 Task: Add an event with the title Second Product Demo, date '2024/03/02', time 8:50 AM to 10:50 AMand add a description: Welcome to the Coffee Meeting with a Potential Investor, an exciting opportunity to connect, share your business vision, and explore potential investment opportunities. This meeting is designed to foster a mutually beneficial relationship between you and the investor, providing a platform to discuss your business goals, growth strategies, and the potential for collaboration.Select event color  Flamingo . Add location for the event as: 456 Dubai Opera, Dubai, UAE, logged in from the account softage.6@softage.netand send the event invitation to softage.9@softage.net and softage.10@softage.net. Set a reminder for the event Daily
Action: Mouse moved to (81, 100)
Screenshot: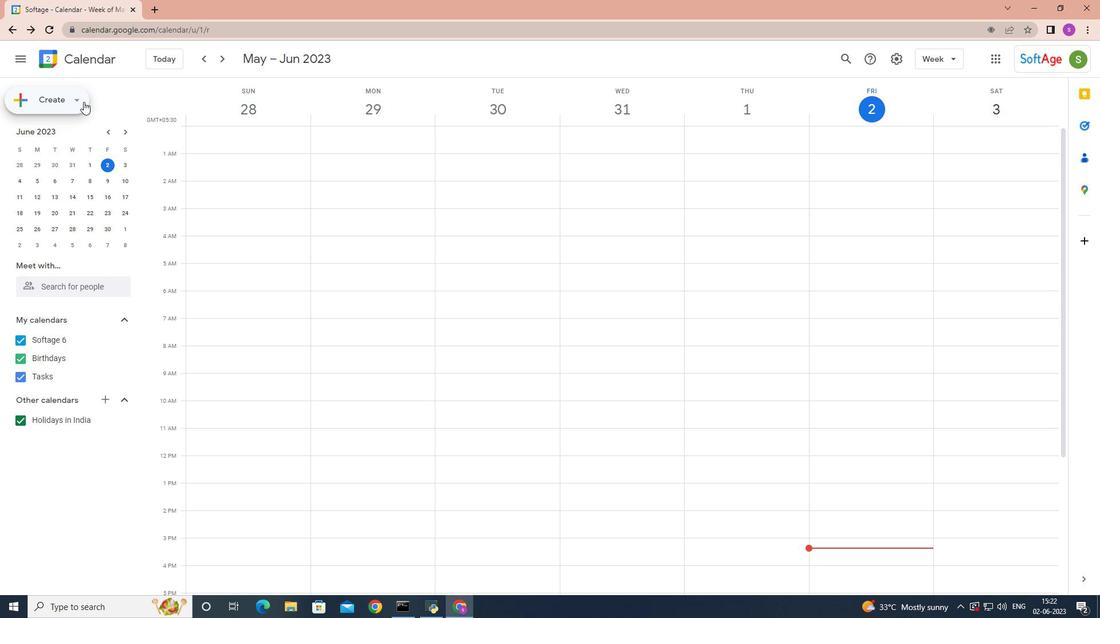 
Action: Mouse pressed left at (81, 100)
Screenshot: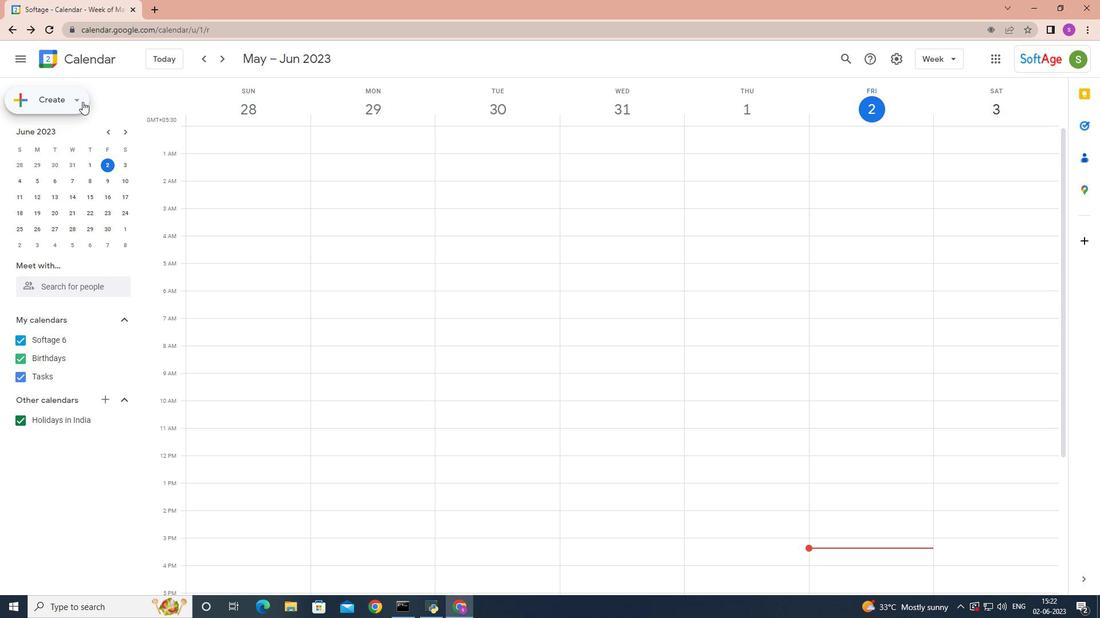 
Action: Mouse moved to (59, 126)
Screenshot: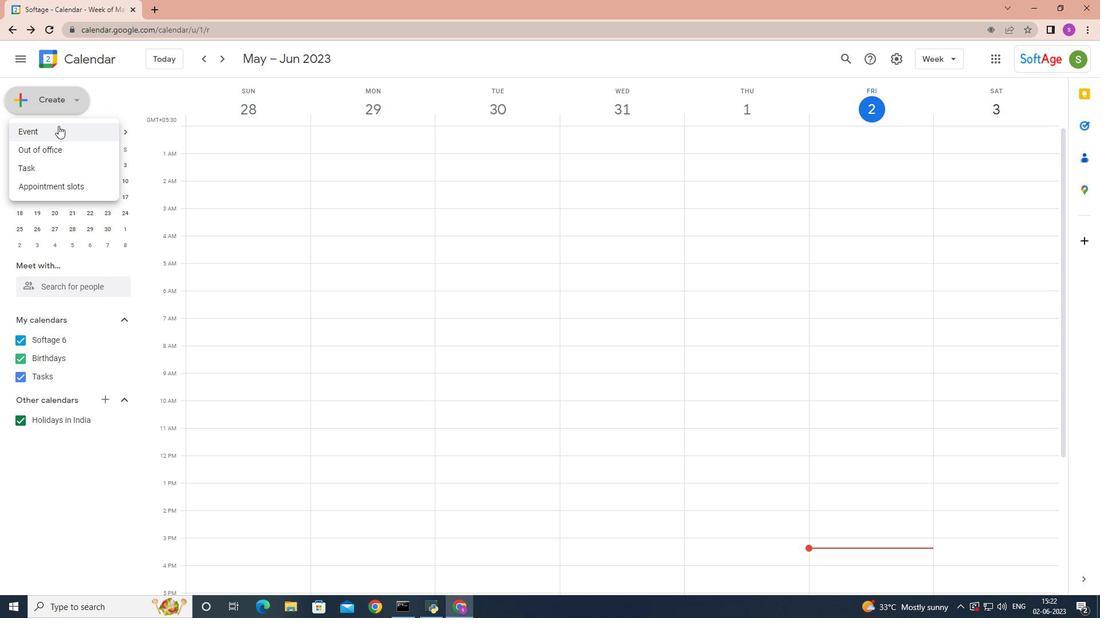 
Action: Mouse pressed left at (59, 126)
Screenshot: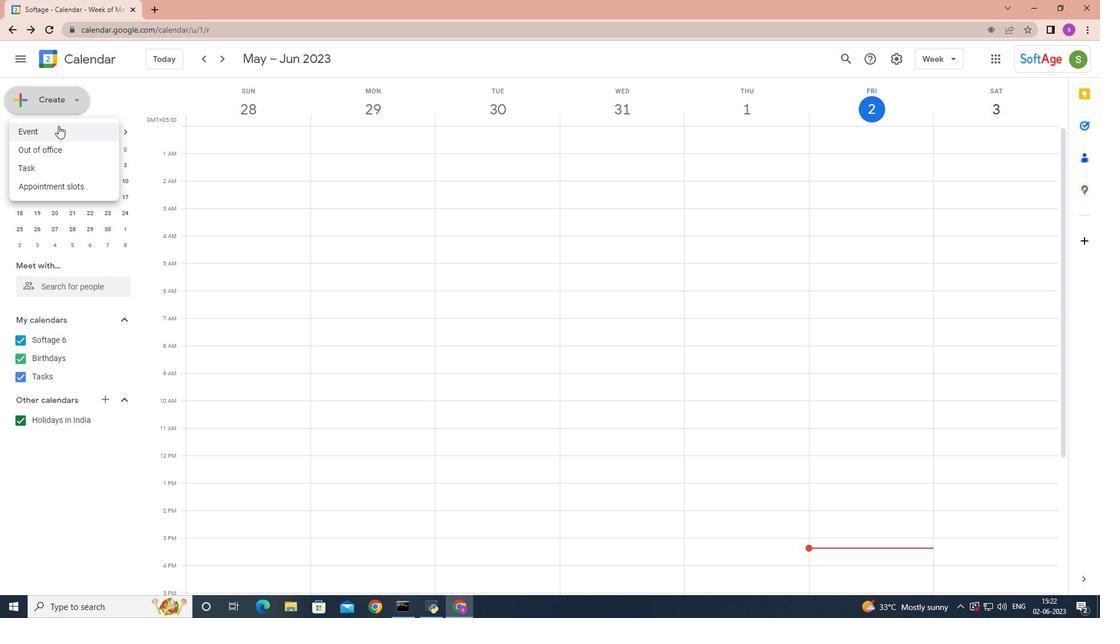
Action: Mouse moved to (707, 538)
Screenshot: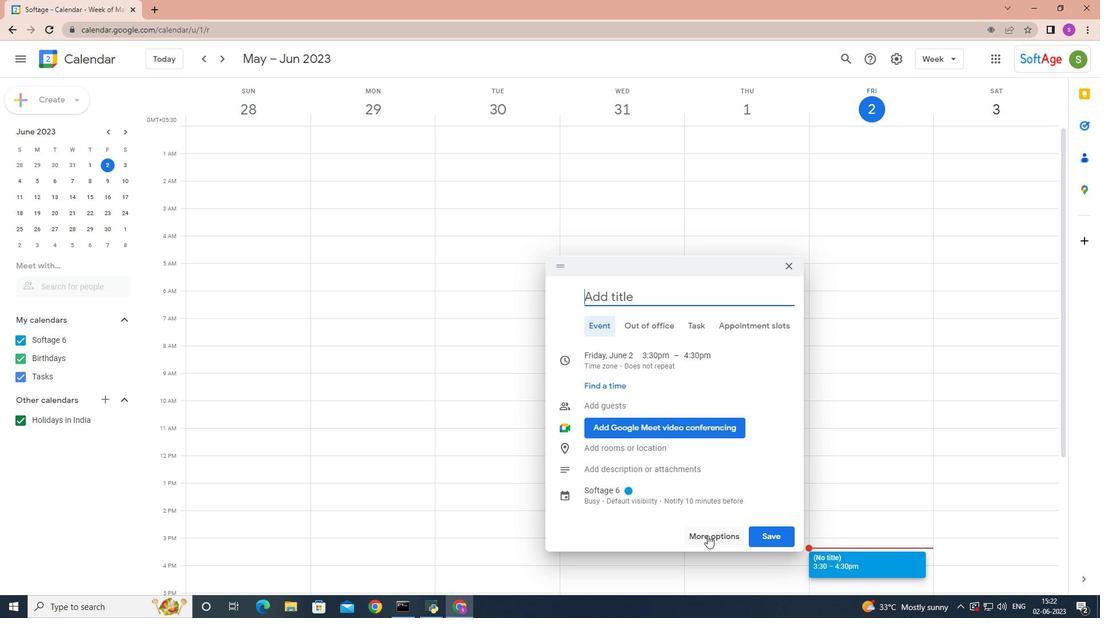 
Action: Mouse pressed left at (707, 538)
Screenshot: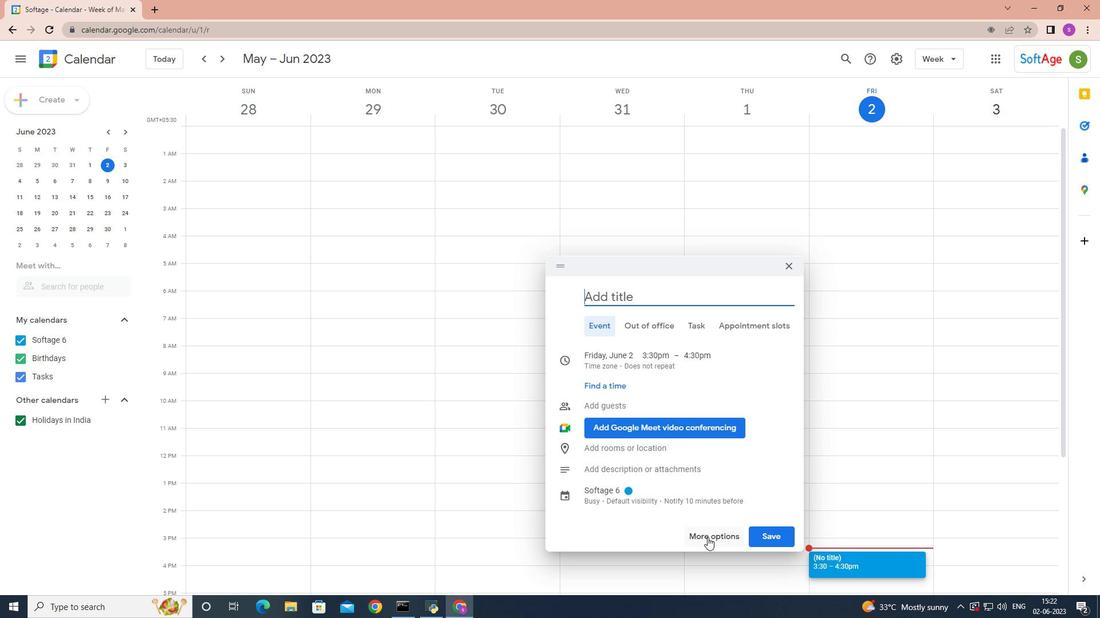 
Action: Mouse moved to (163, 112)
Screenshot: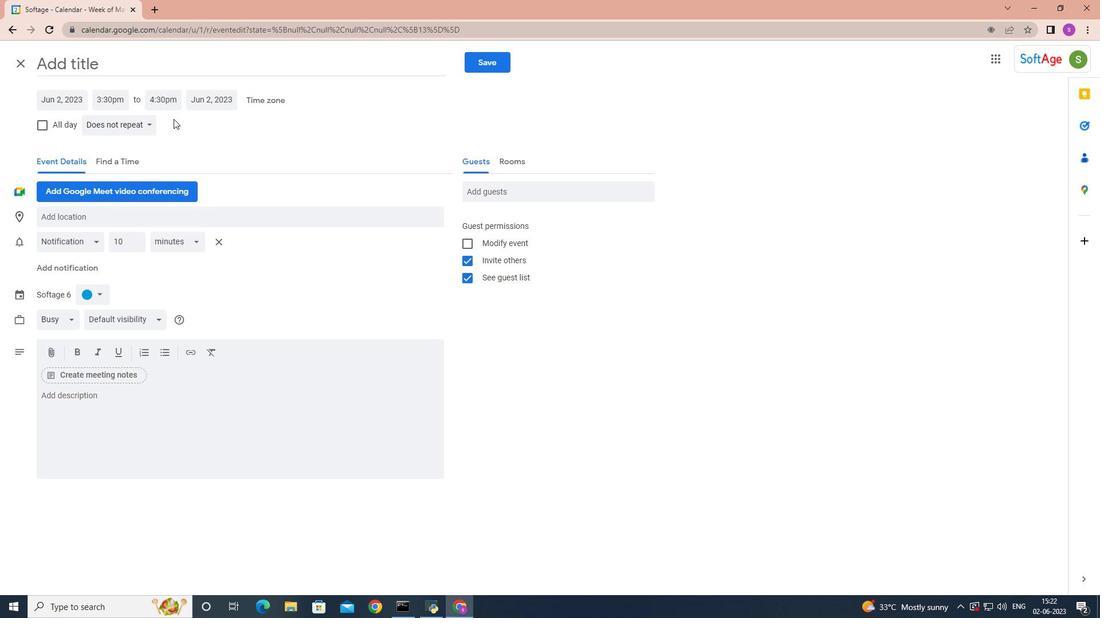 
Action: Key pressed <Key.shift>Second<Key.space>product<Key.space><Key.shift>Demo
Screenshot: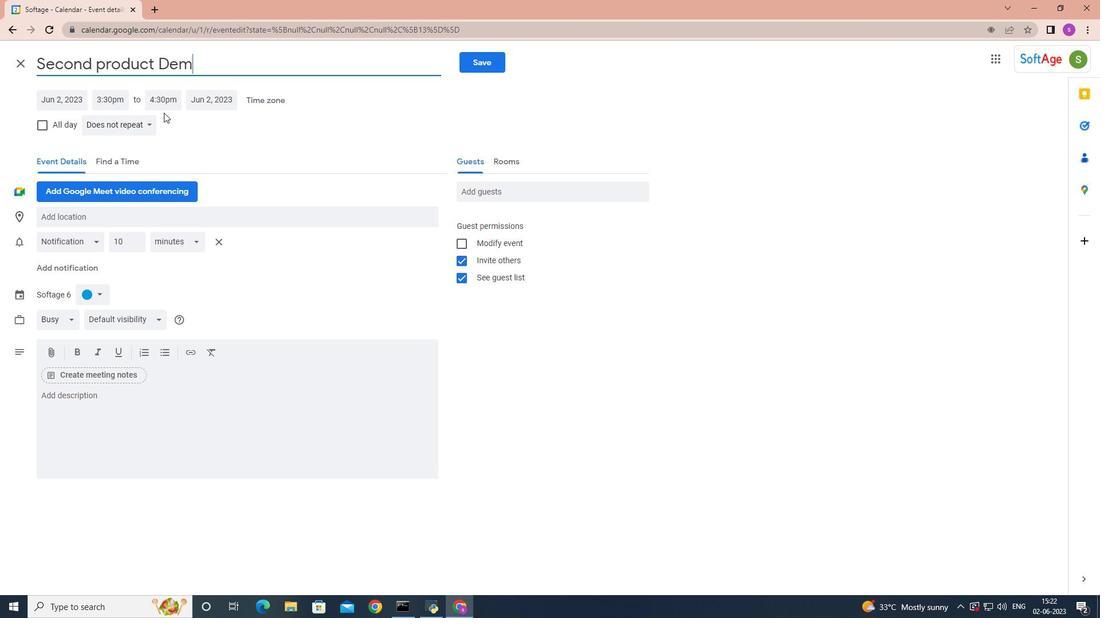 
Action: Mouse moved to (70, 97)
Screenshot: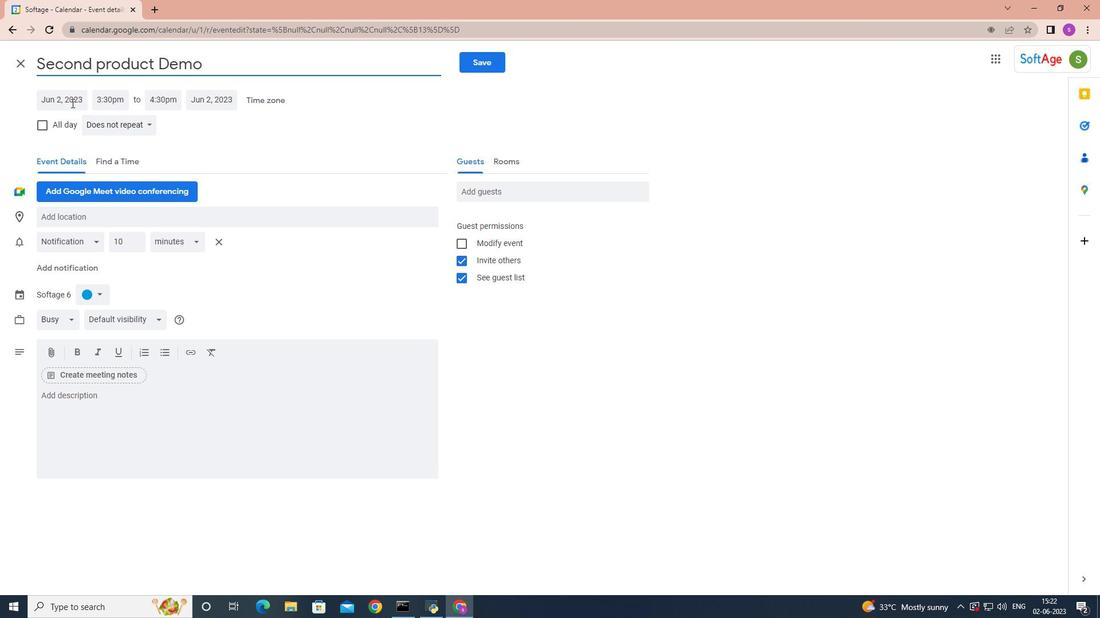 
Action: Mouse pressed left at (70, 97)
Screenshot: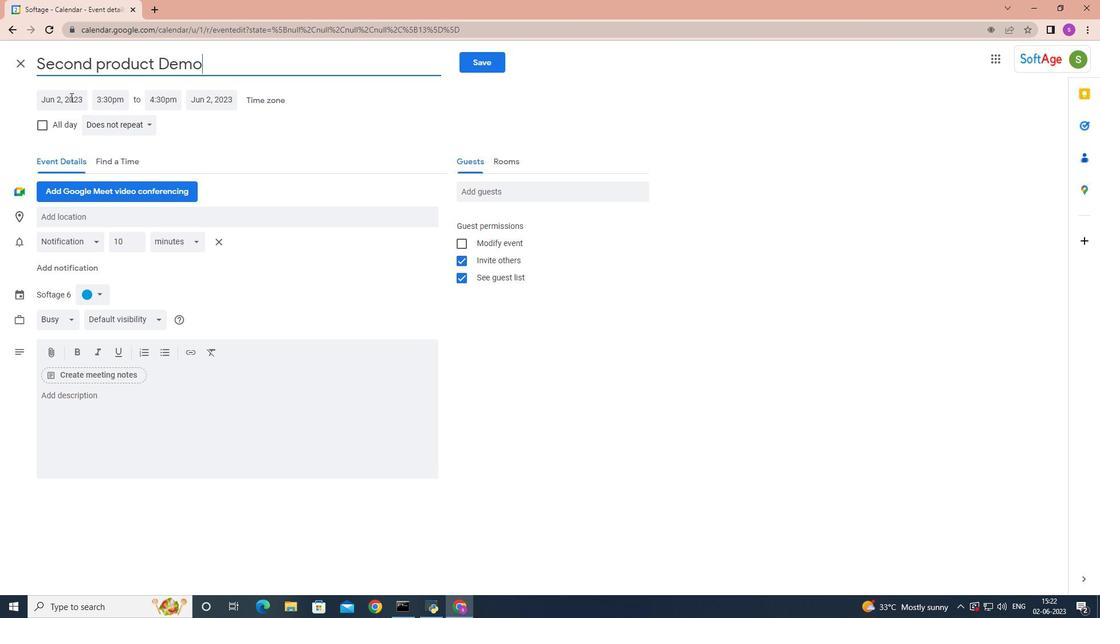 
Action: Mouse moved to (179, 119)
Screenshot: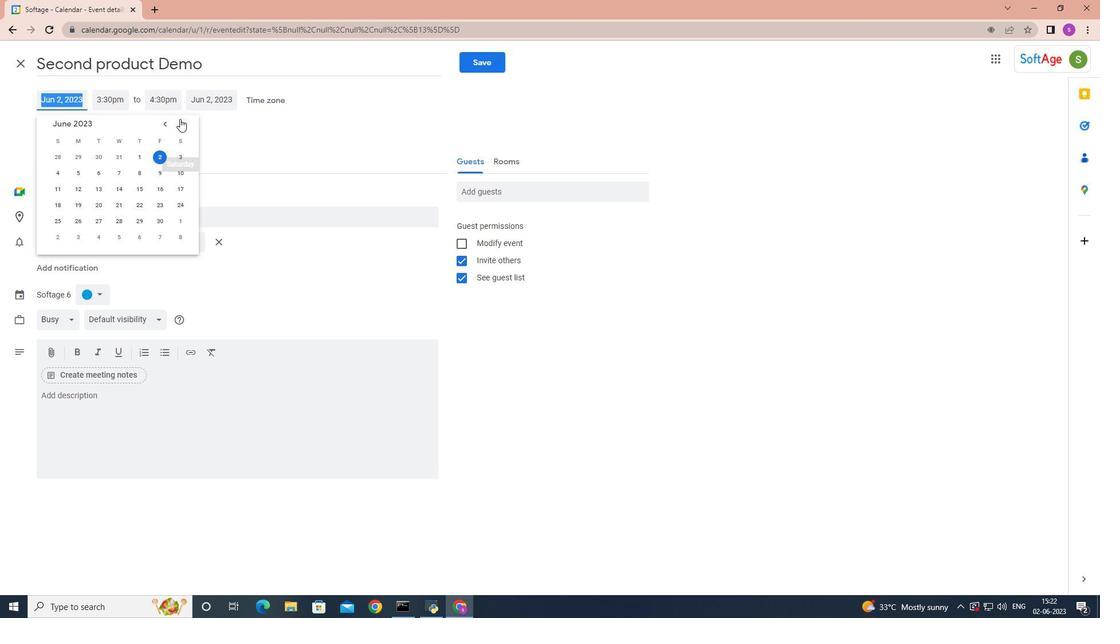 
Action: Mouse pressed left at (179, 119)
Screenshot: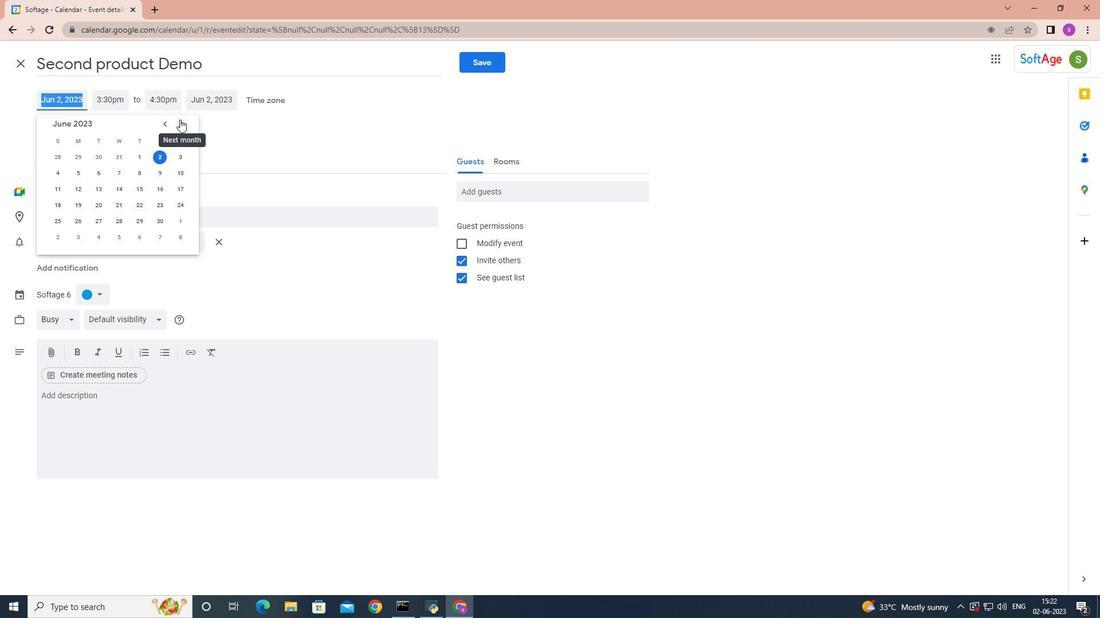 
Action: Mouse moved to (180, 120)
Screenshot: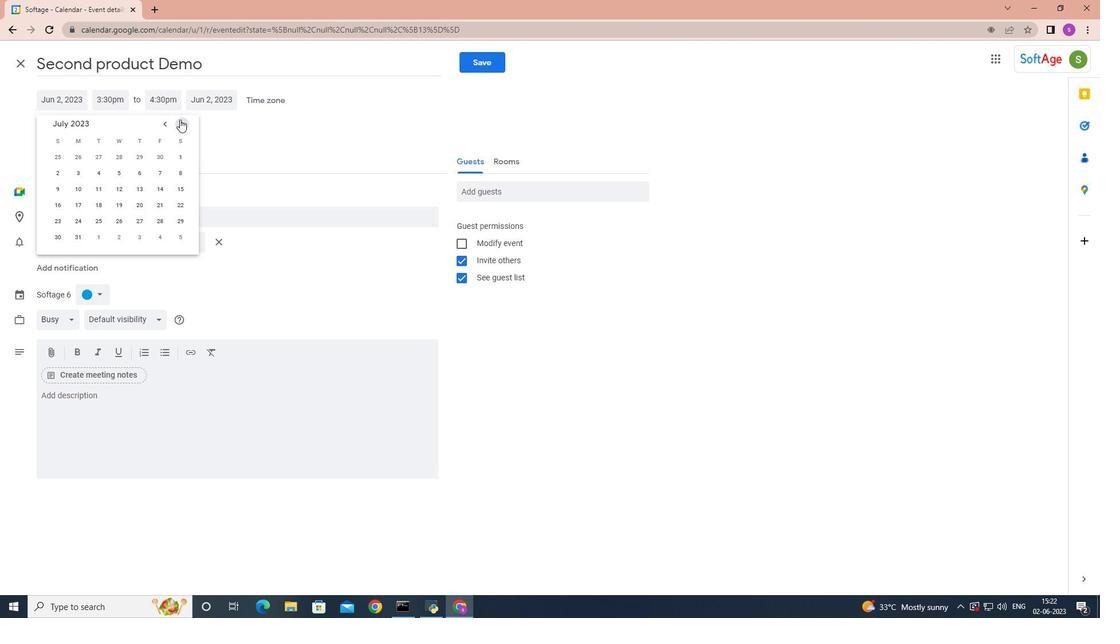 
Action: Mouse pressed left at (180, 120)
Screenshot: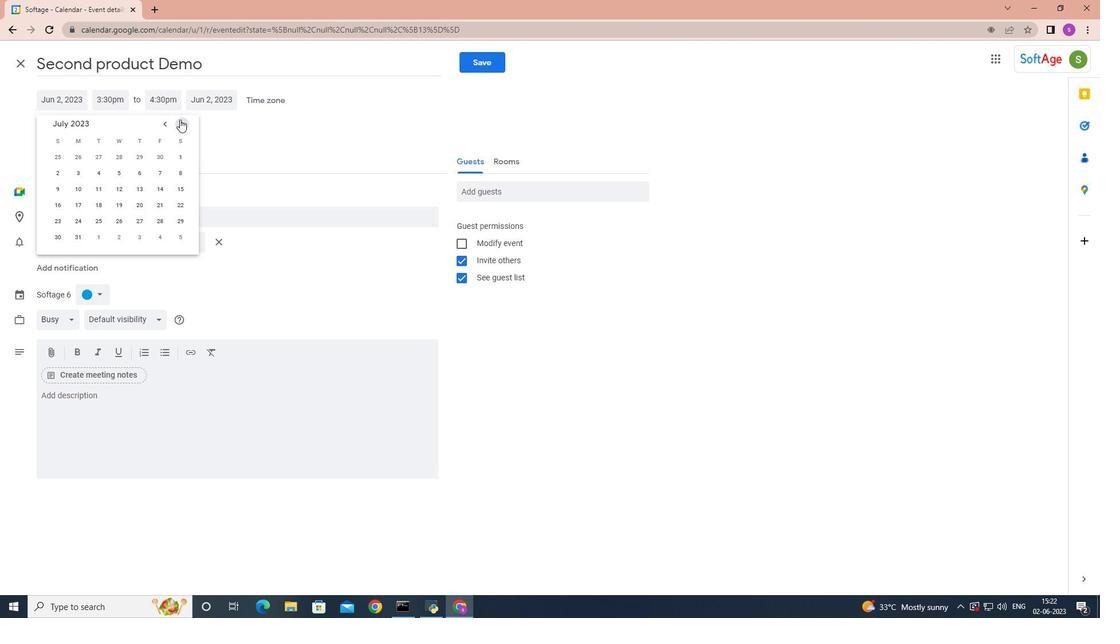 
Action: Mouse pressed left at (180, 120)
Screenshot: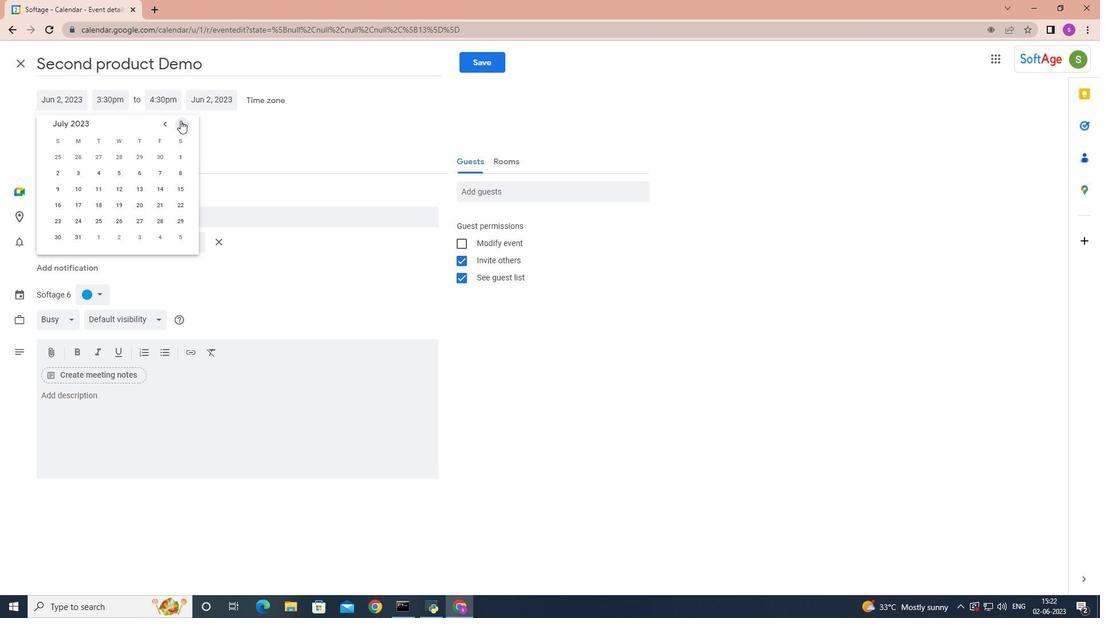 
Action: Mouse pressed left at (180, 120)
Screenshot: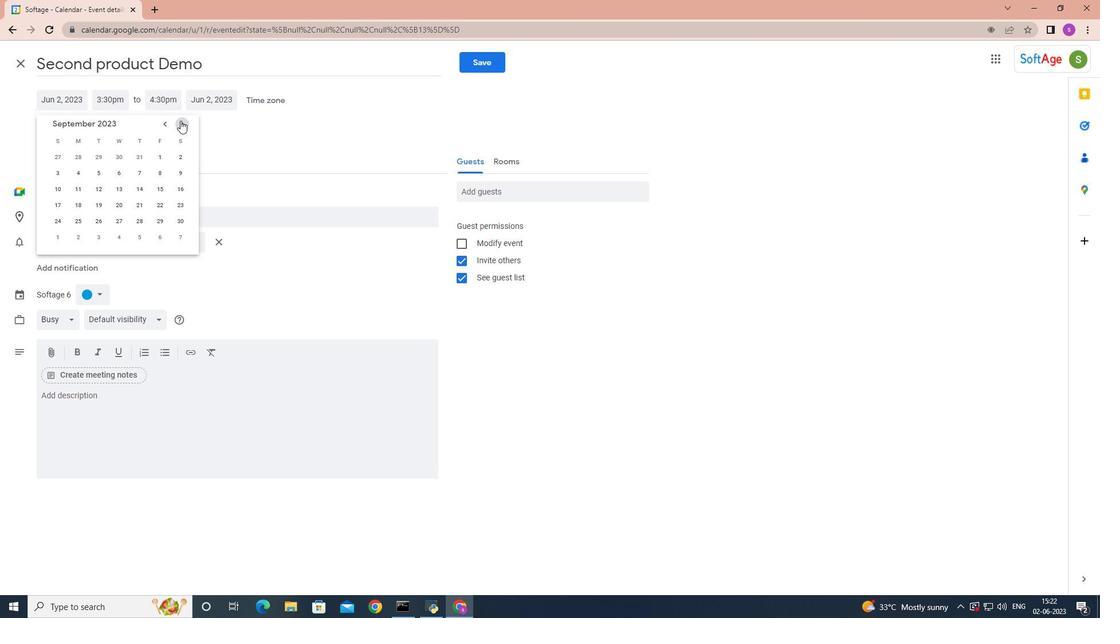 
Action: Mouse pressed left at (180, 120)
Screenshot: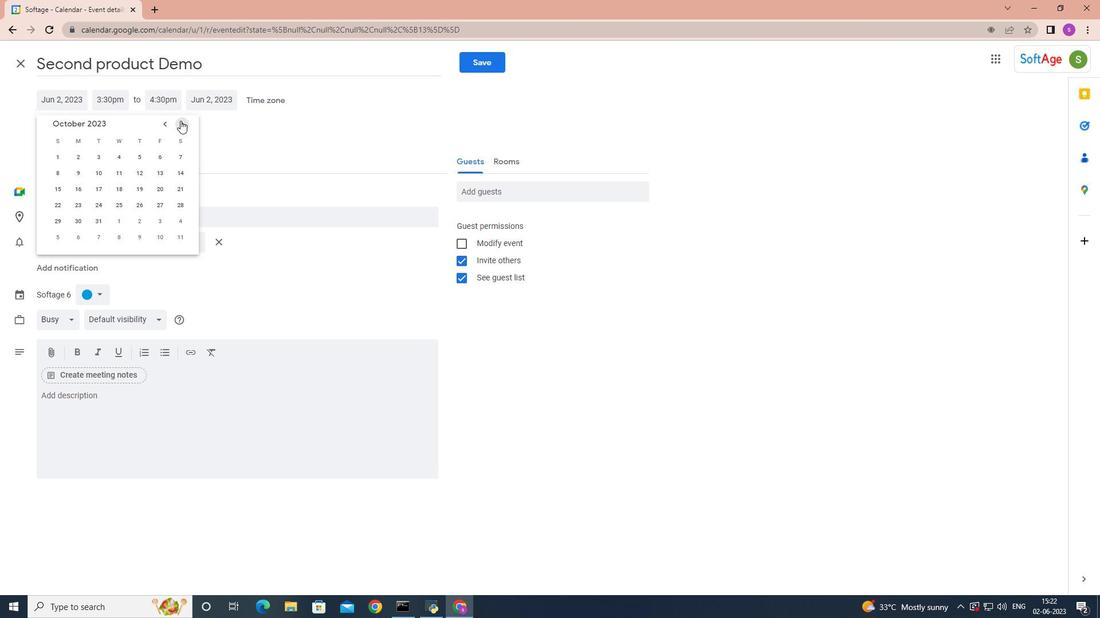 
Action: Mouse pressed left at (180, 120)
Screenshot: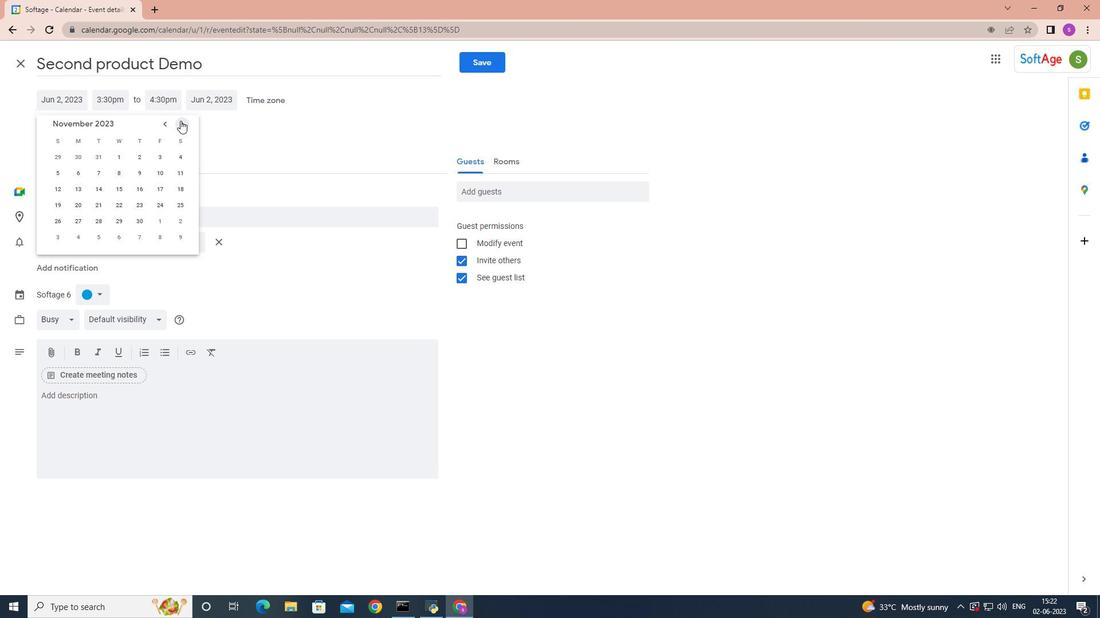 
Action: Mouse pressed left at (180, 120)
Screenshot: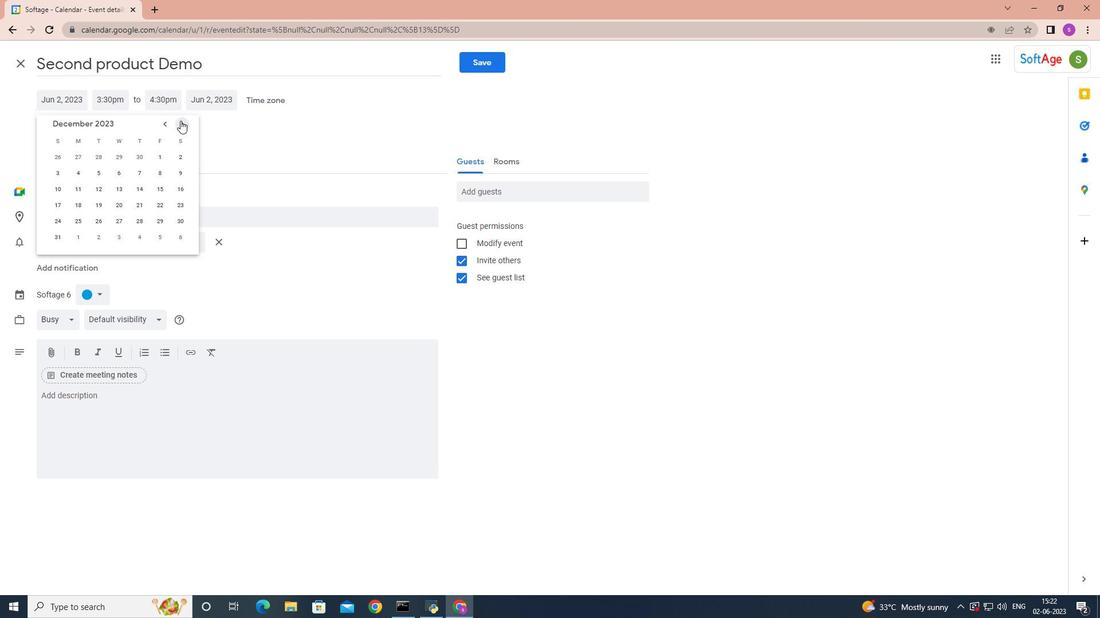 
Action: Mouse pressed left at (180, 120)
Screenshot: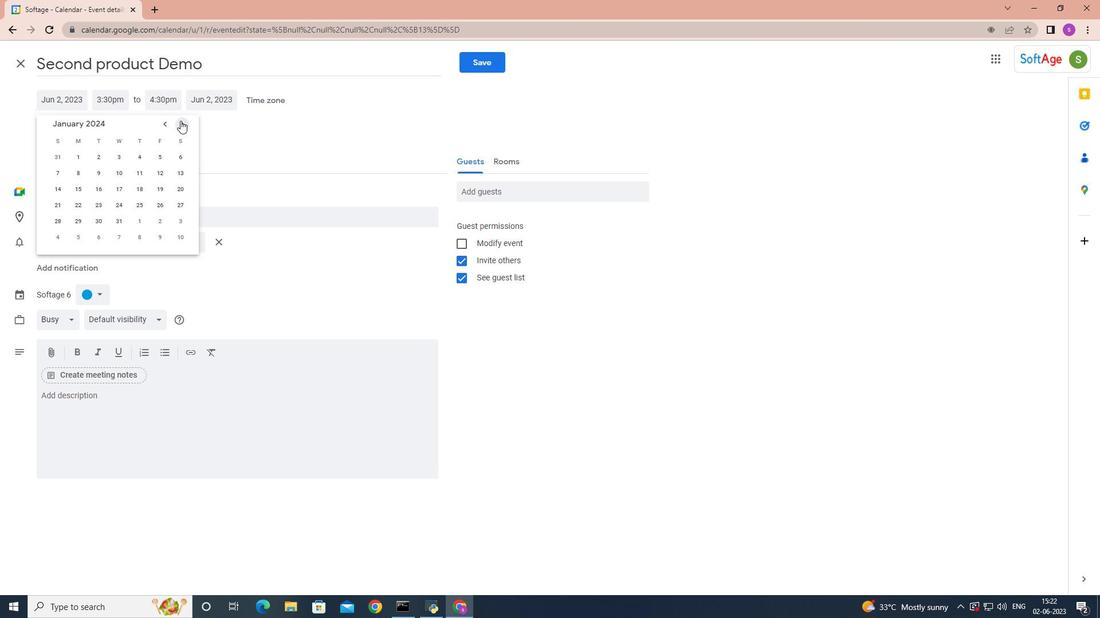 
Action: Mouse moved to (180, 120)
Screenshot: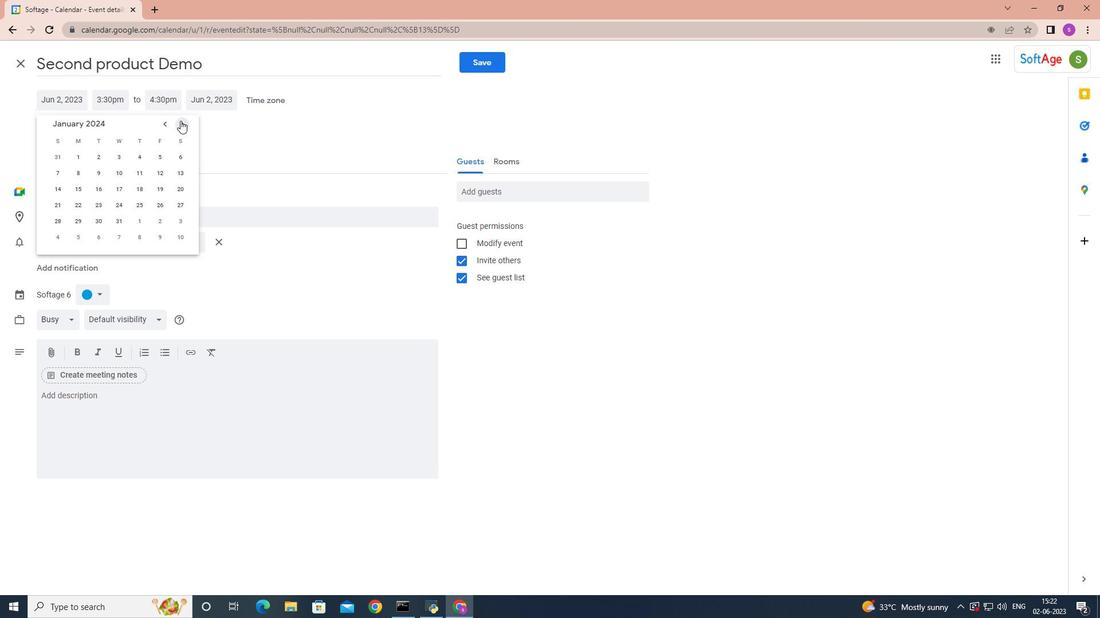 
Action: Mouse pressed left at (180, 120)
Screenshot: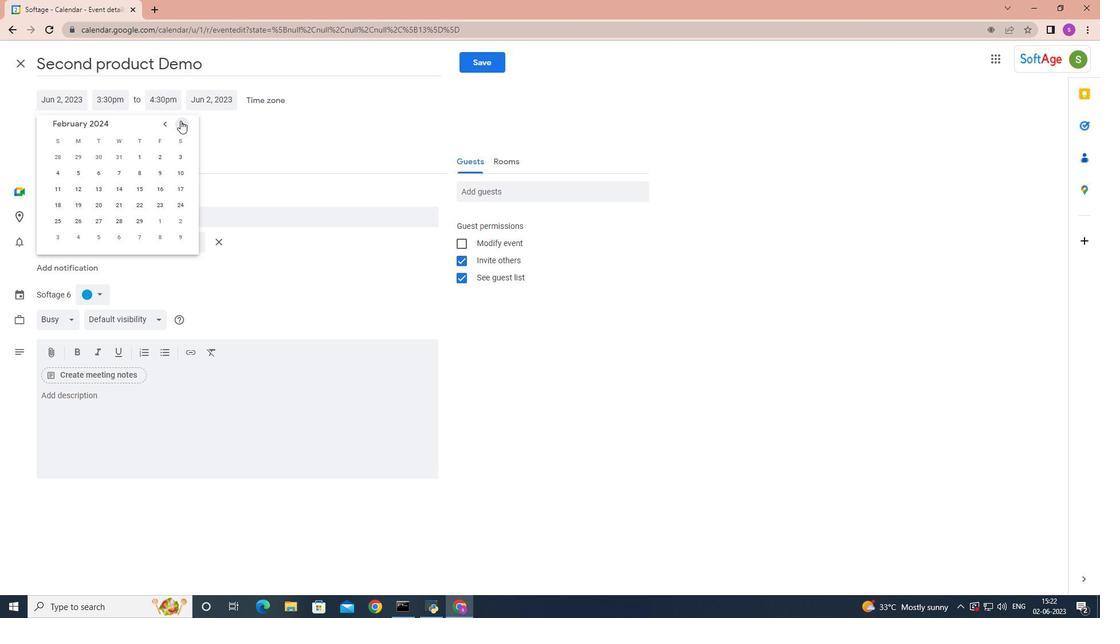 
Action: Mouse moved to (179, 154)
Screenshot: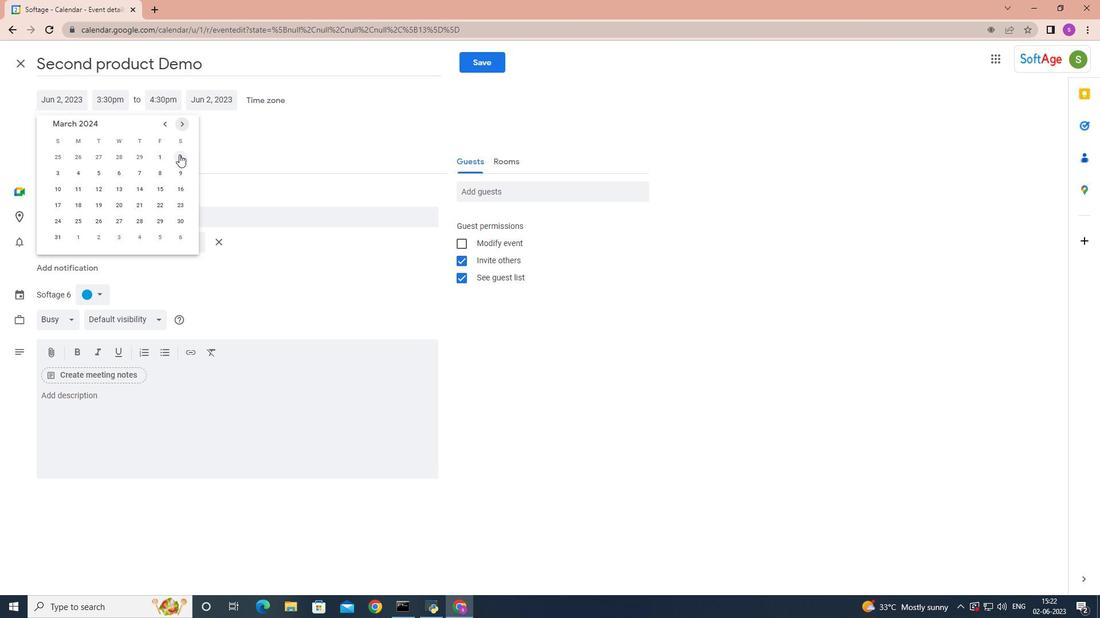 
Action: Mouse pressed left at (179, 154)
Screenshot: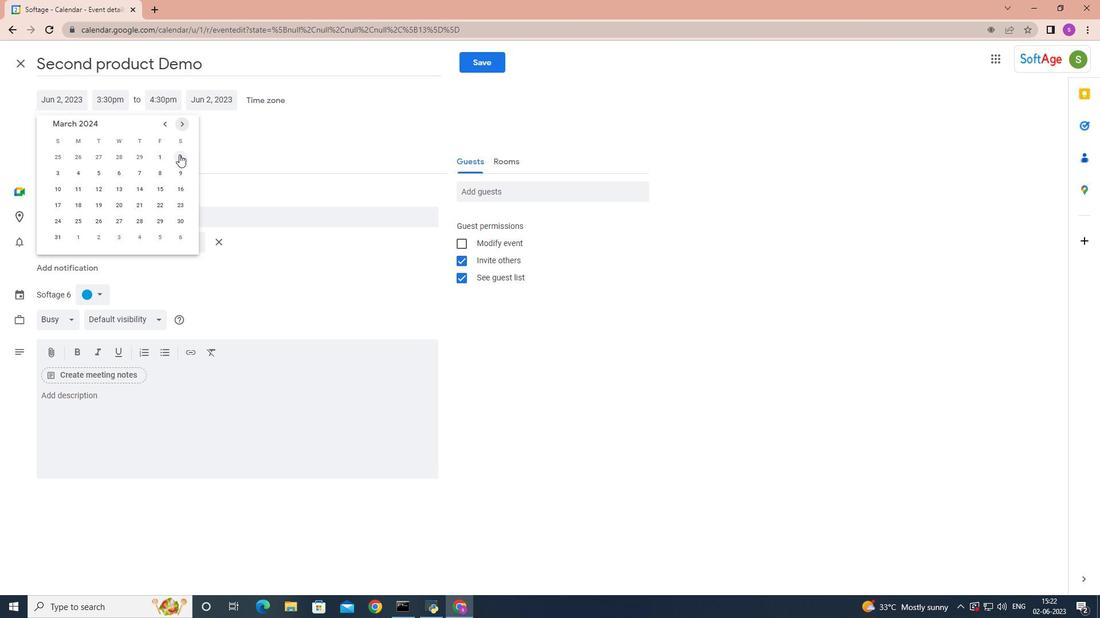 
Action: Mouse moved to (161, 103)
Screenshot: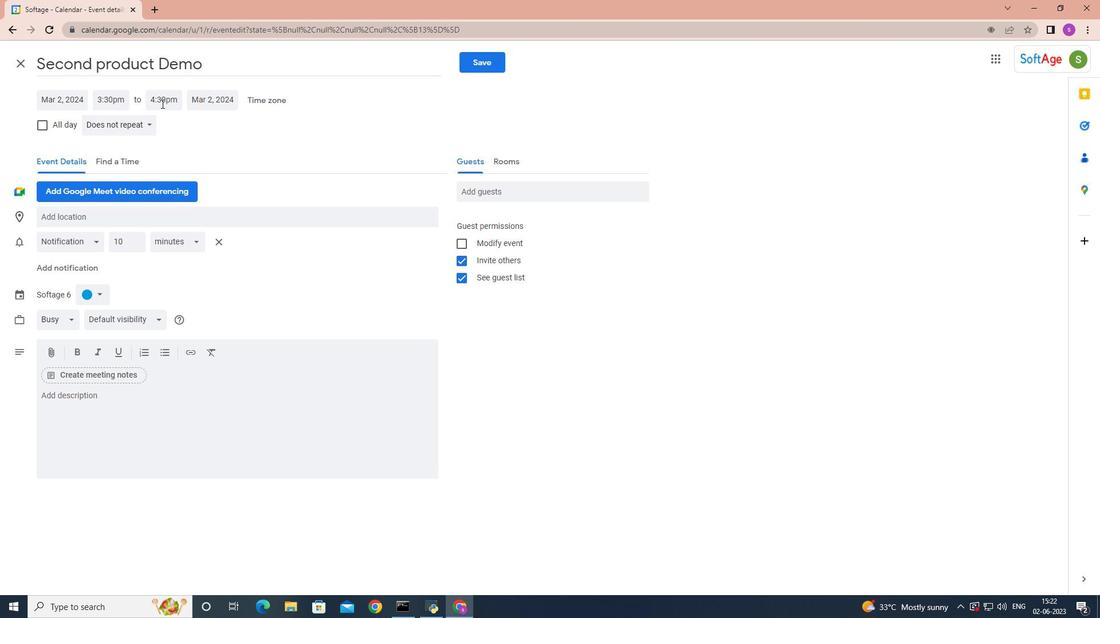 
Action: Mouse pressed left at (161, 103)
Screenshot: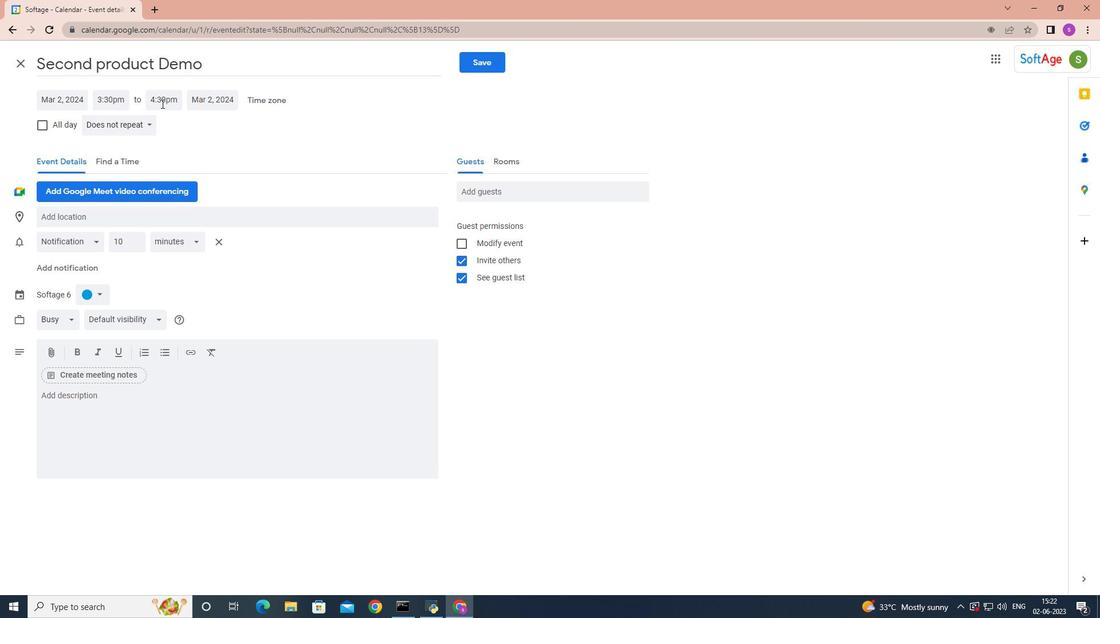 
Action: Mouse moved to (185, 154)
Screenshot: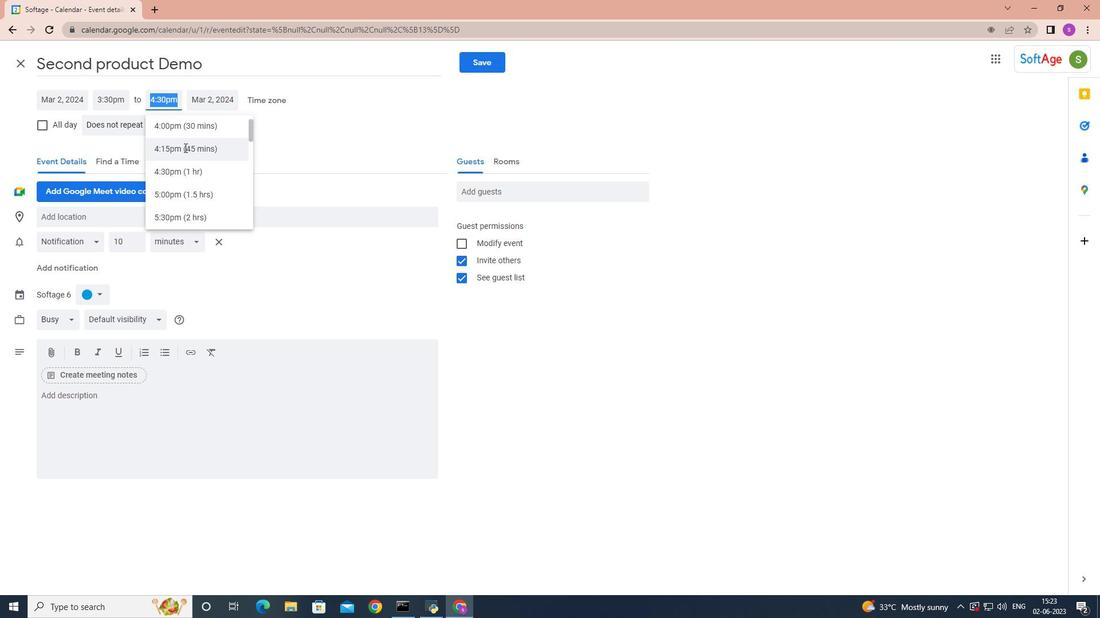 
Action: Mouse scrolled (185, 155) with delta (0, 0)
Screenshot: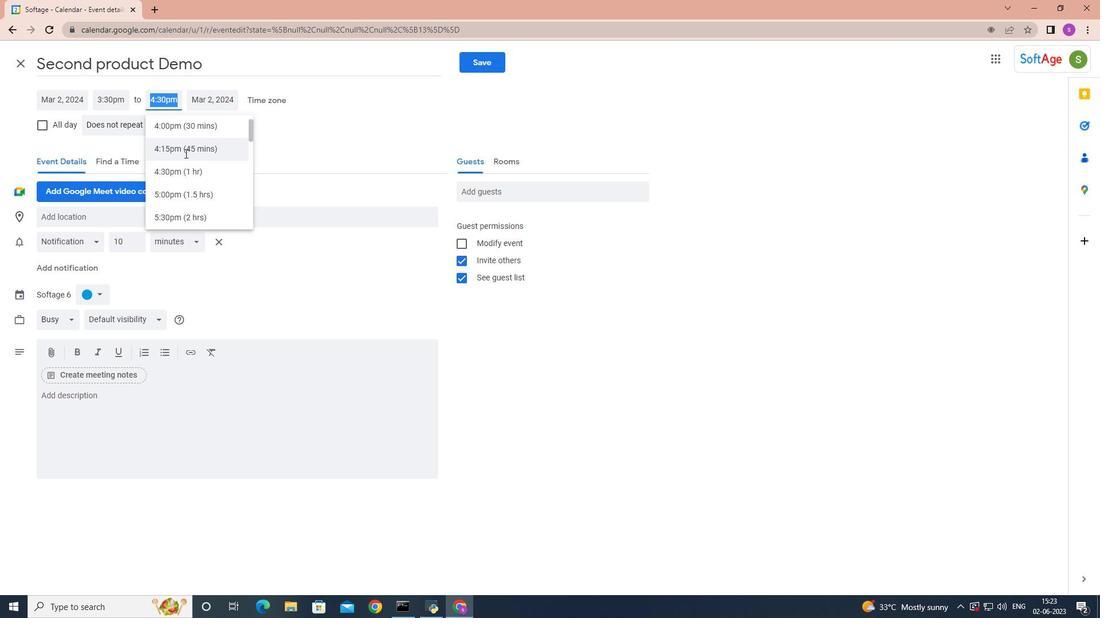 
Action: Mouse scrolled (185, 155) with delta (0, 0)
Screenshot: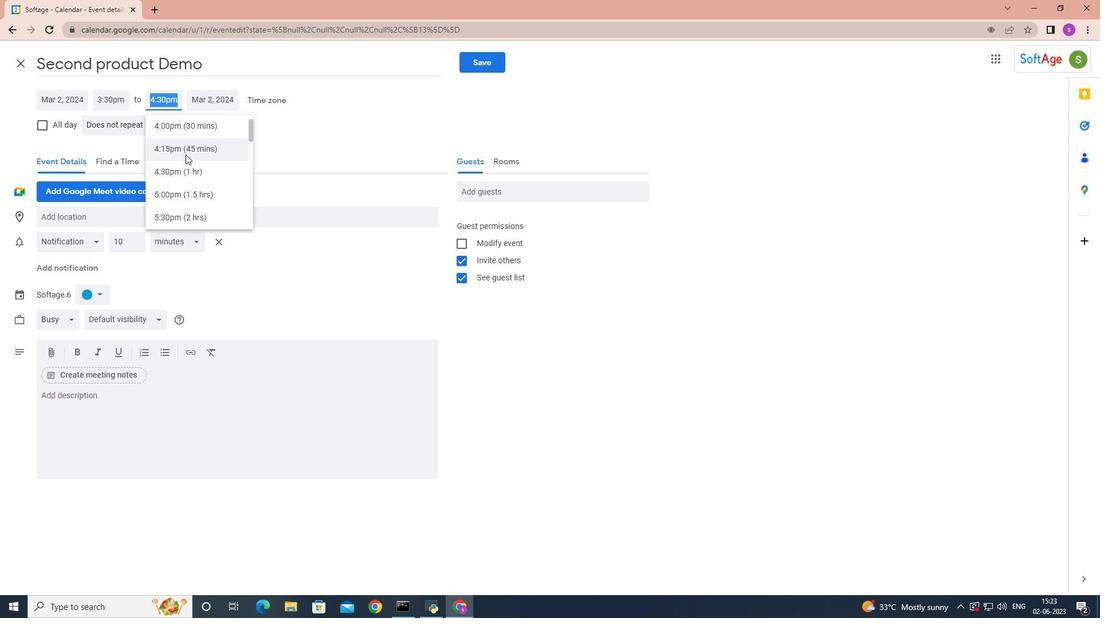 
Action: Mouse moved to (185, 156)
Screenshot: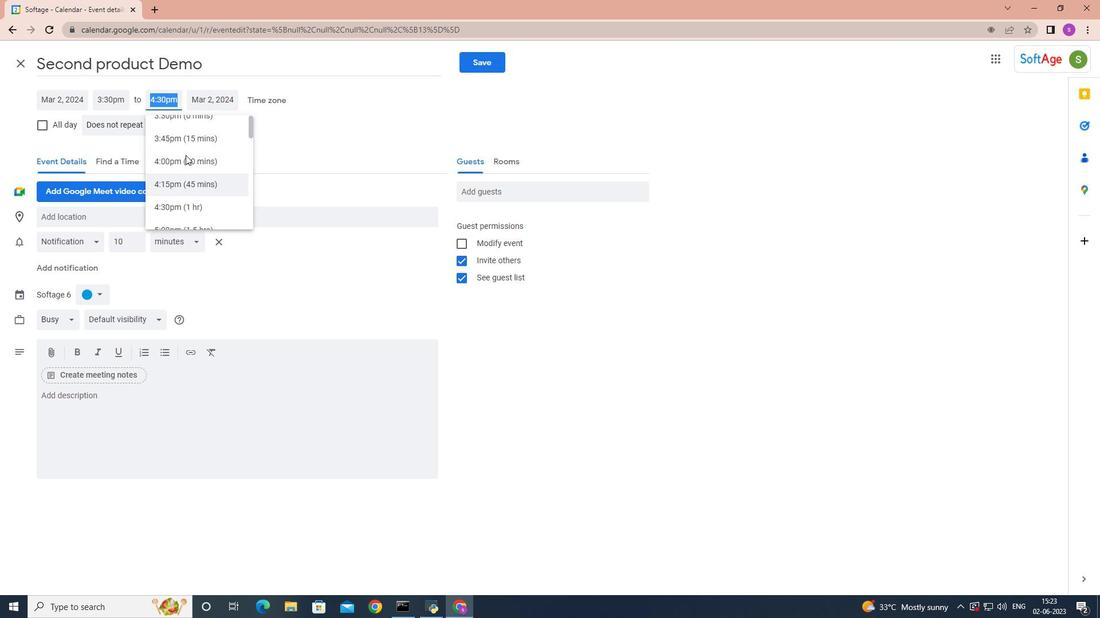 
Action: Mouse scrolled (185, 157) with delta (0, 0)
Screenshot: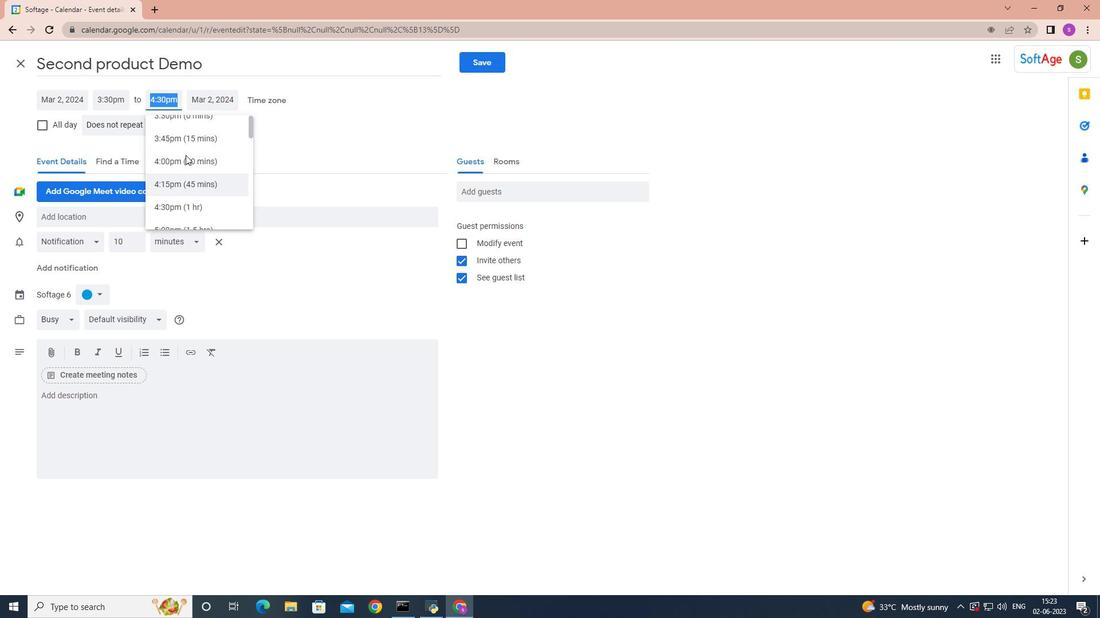 
Action: Mouse scrolled (185, 157) with delta (0, 0)
Screenshot: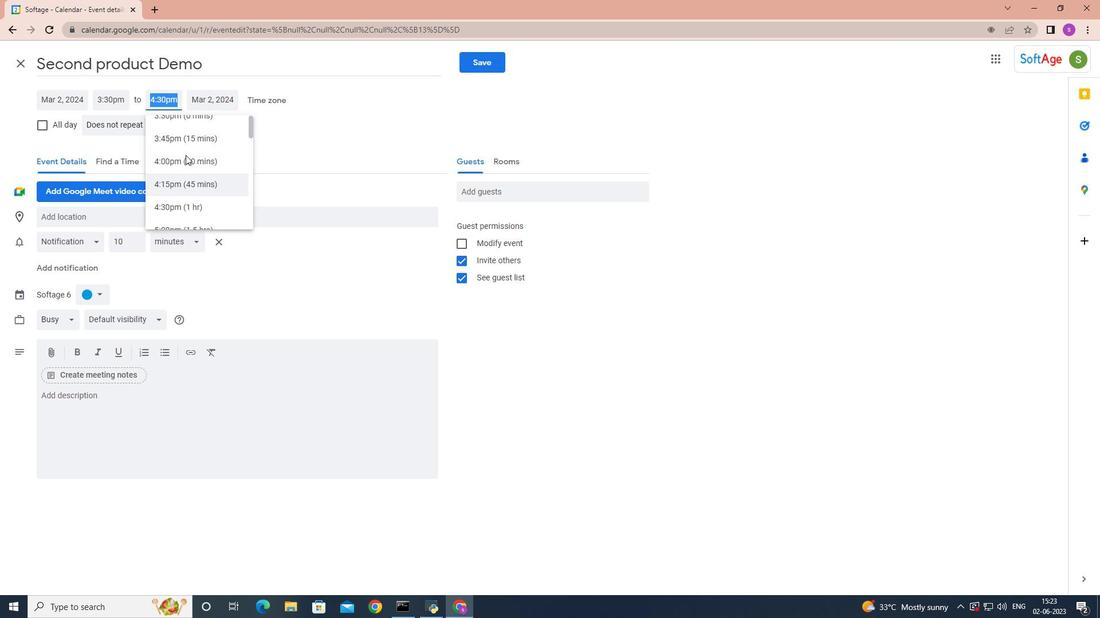 
Action: Mouse scrolled (185, 157) with delta (0, 0)
Screenshot: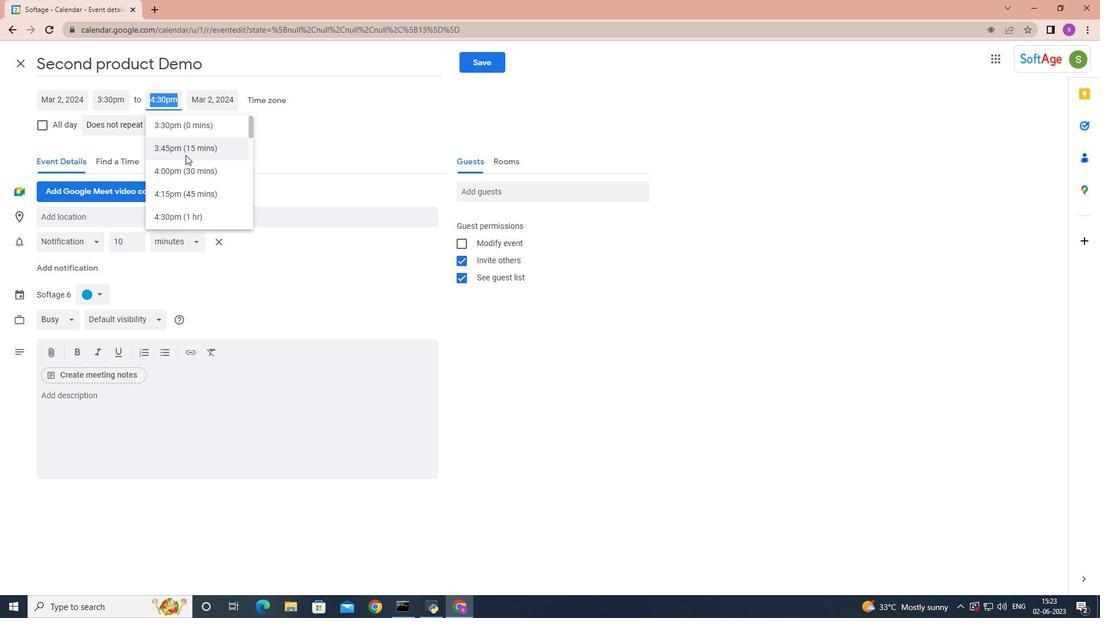 
Action: Mouse moved to (185, 156)
Screenshot: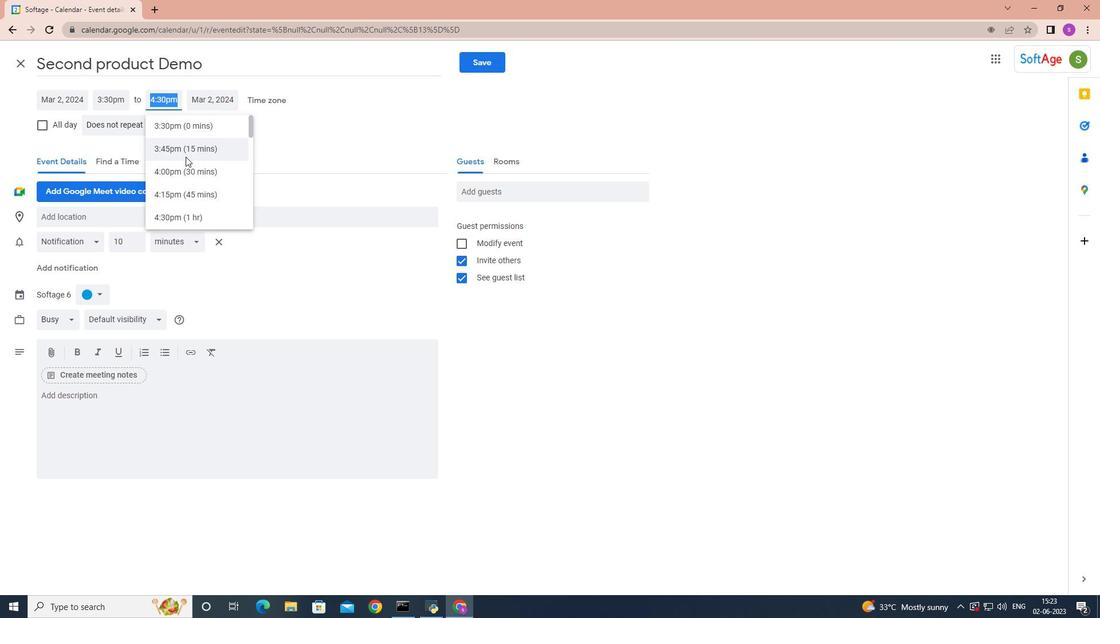 
Action: Mouse scrolled (185, 157) with delta (0, 0)
Screenshot: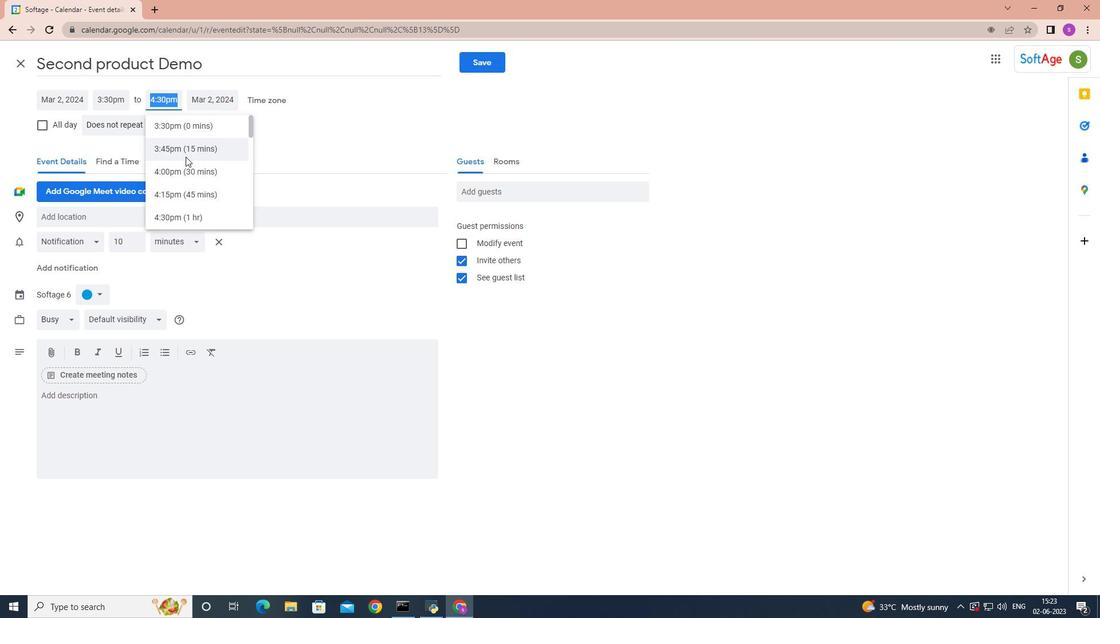 
Action: Mouse scrolled (185, 157) with delta (0, 0)
Screenshot: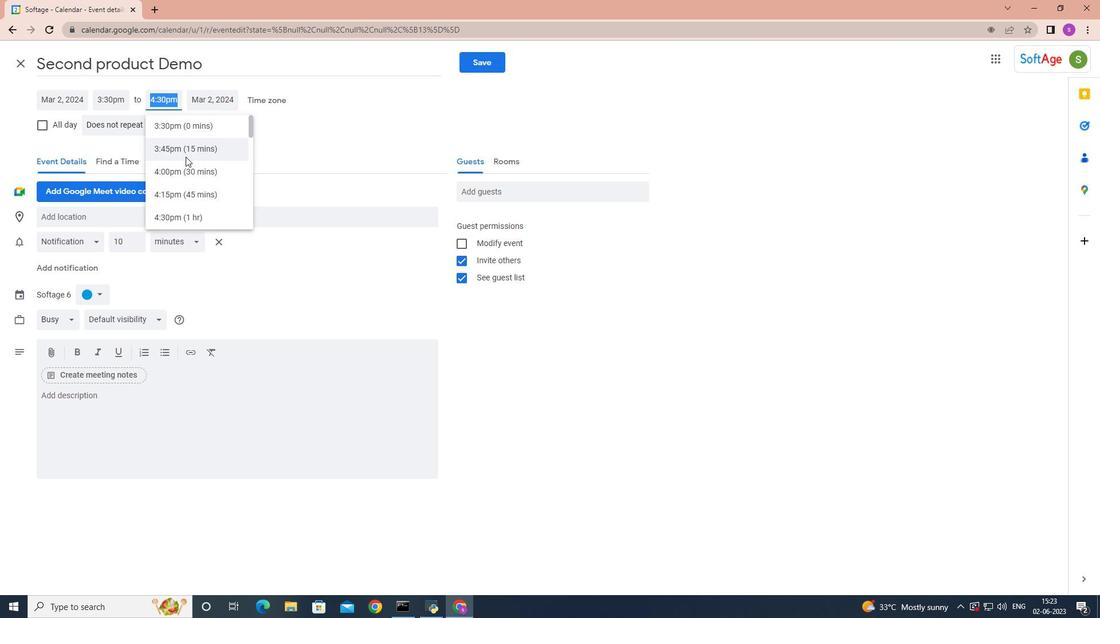 
Action: Mouse scrolled (185, 157) with delta (0, 0)
Screenshot: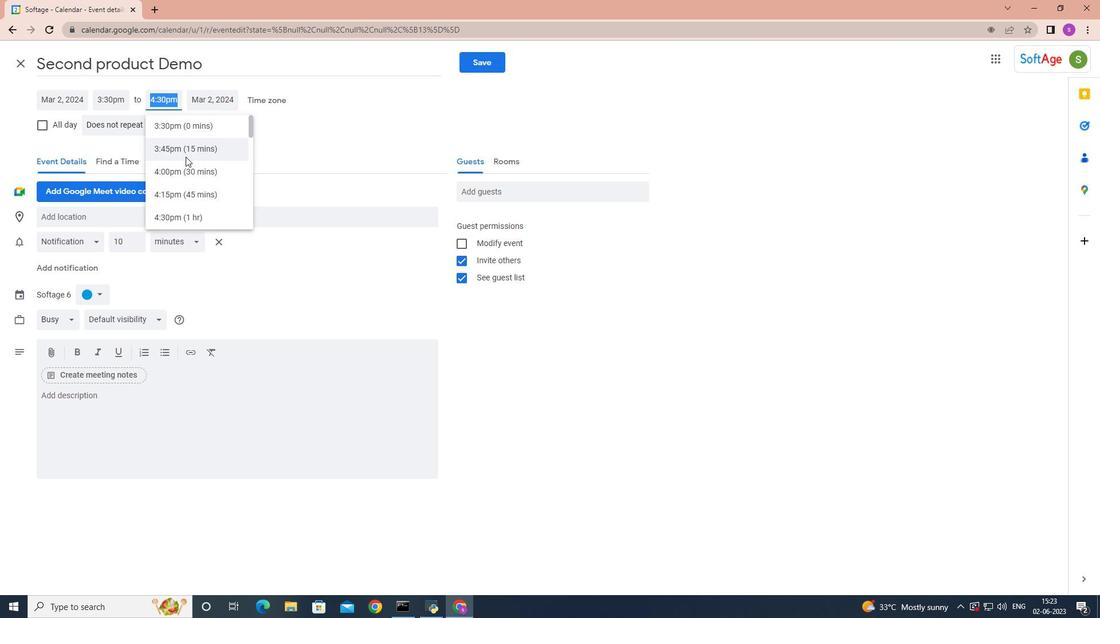 
Action: Mouse scrolled (185, 157) with delta (0, 0)
Screenshot: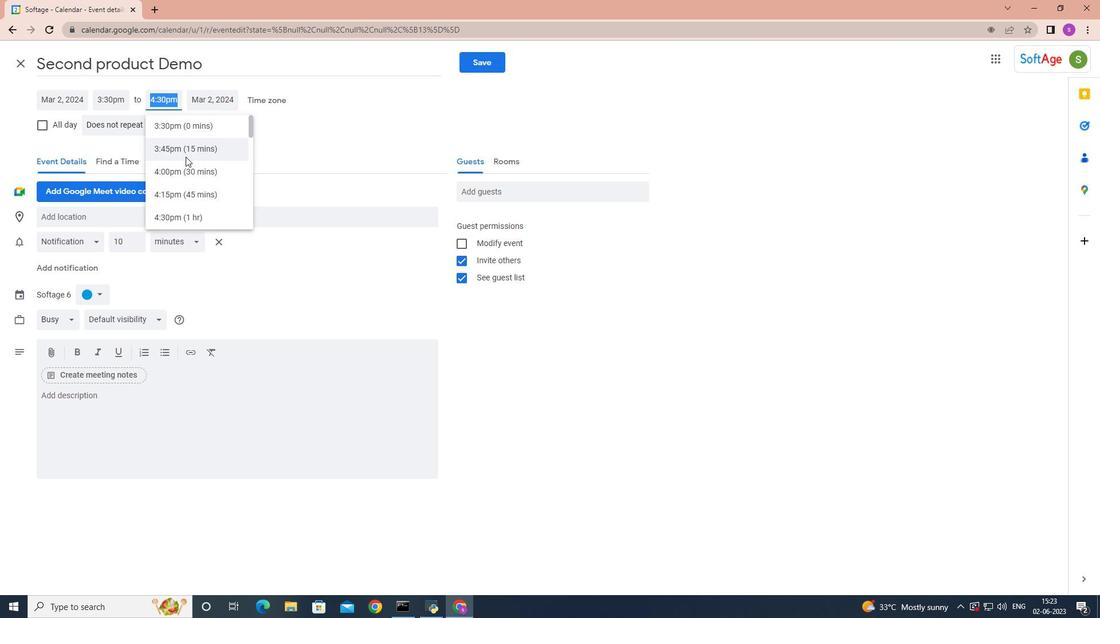 
Action: Mouse scrolled (185, 157) with delta (0, 0)
Screenshot: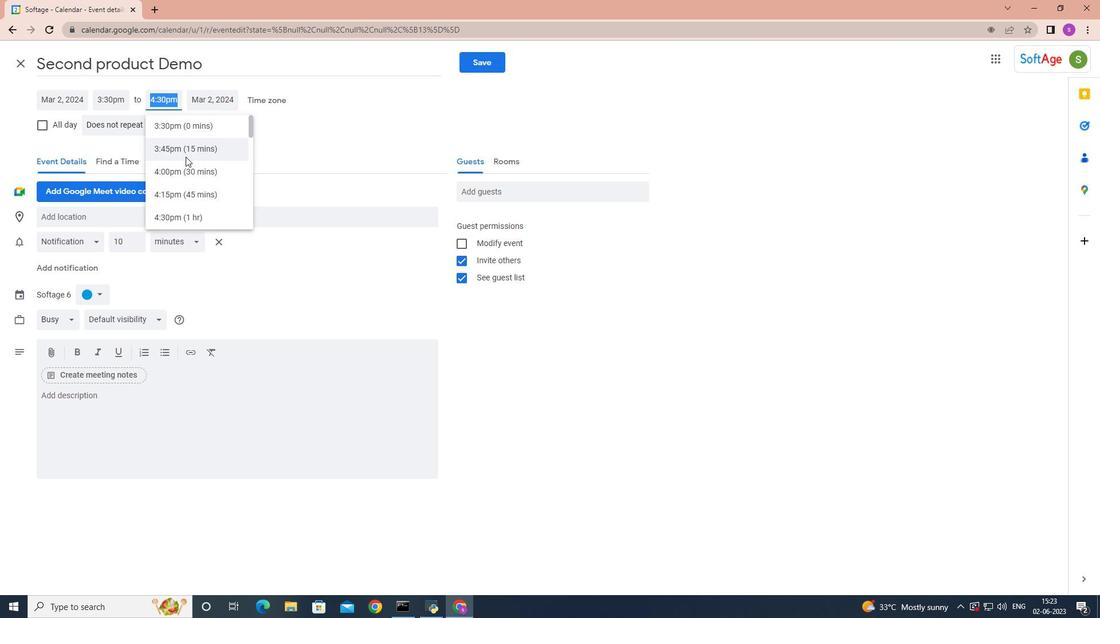 
Action: Mouse scrolled (185, 157) with delta (0, 0)
Screenshot: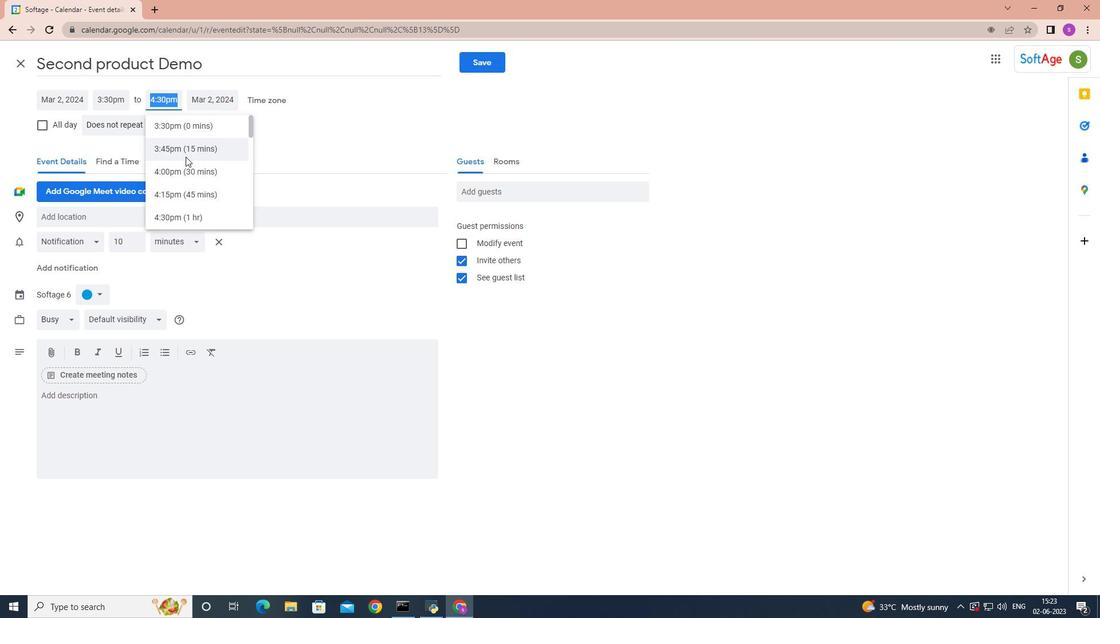 
Action: Mouse moved to (200, 163)
Screenshot: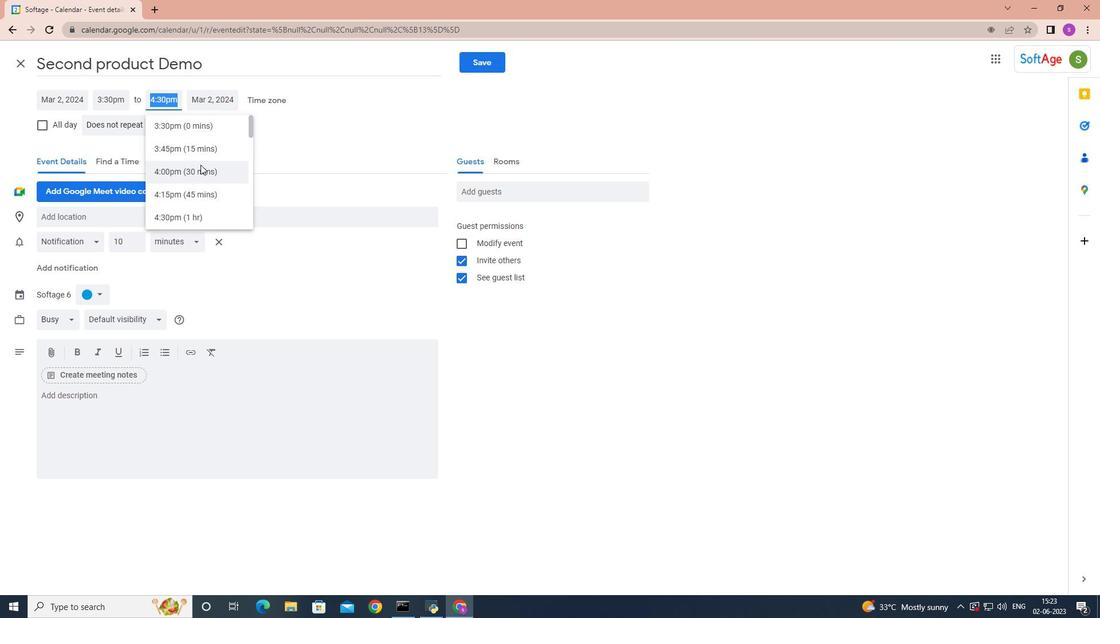 
Action: Mouse scrolled (200, 162) with delta (0, 0)
Screenshot: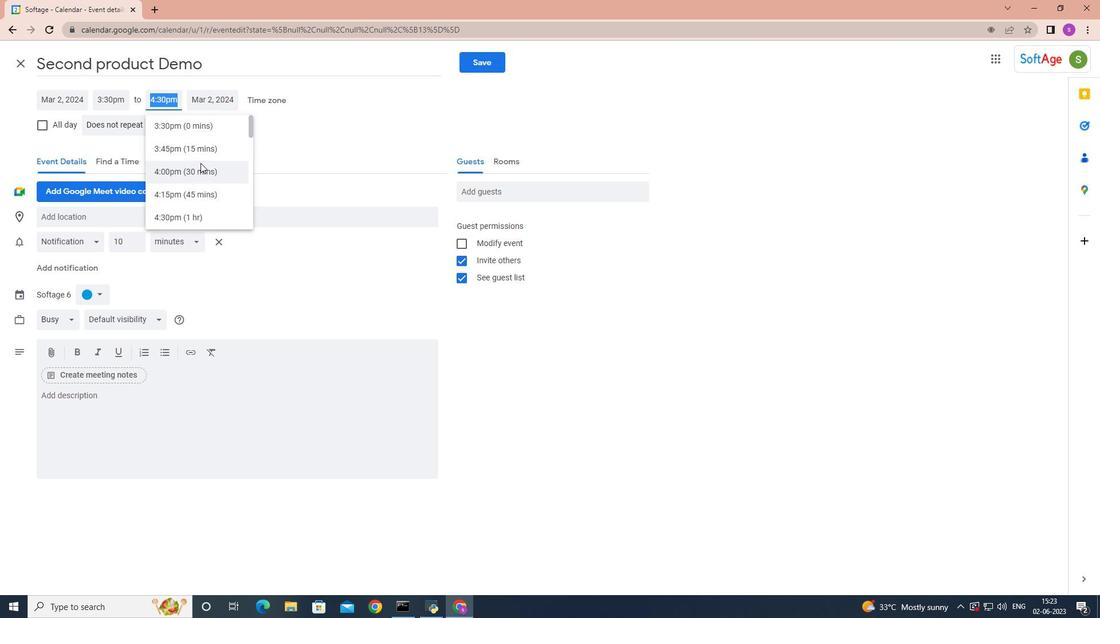 
Action: Mouse scrolled (200, 162) with delta (0, 0)
Screenshot: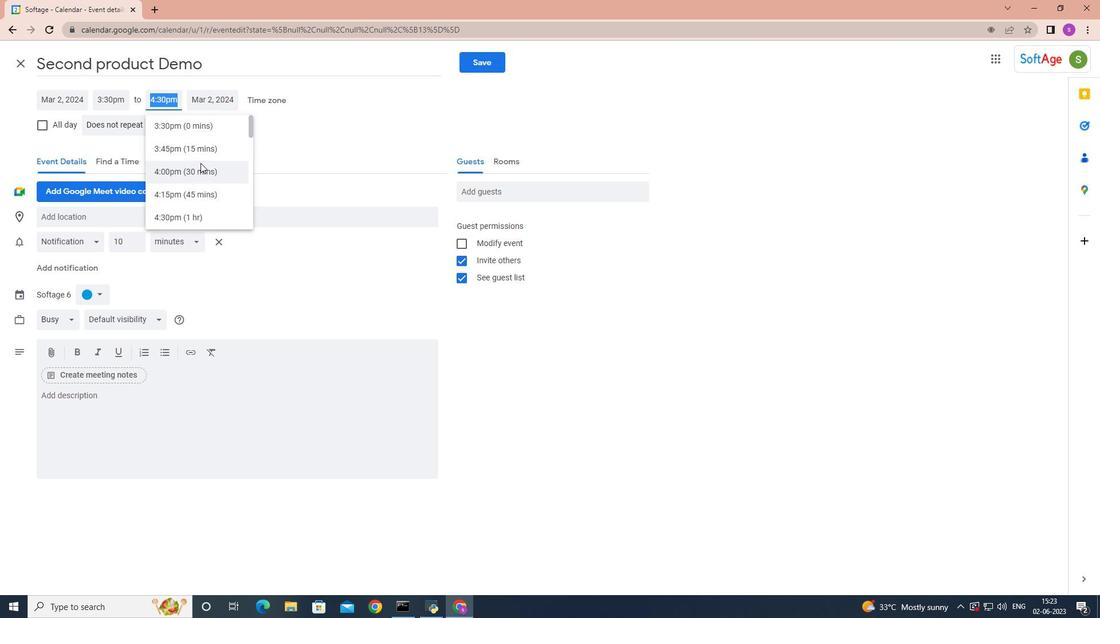 
Action: Mouse moved to (197, 160)
Screenshot: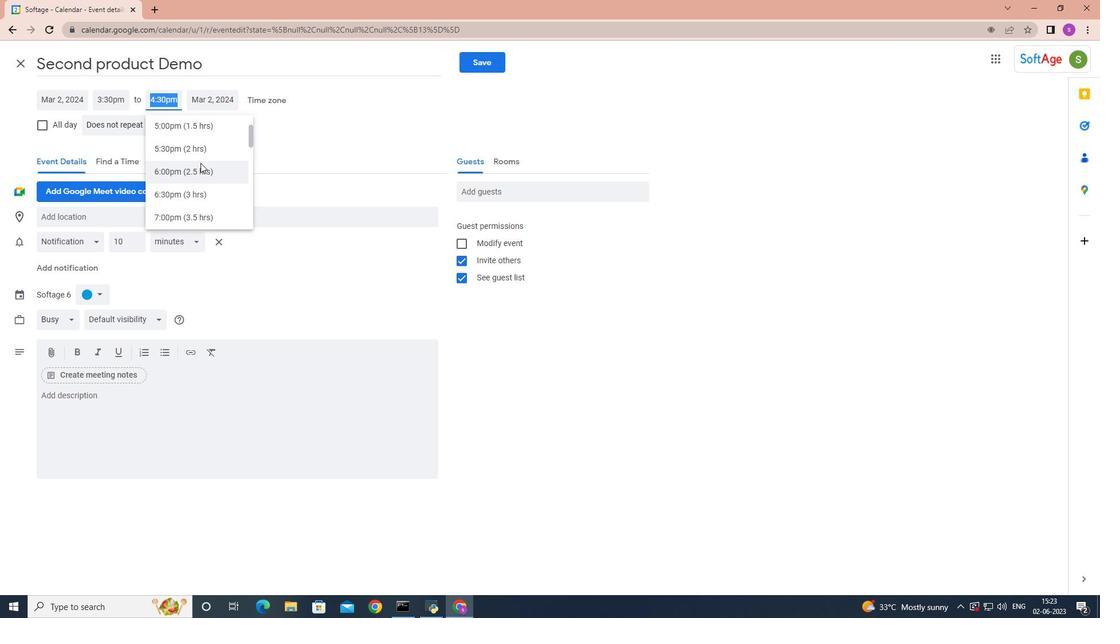 
Action: Mouse scrolled (197, 159) with delta (0, 0)
Screenshot: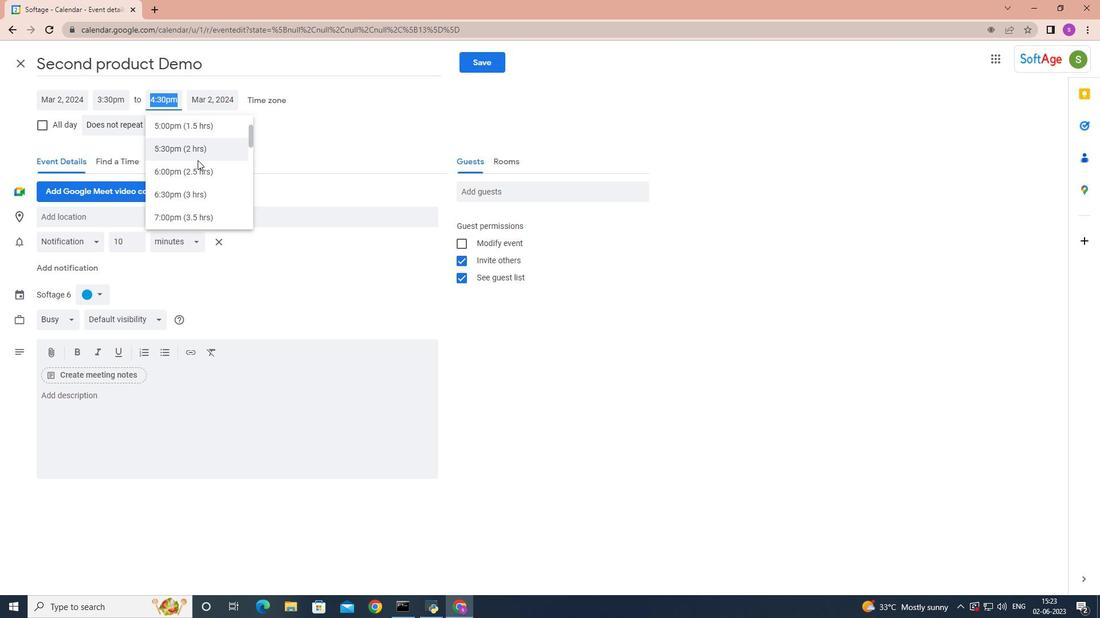 
Action: Mouse moved to (197, 162)
Screenshot: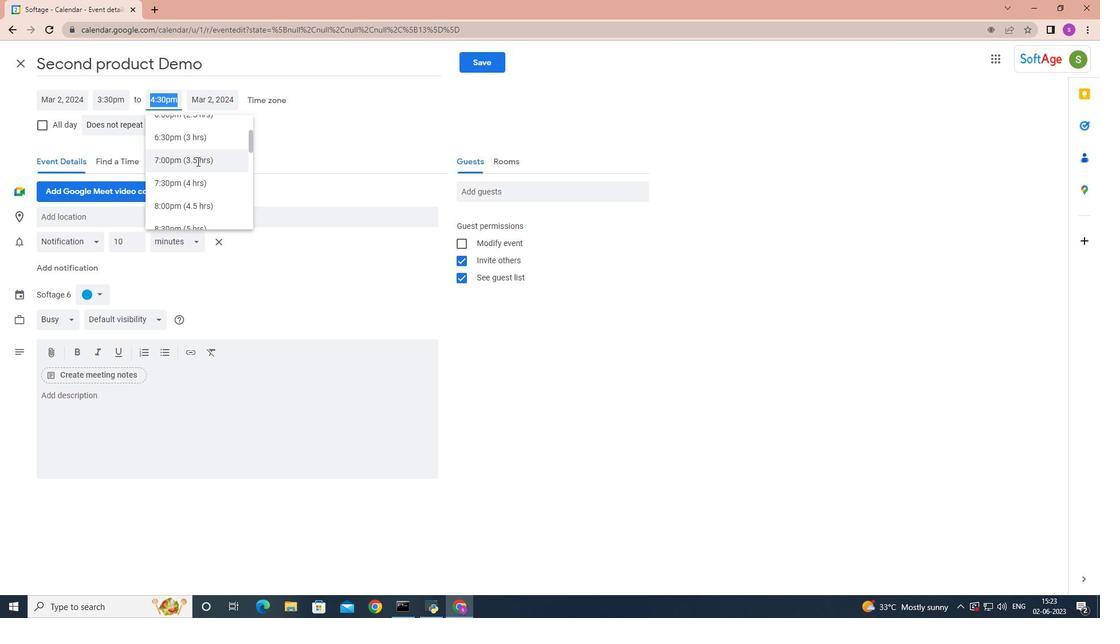 
Action: Mouse scrolled (197, 161) with delta (0, 0)
Screenshot: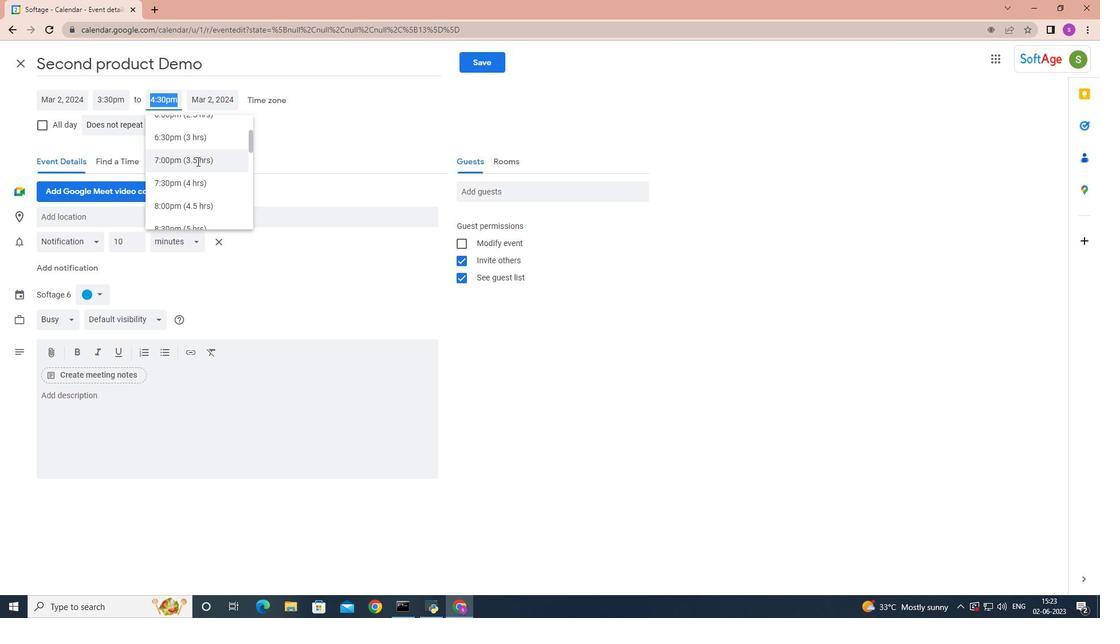 
Action: Mouse scrolled (197, 161) with delta (0, 0)
Screenshot: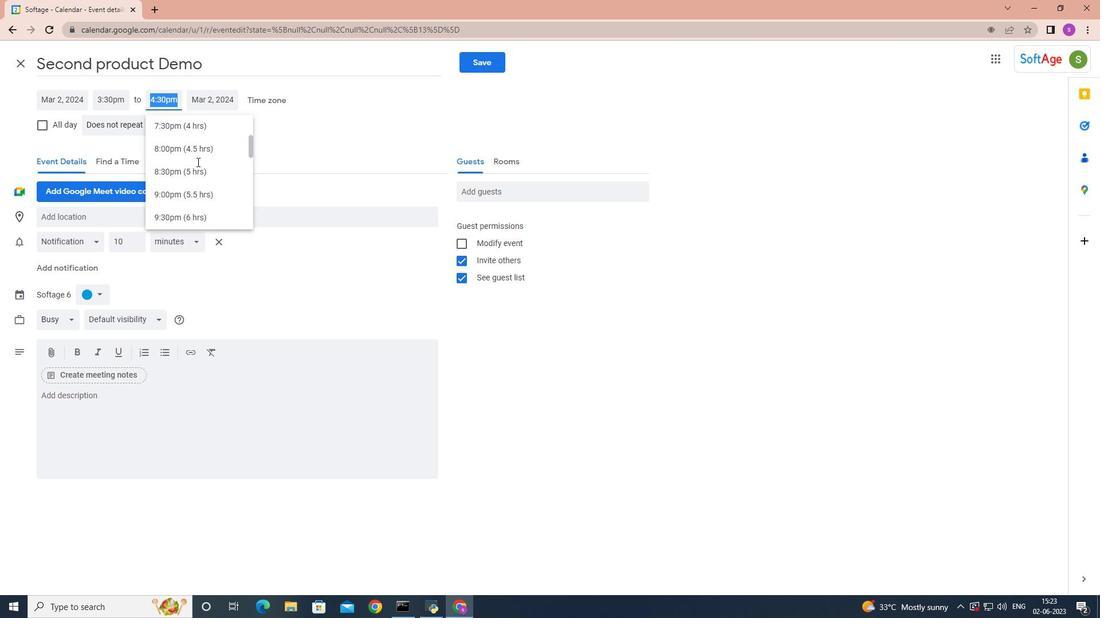 
Action: Mouse scrolled (197, 161) with delta (0, 0)
Screenshot: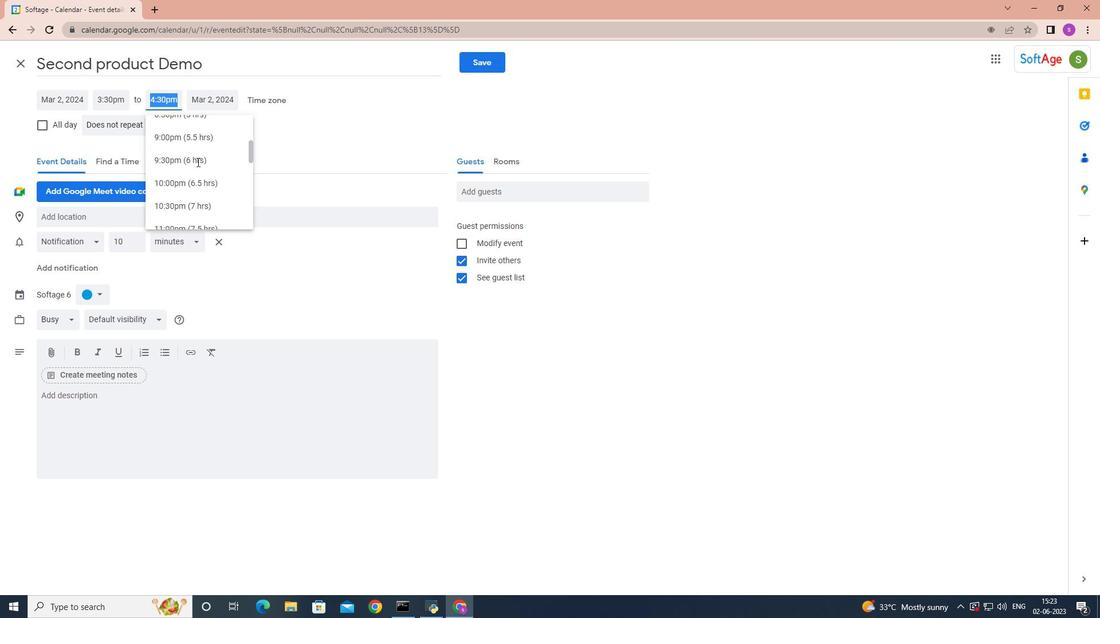 
Action: Mouse scrolled (197, 161) with delta (0, 0)
Screenshot: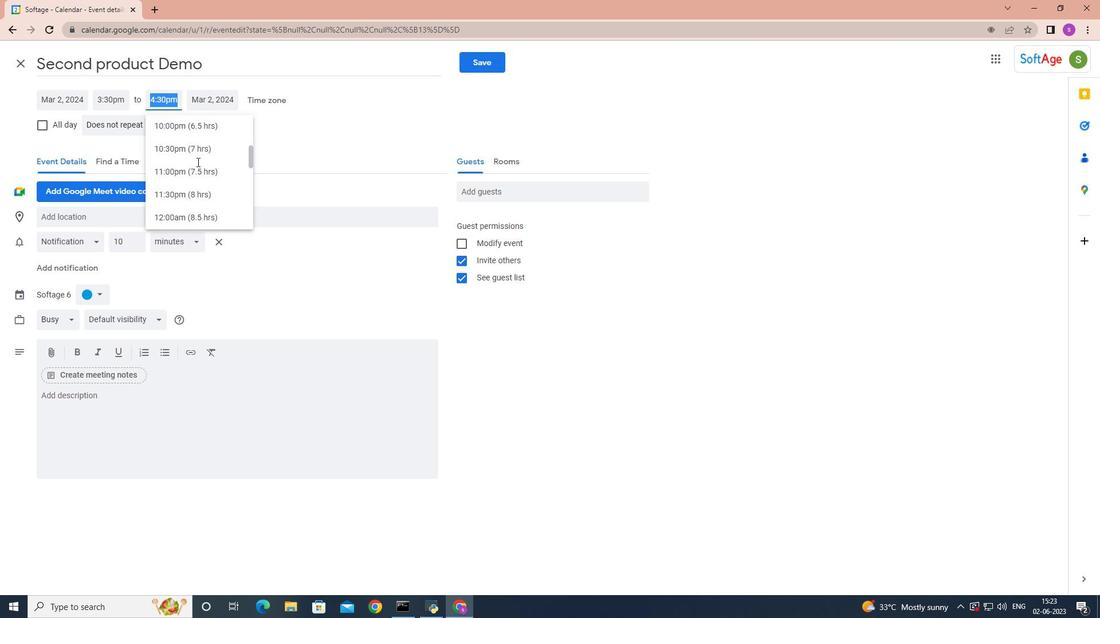 
Action: Mouse scrolled (197, 161) with delta (0, 0)
Screenshot: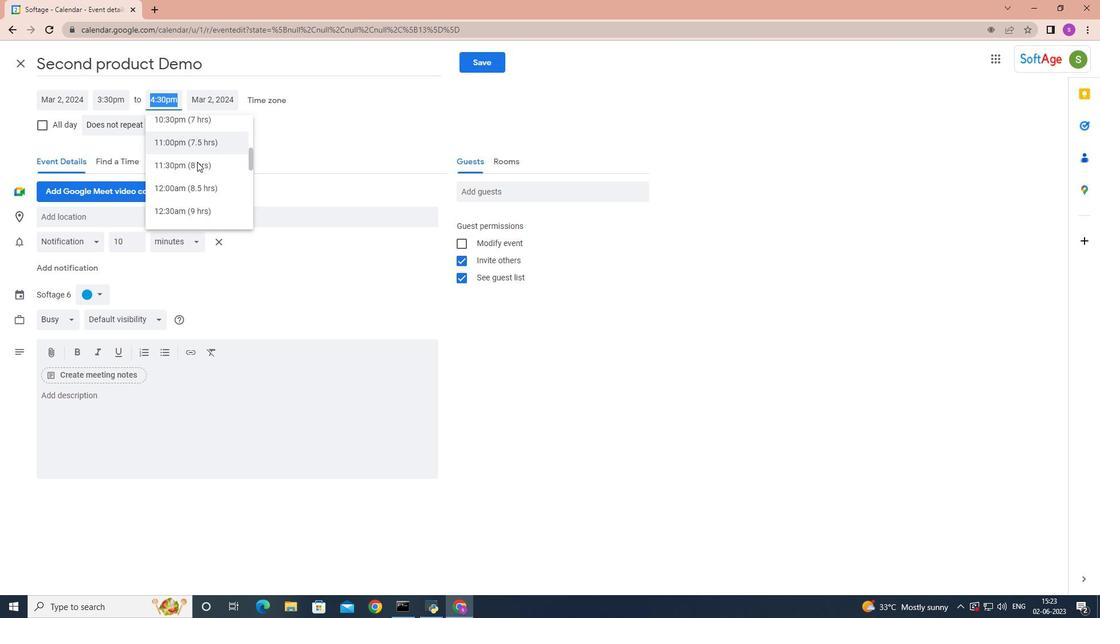 
Action: Mouse moved to (195, 173)
Screenshot: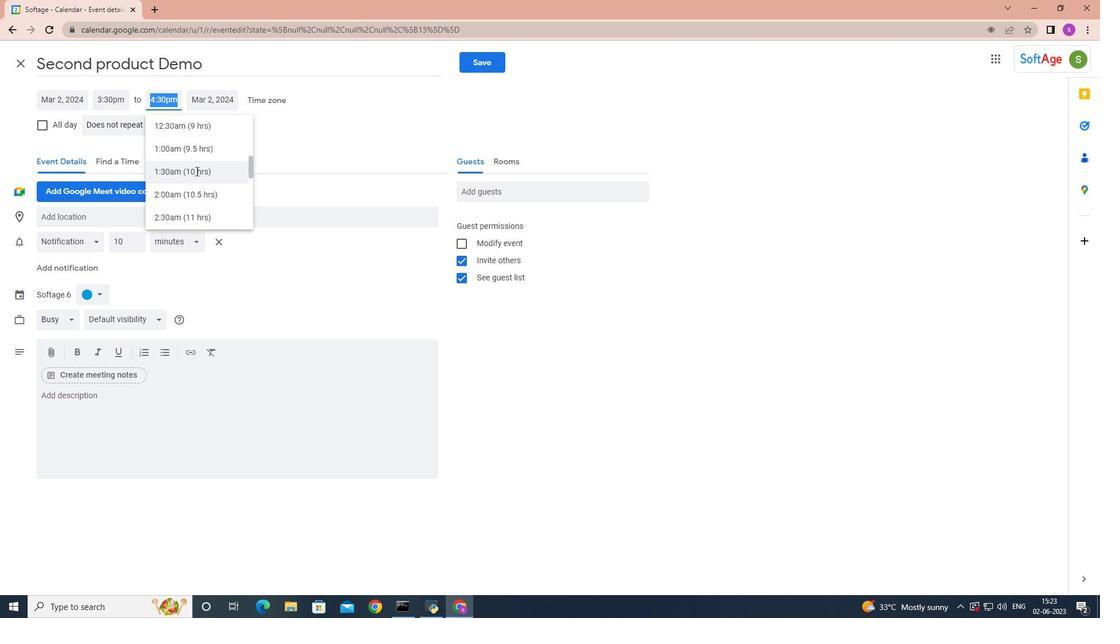 
Action: Mouse scrolled (195, 172) with delta (0, 0)
Screenshot: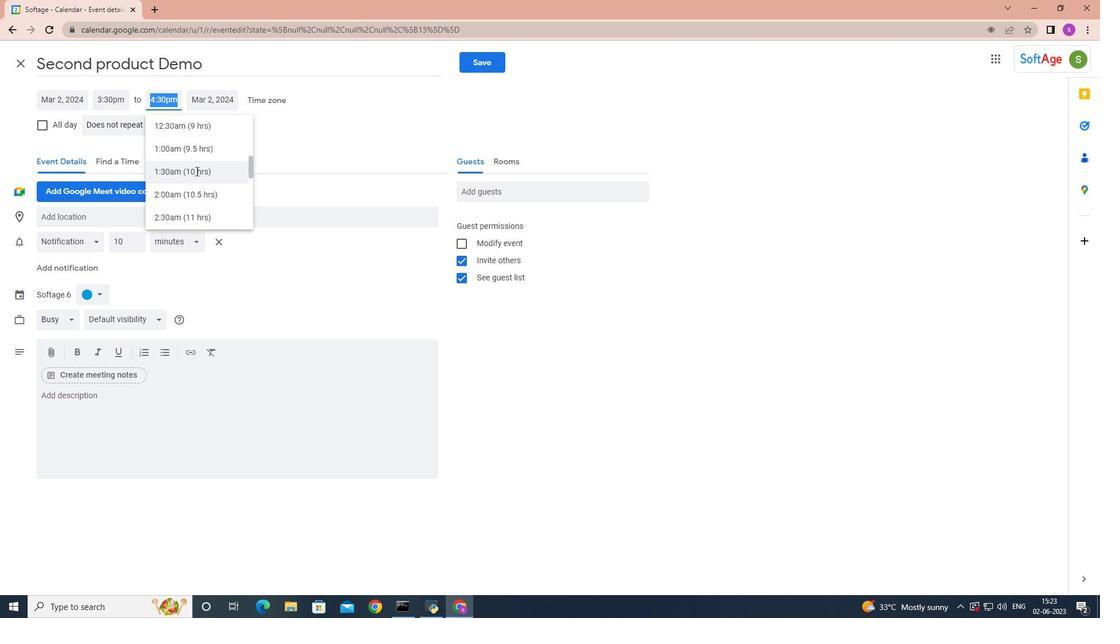 
Action: Mouse scrolled (195, 172) with delta (0, 0)
Screenshot: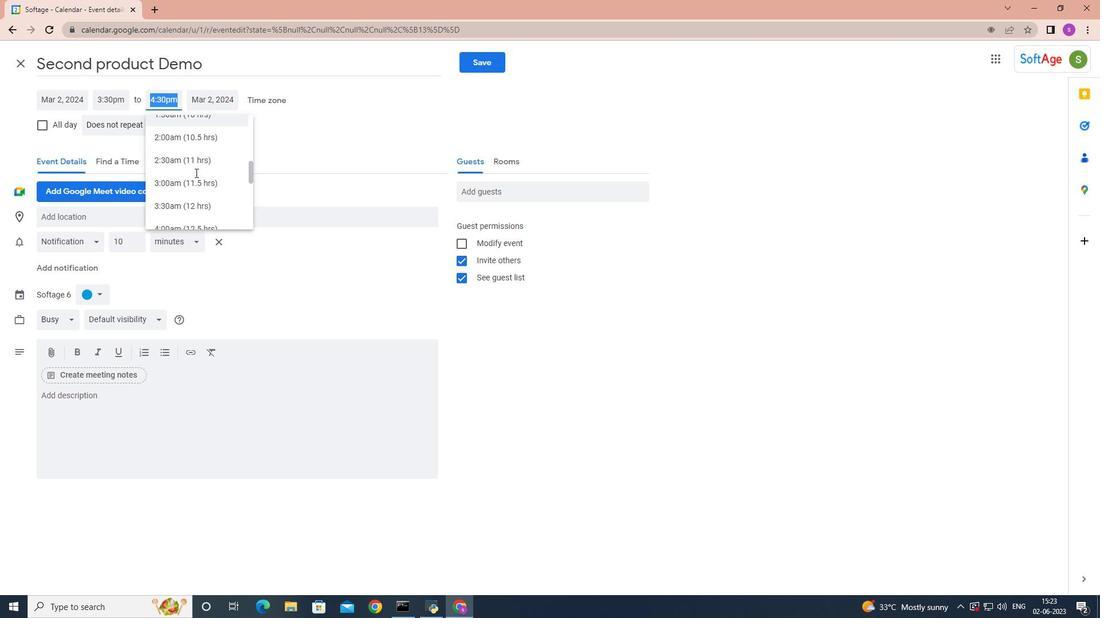 
Action: Mouse scrolled (195, 172) with delta (0, 0)
Screenshot: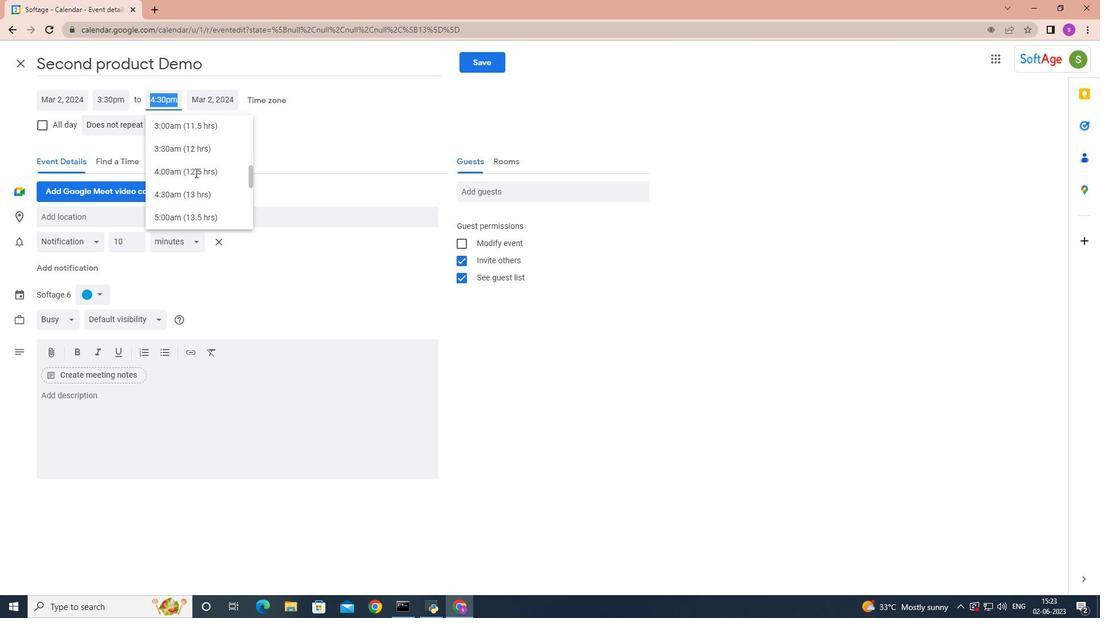 
Action: Mouse scrolled (195, 172) with delta (0, 0)
Screenshot: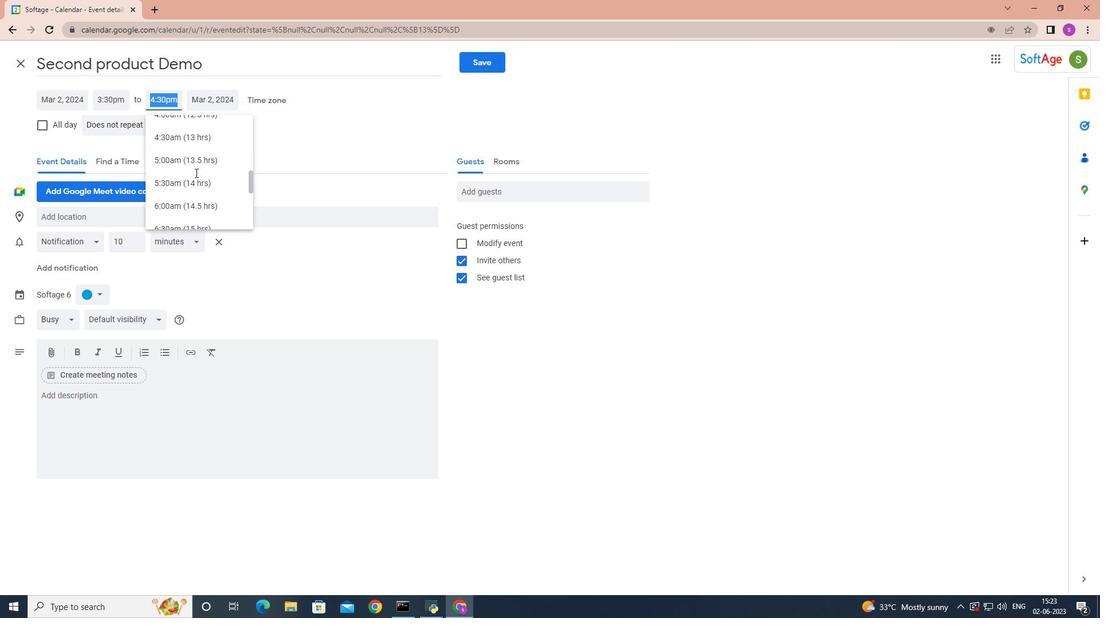 
Action: Mouse scrolled (195, 172) with delta (0, 0)
Screenshot: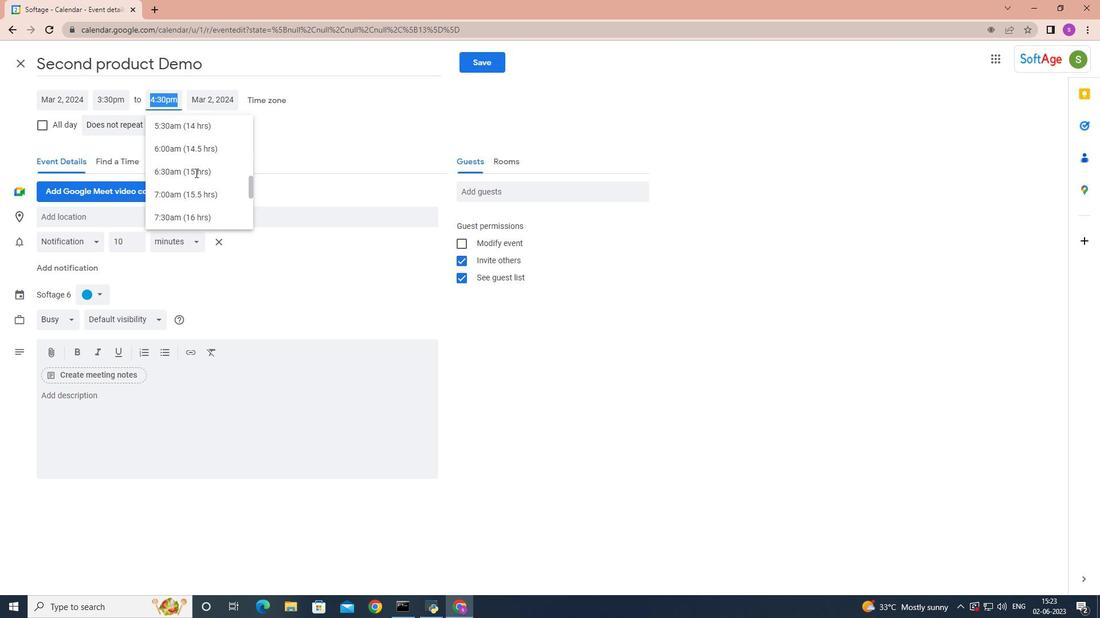 
Action: Mouse scrolled (195, 172) with delta (0, 0)
Screenshot: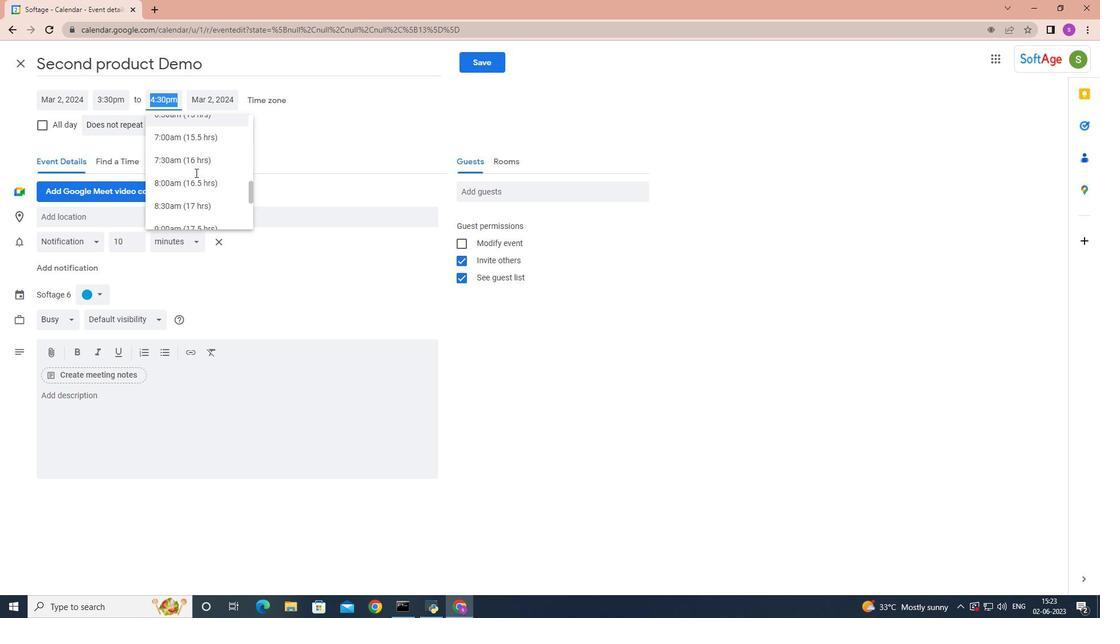 
Action: Mouse scrolled (195, 172) with delta (0, 0)
Screenshot: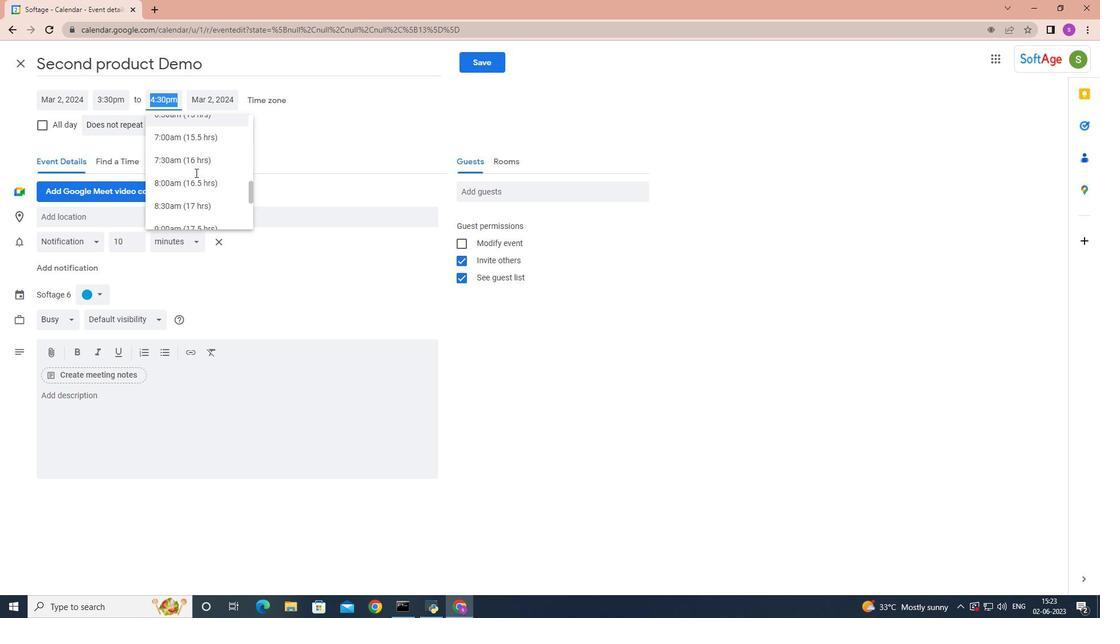 
Action: Mouse scrolled (195, 173) with delta (0, 0)
Screenshot: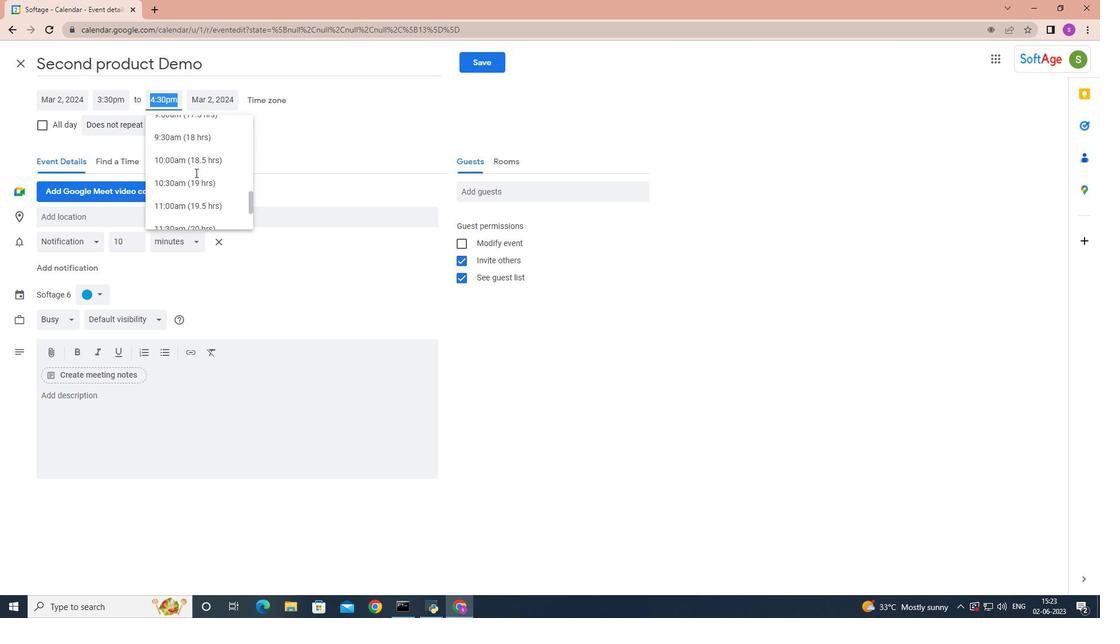 
Action: Mouse moved to (161, 109)
Screenshot: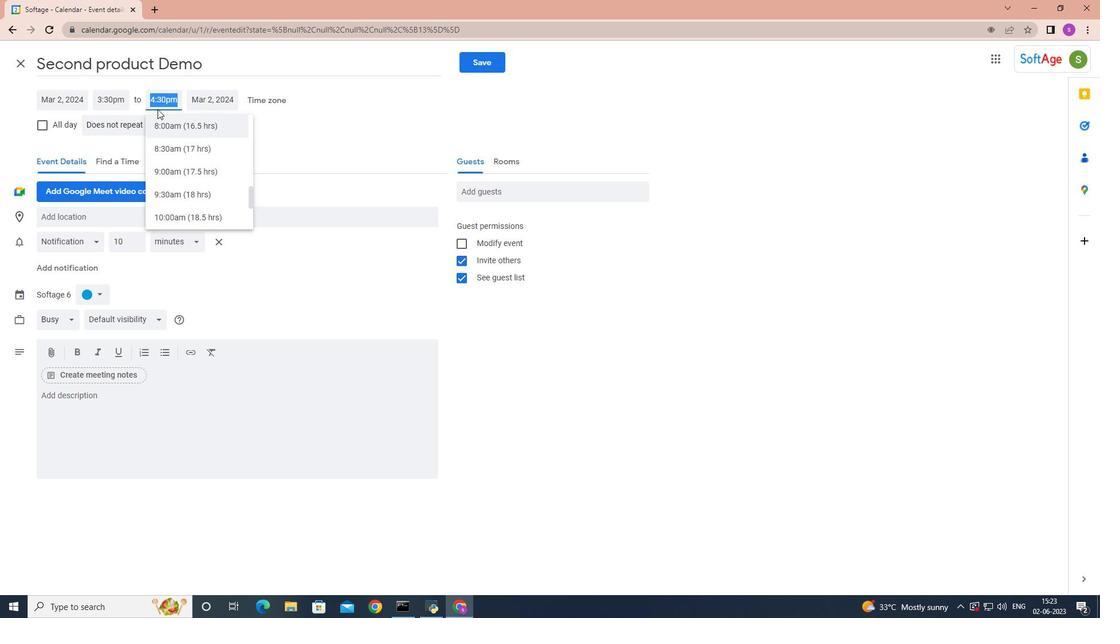 
Action: Key pressed <Key.backspace>8<Key.shift><Key.shift>:50<Key.space><Key.shift>Am<Key.backspace><Key.shift>M<Key.enter>
Screenshot: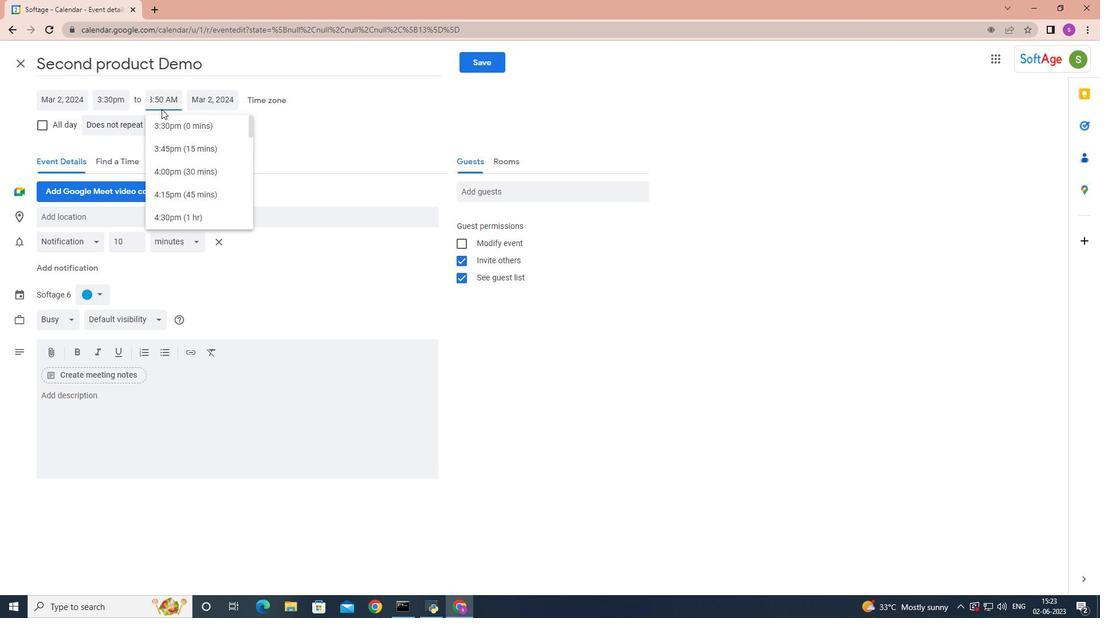 
Action: Mouse moved to (119, 97)
Screenshot: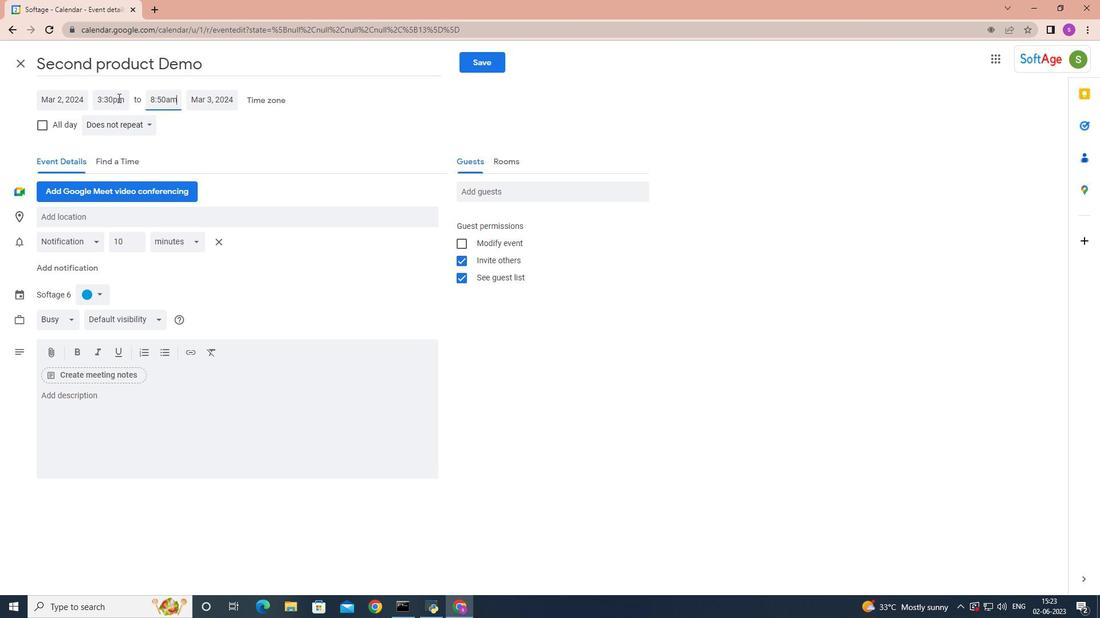 
Action: Mouse pressed left at (119, 97)
Screenshot: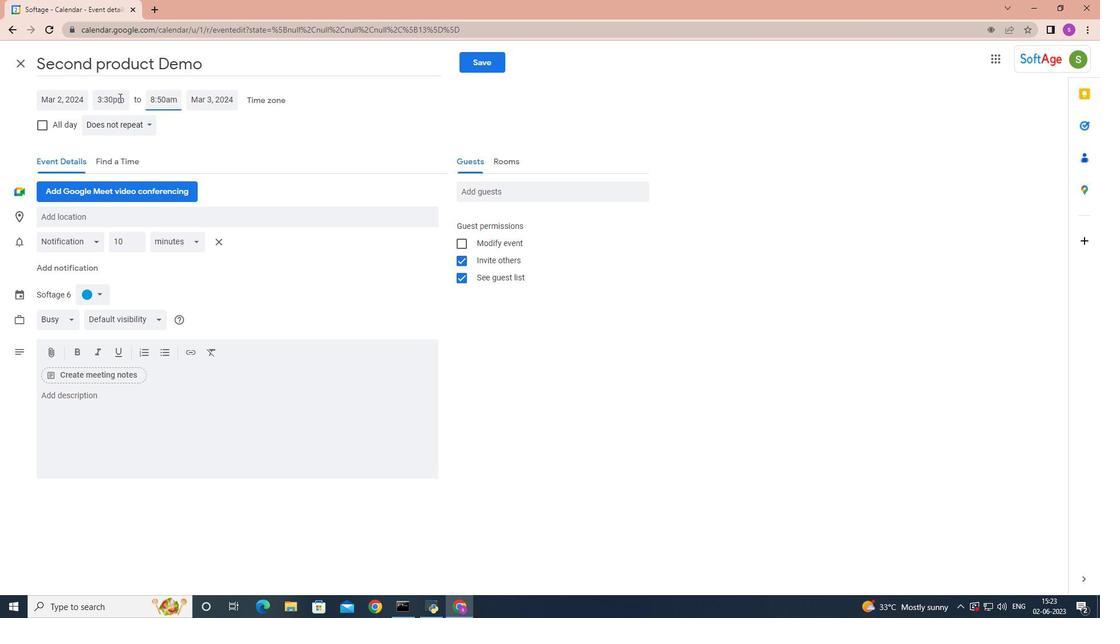 
Action: Mouse moved to (152, 197)
Screenshot: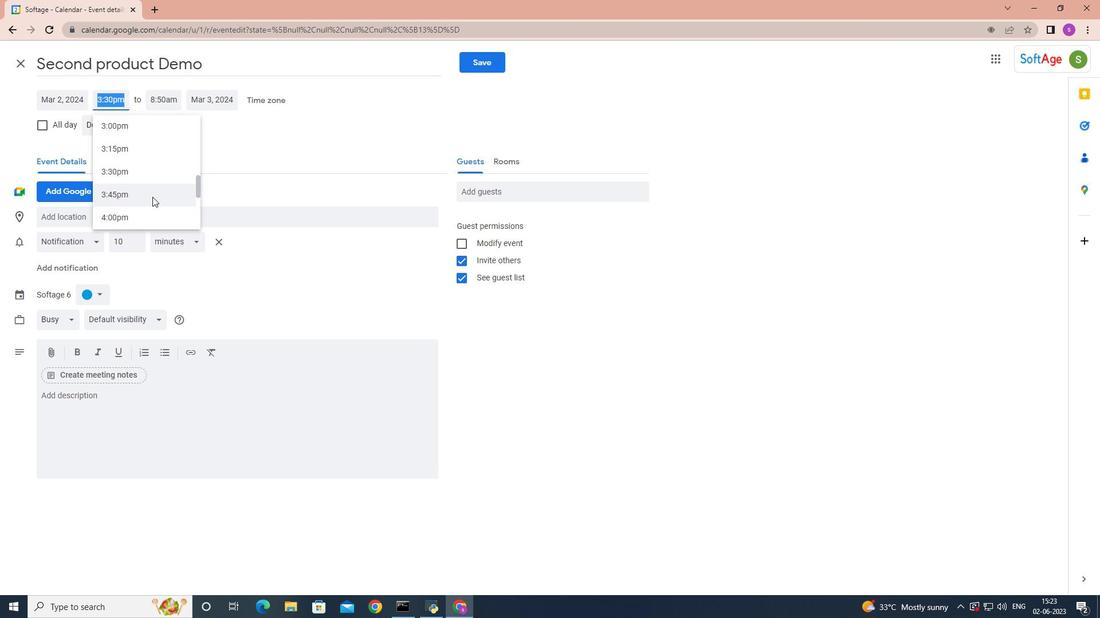 
Action: Mouse scrolled (152, 196) with delta (0, 0)
Screenshot: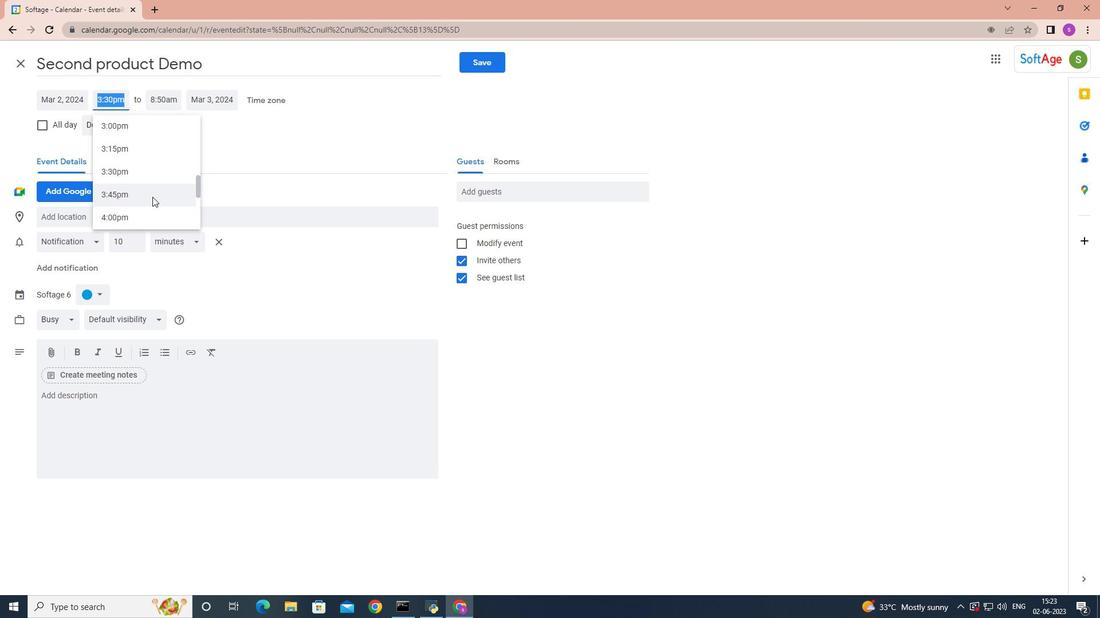
Action: Mouse moved to (152, 197)
Screenshot: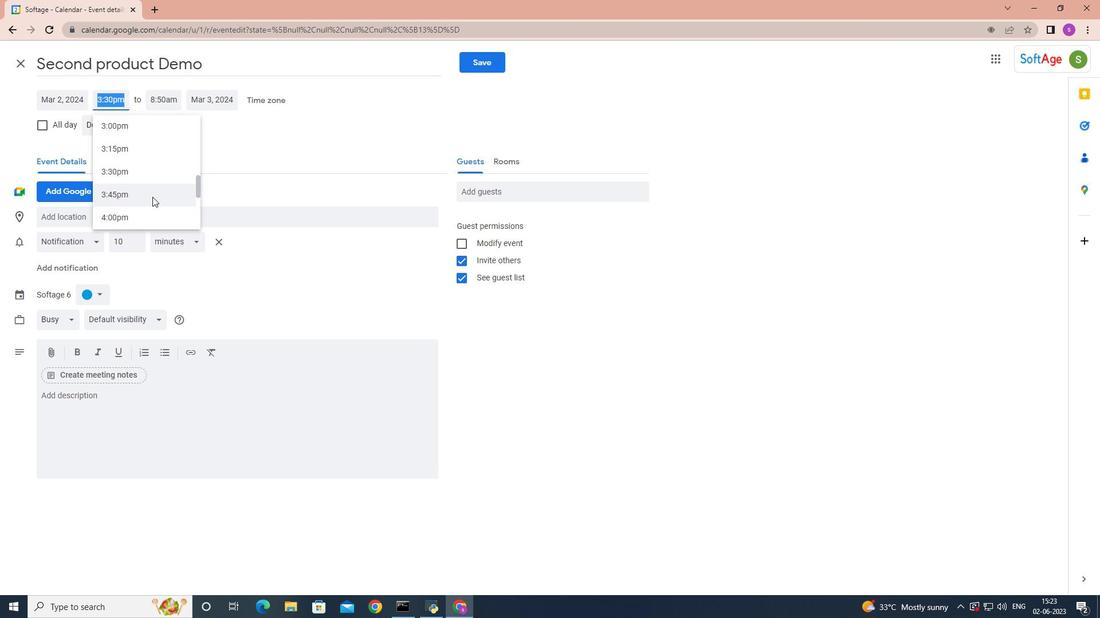 
Action: Mouse scrolled (152, 196) with delta (0, 0)
Screenshot: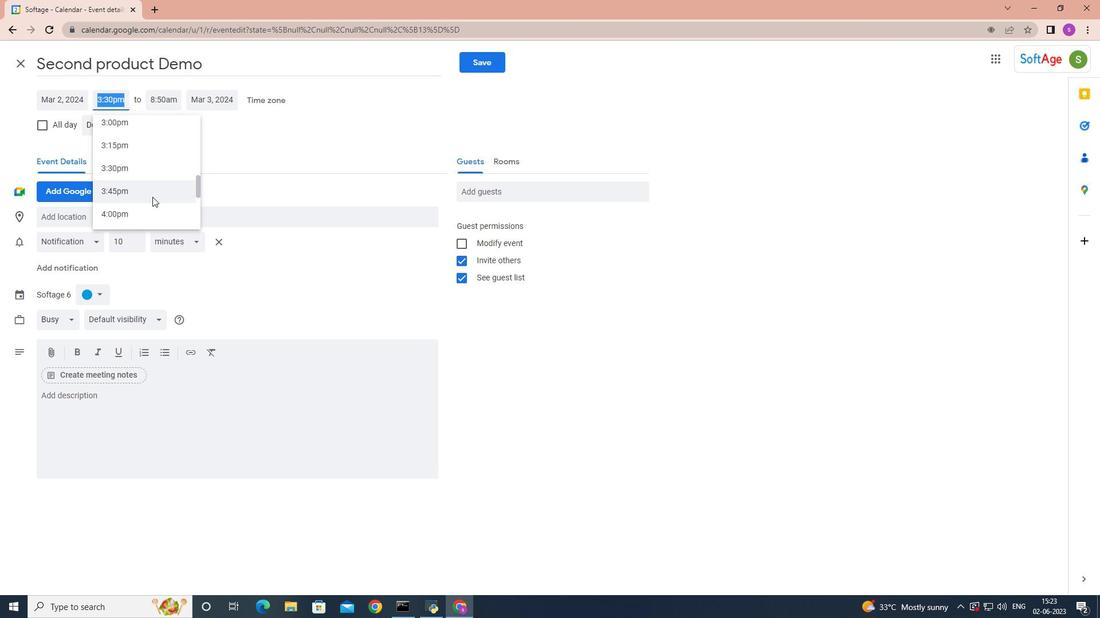 
Action: Mouse moved to (150, 196)
Screenshot: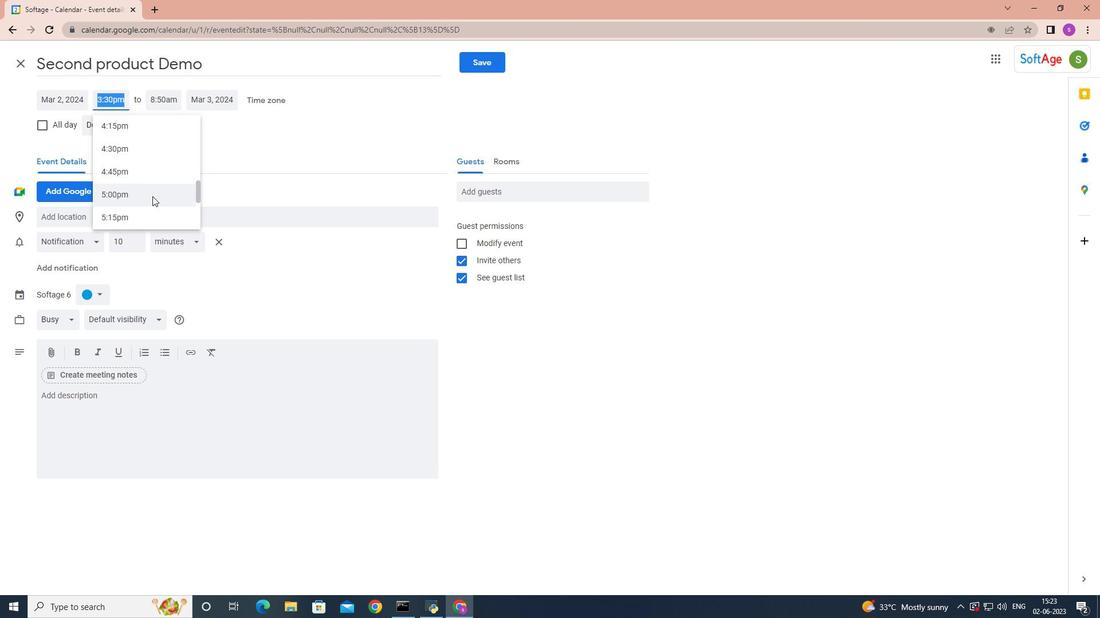 
Action: Mouse scrolled (150, 195) with delta (0, 0)
Screenshot: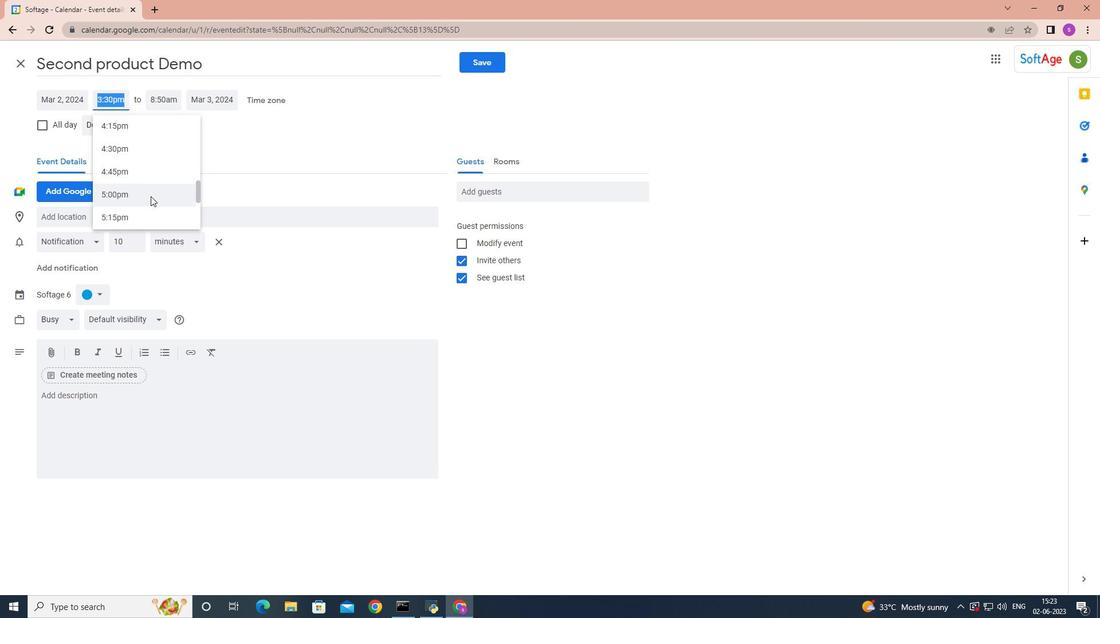 
Action: Mouse scrolled (150, 195) with delta (0, 0)
Screenshot: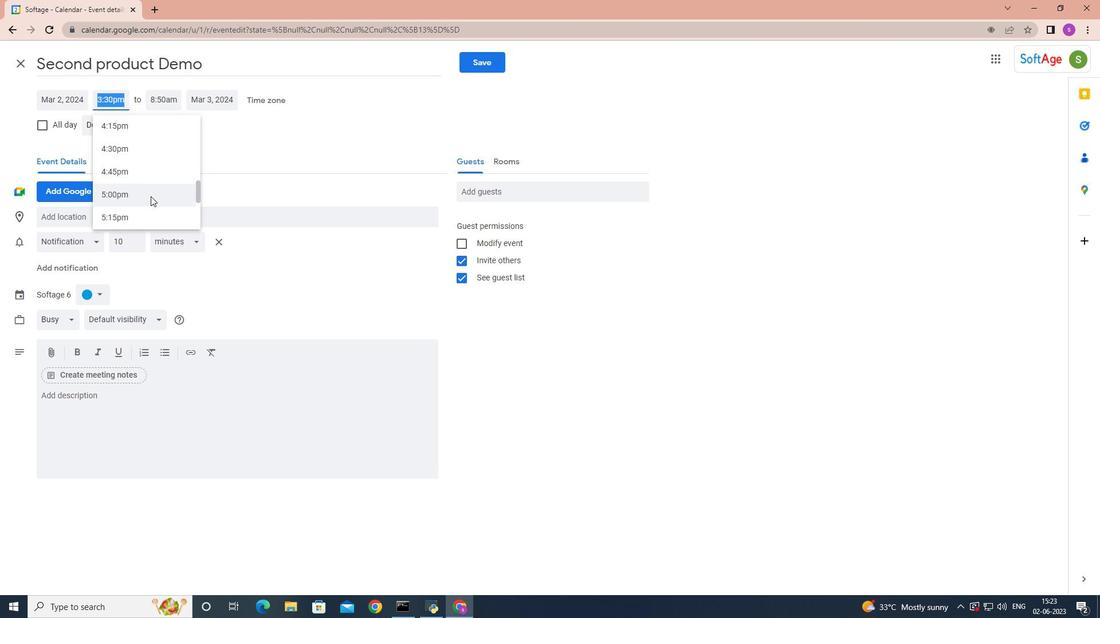 
Action: Mouse moved to (150, 196)
Screenshot: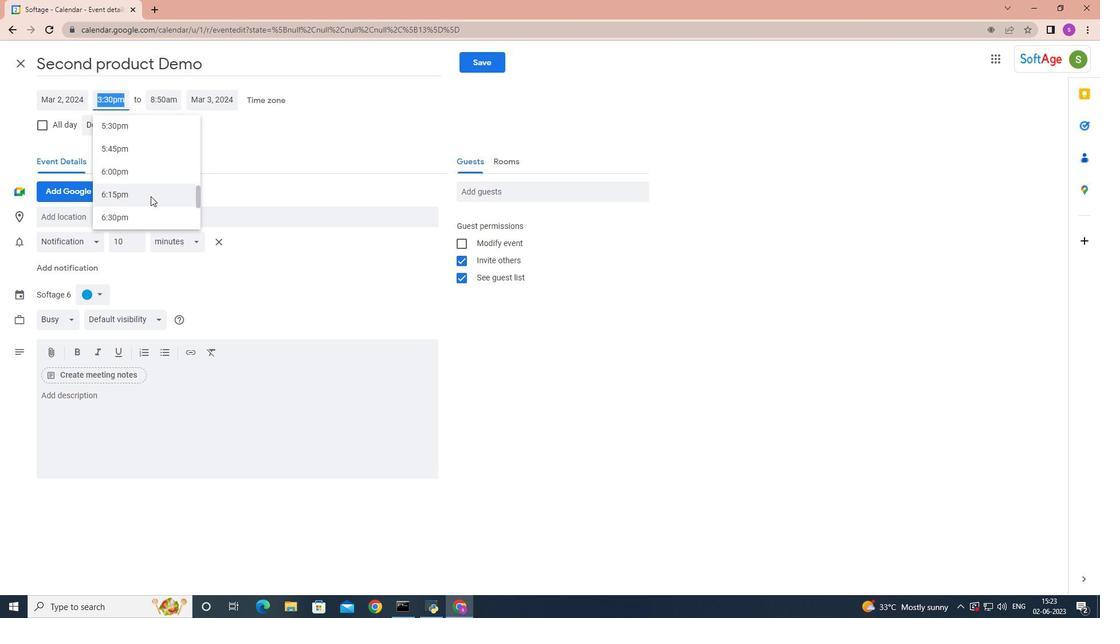 
Action: Mouse scrolled (150, 197) with delta (0, 0)
Screenshot: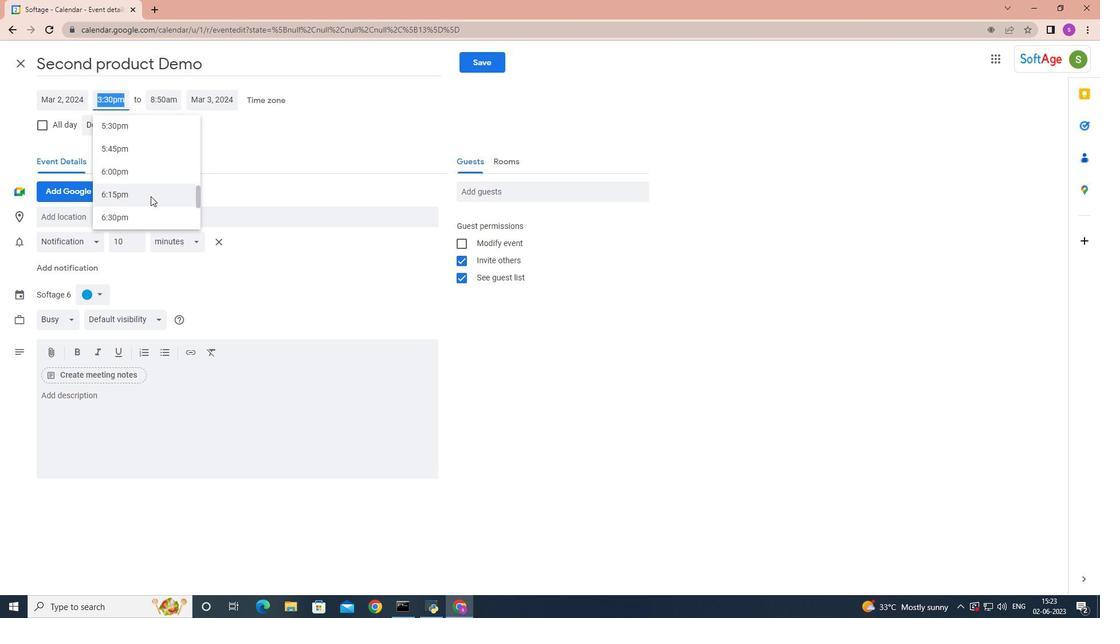 
Action: Mouse moved to (151, 196)
Screenshot: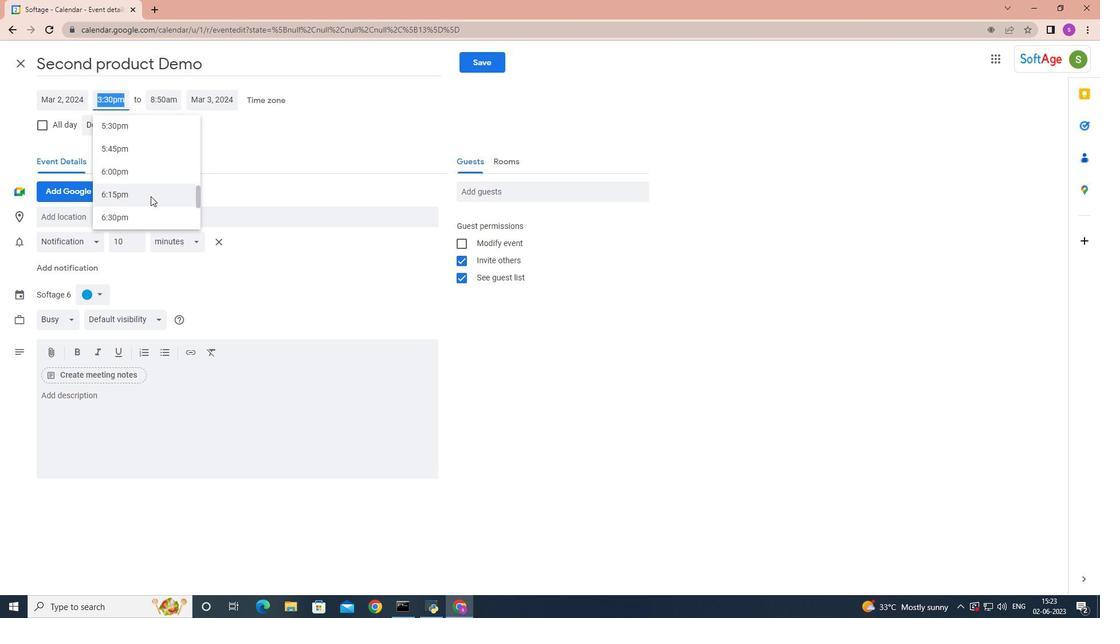 
Action: Mouse scrolled (151, 197) with delta (0, 0)
Screenshot: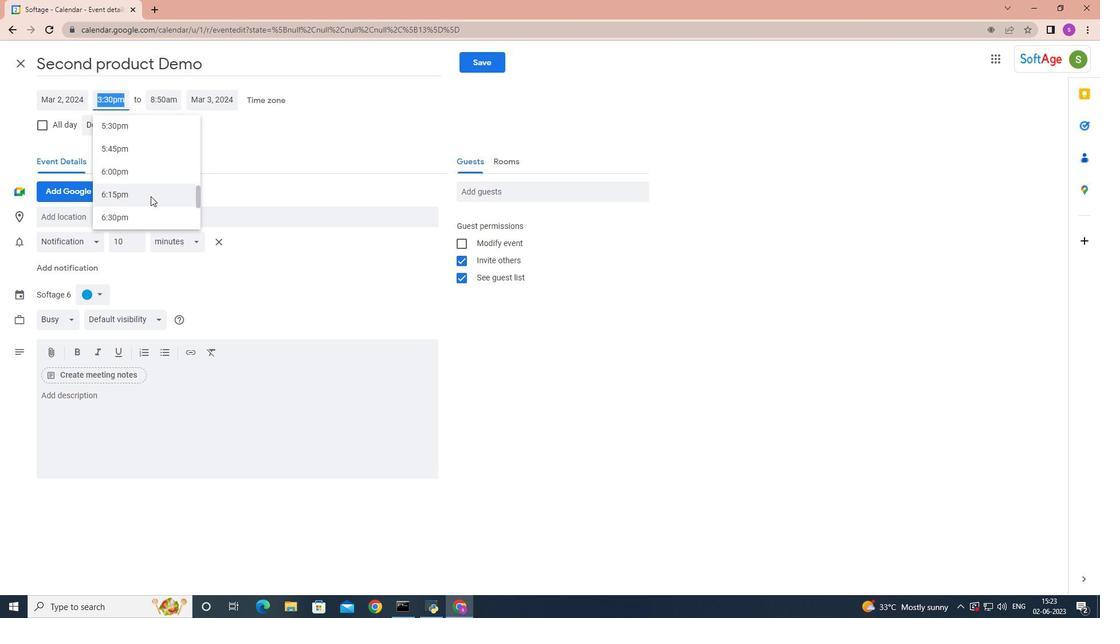 
Action: Mouse scrolled (151, 197) with delta (0, 0)
Screenshot: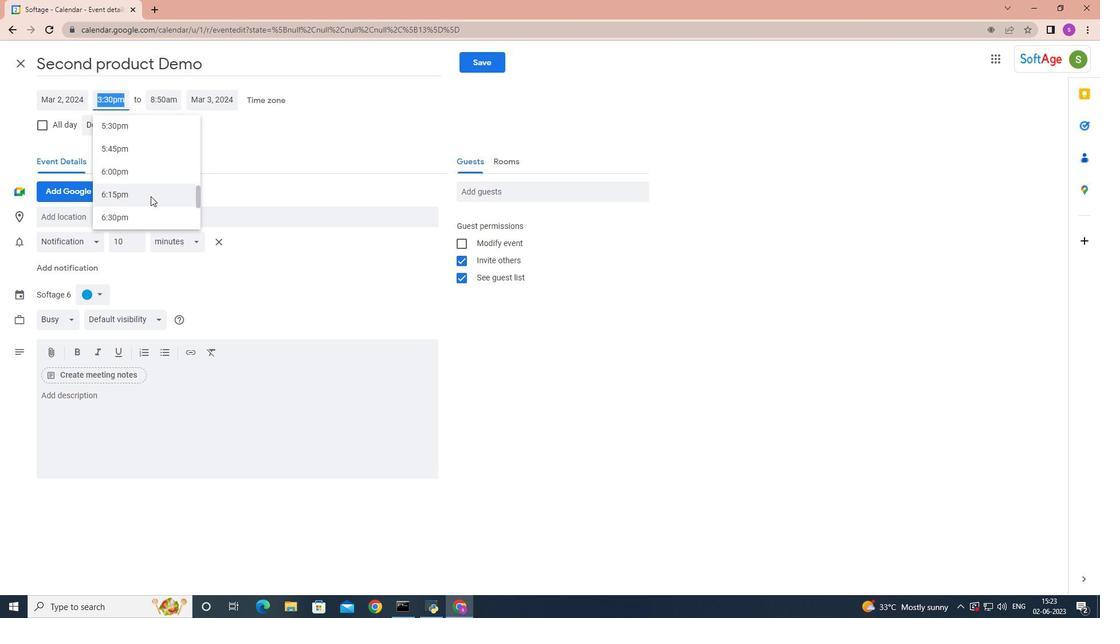 
Action: Mouse moved to (151, 196)
Screenshot: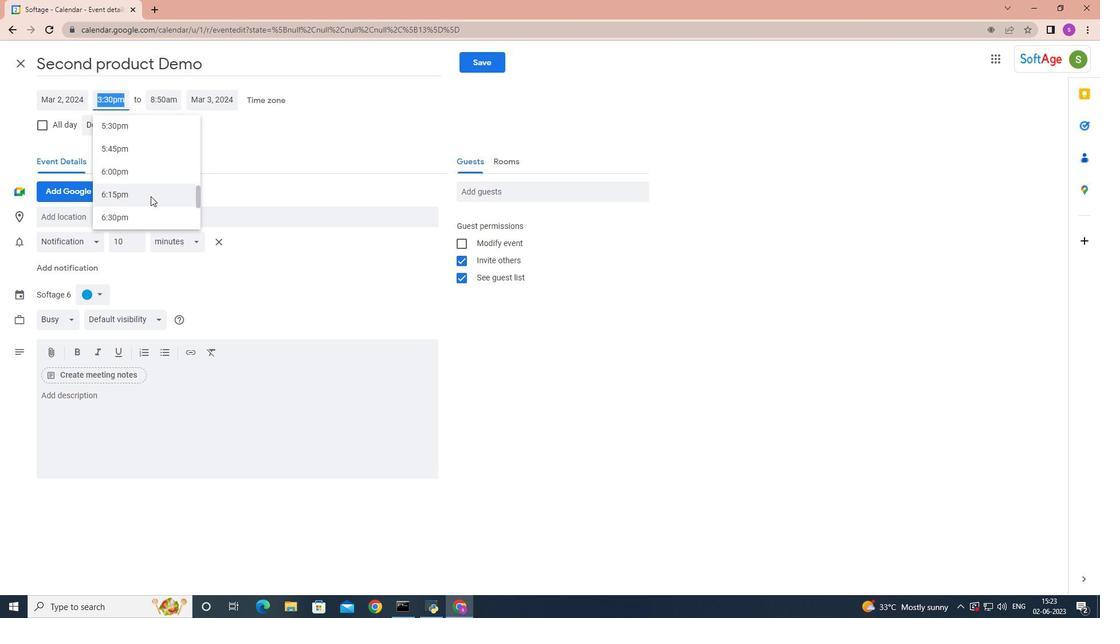 
Action: Mouse scrolled (151, 197) with delta (0, 0)
Screenshot: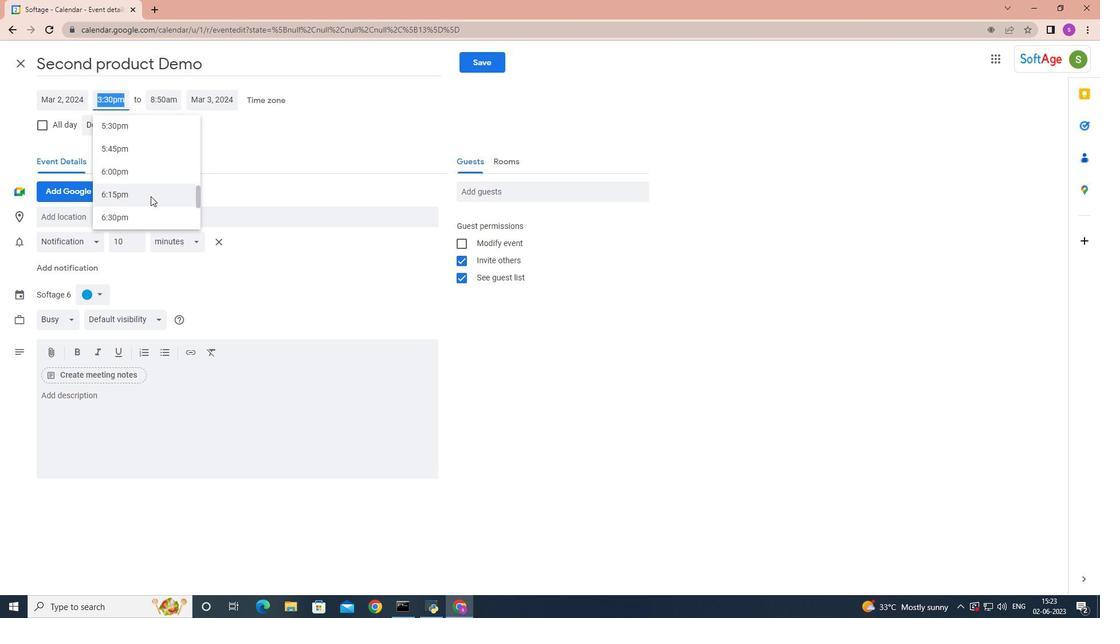 
Action: Mouse moved to (153, 194)
Screenshot: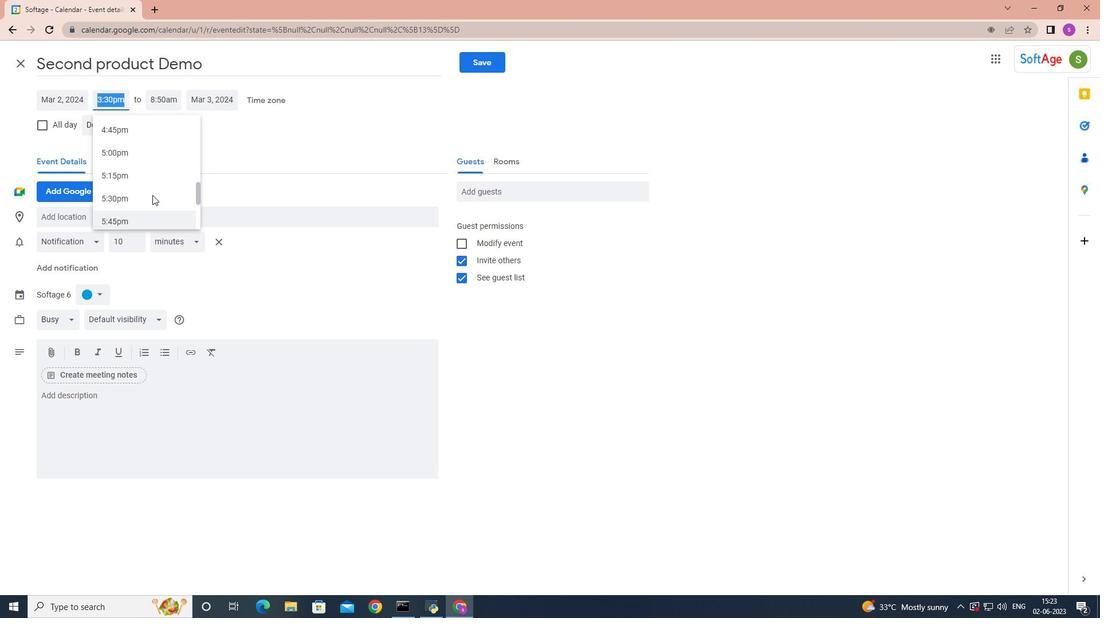 
Action: Mouse scrolled (153, 195) with delta (0, 0)
Screenshot: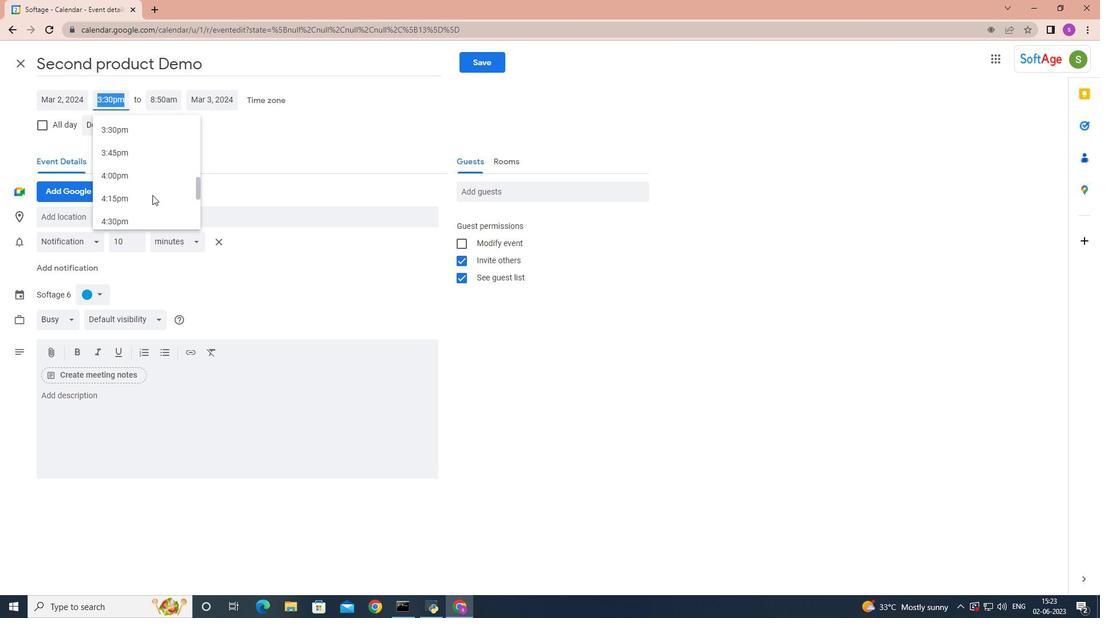 
Action: Mouse scrolled (153, 195) with delta (0, 0)
Screenshot: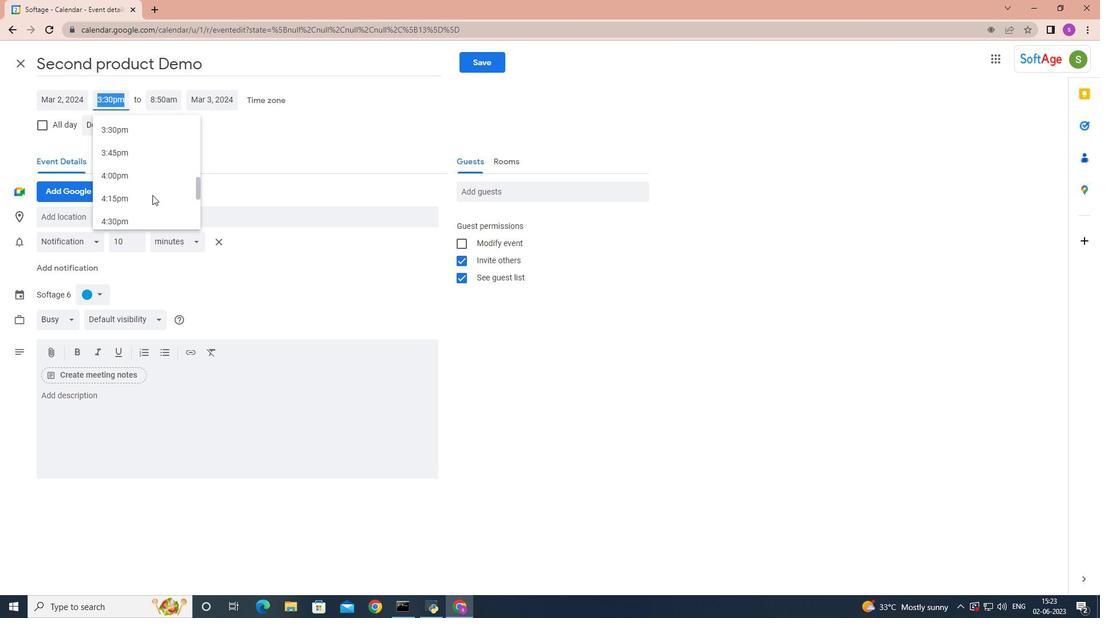 
Action: Mouse scrolled (153, 195) with delta (0, 0)
Screenshot: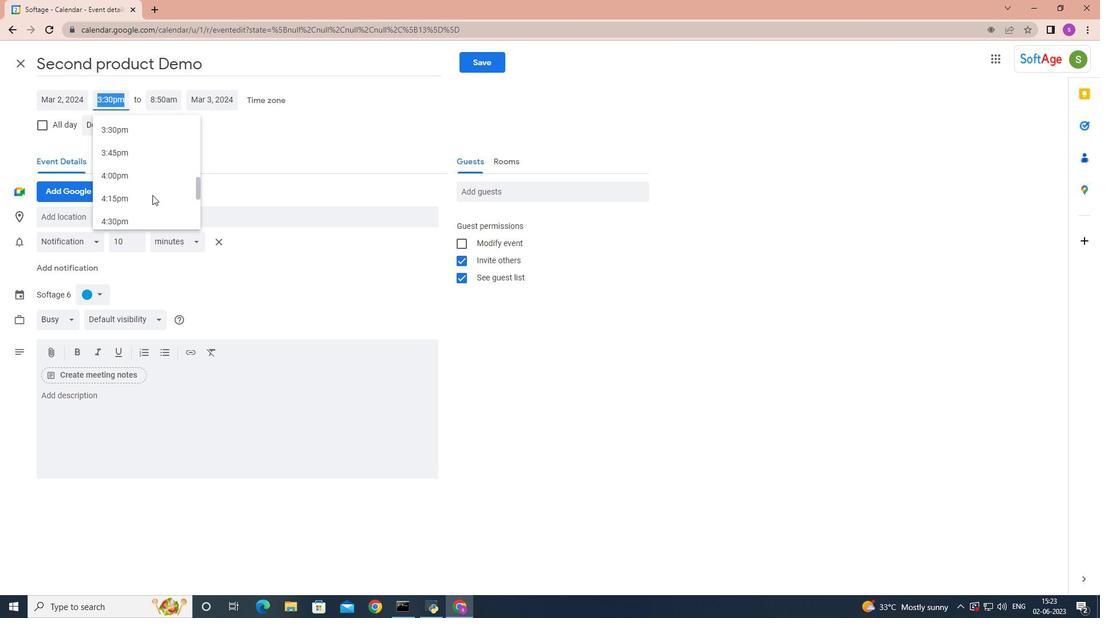 
Action: Mouse scrolled (153, 195) with delta (0, 0)
Screenshot: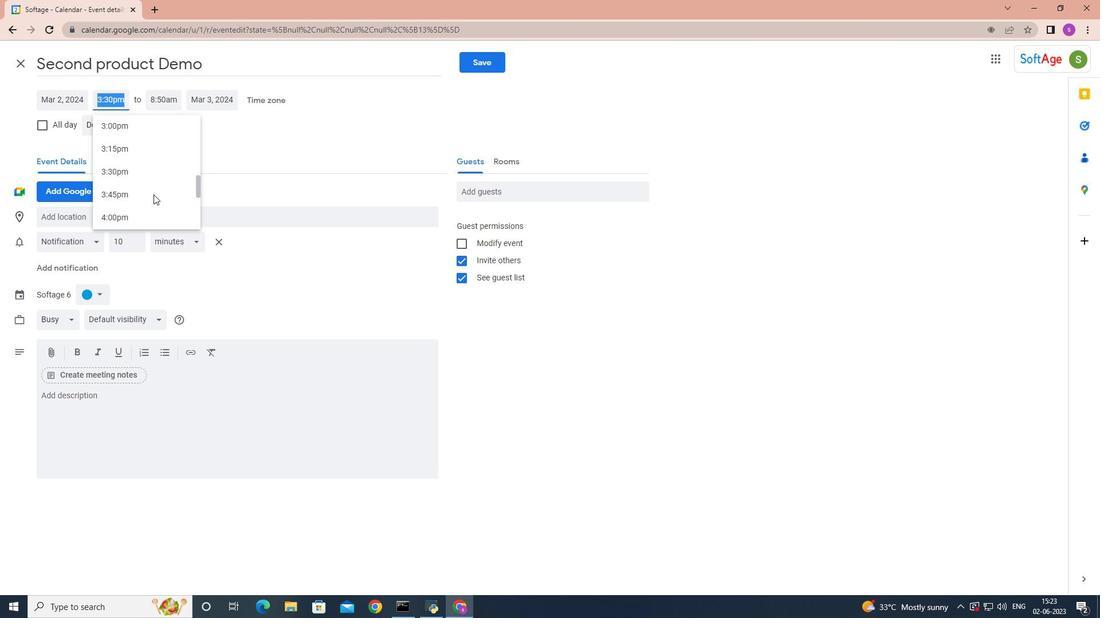 
Action: Mouse moved to (154, 194)
Screenshot: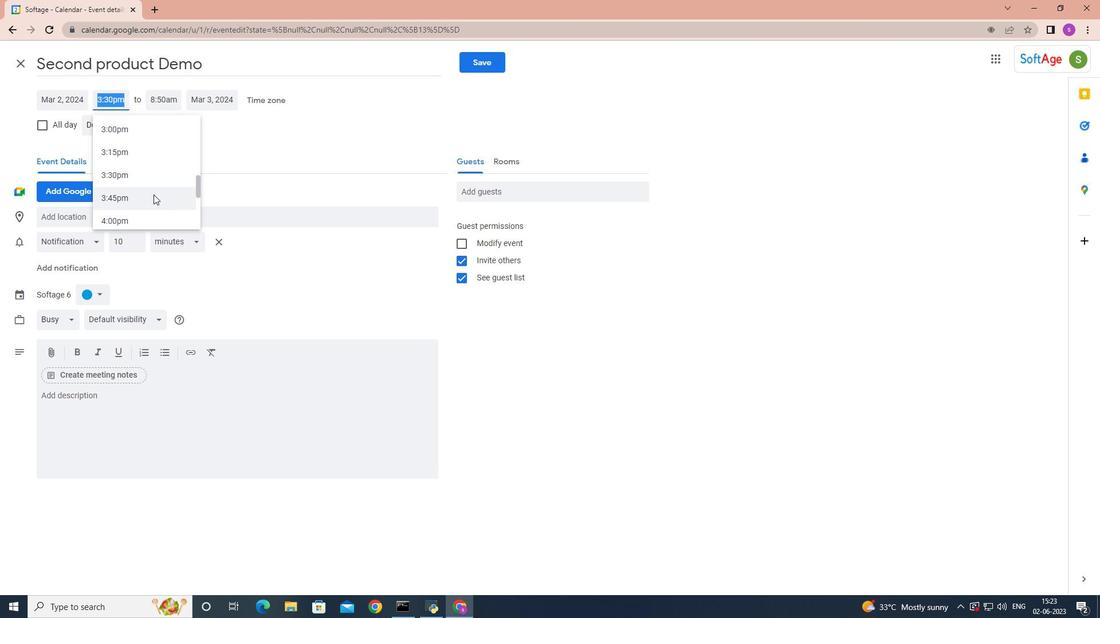 
Action: Mouse scrolled (154, 194) with delta (0, 0)
Screenshot: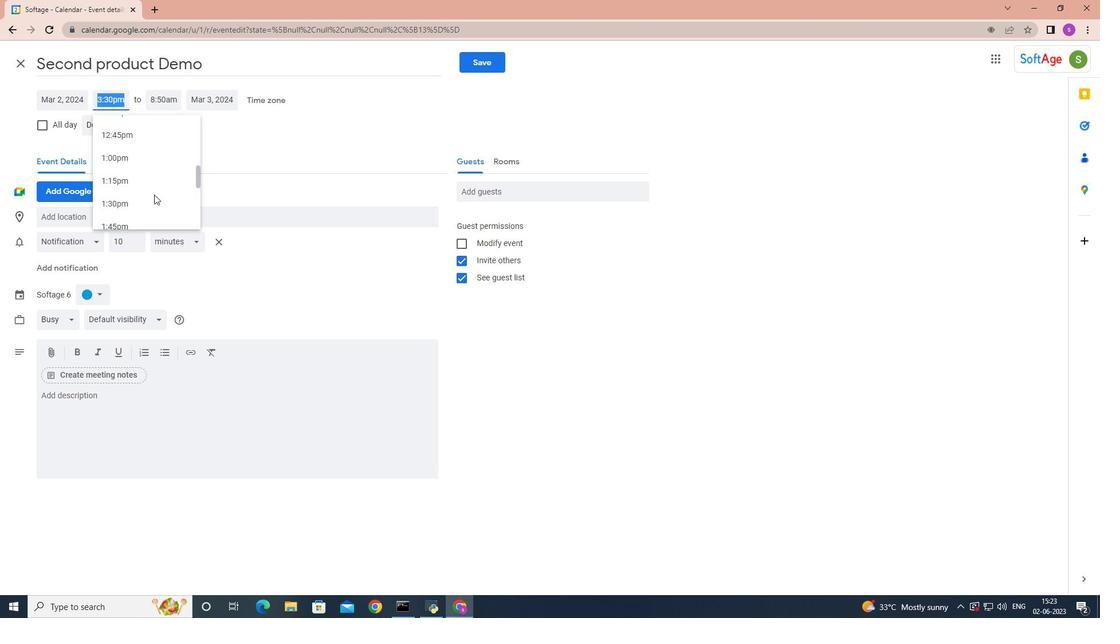 
Action: Mouse scrolled (154, 194) with delta (0, 0)
Screenshot: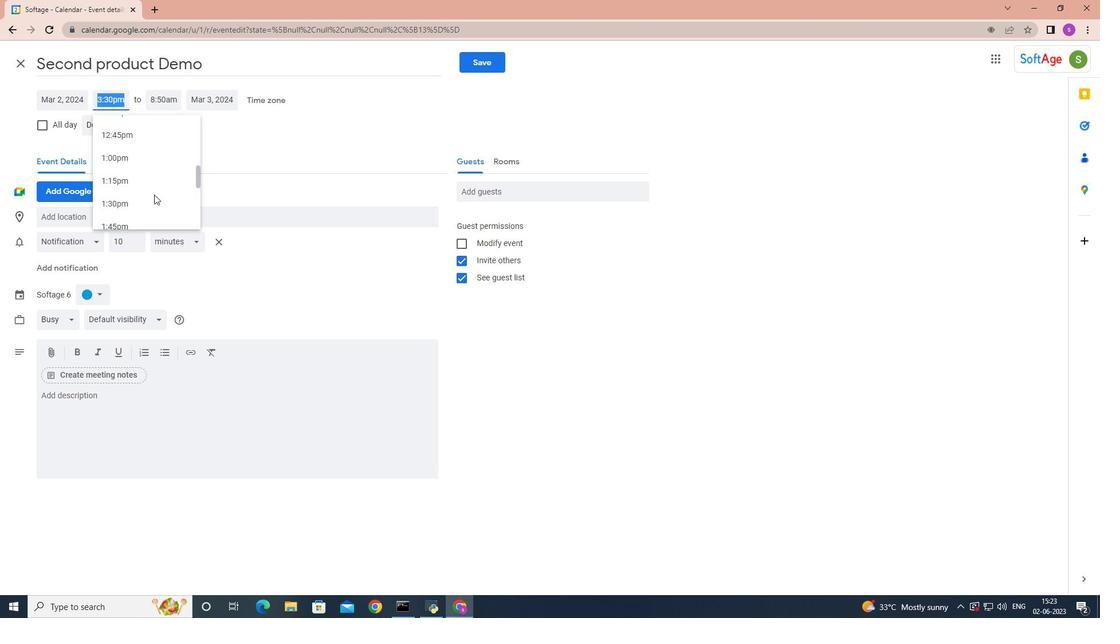 
Action: Mouse scrolled (154, 194) with delta (0, 0)
Screenshot: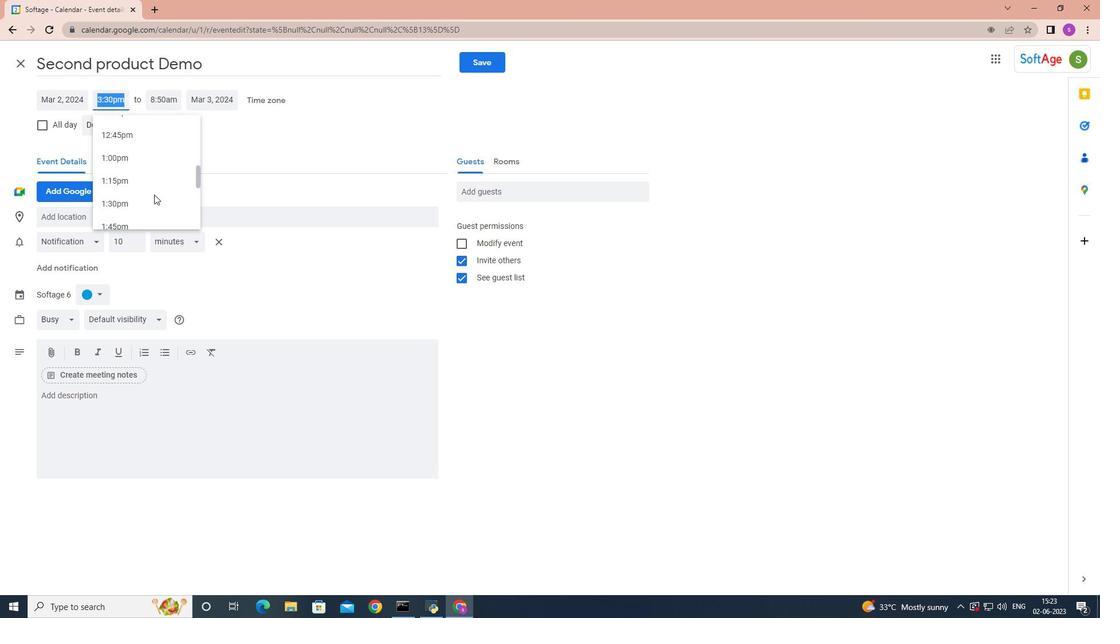 
Action: Mouse moved to (154, 193)
Screenshot: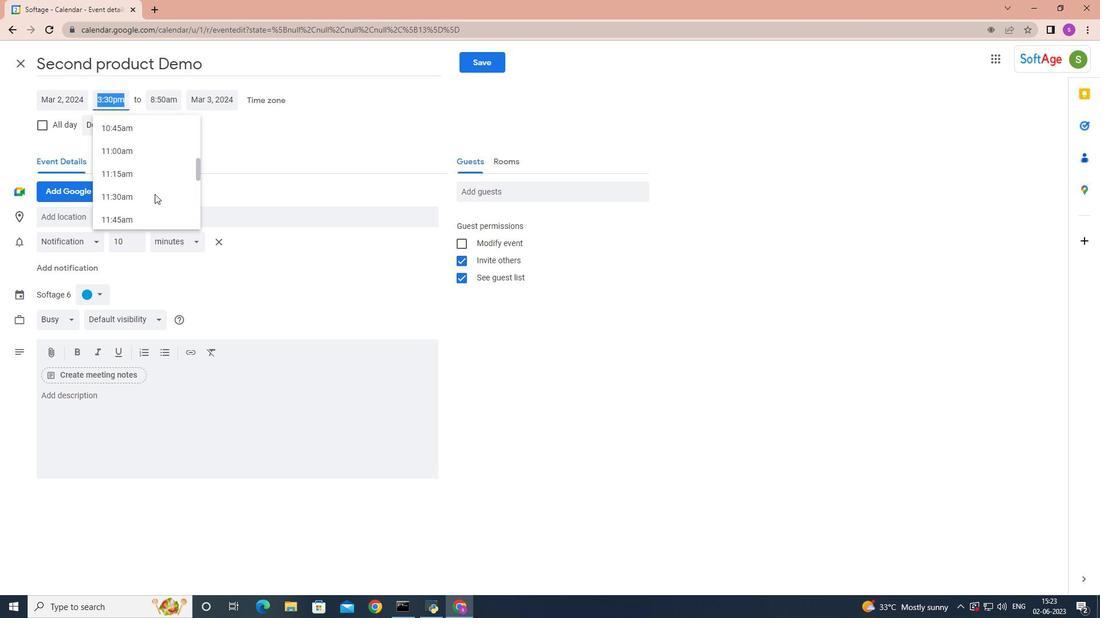 
Action: Mouse scrolled (154, 194) with delta (0, 0)
Screenshot: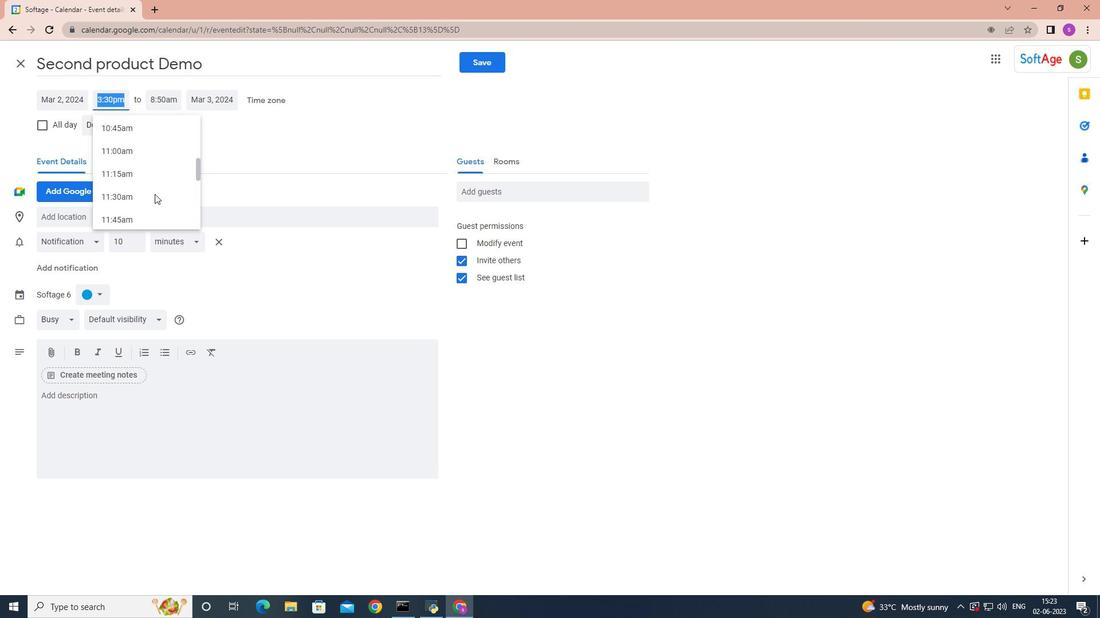 
Action: Mouse scrolled (154, 194) with delta (0, 0)
Screenshot: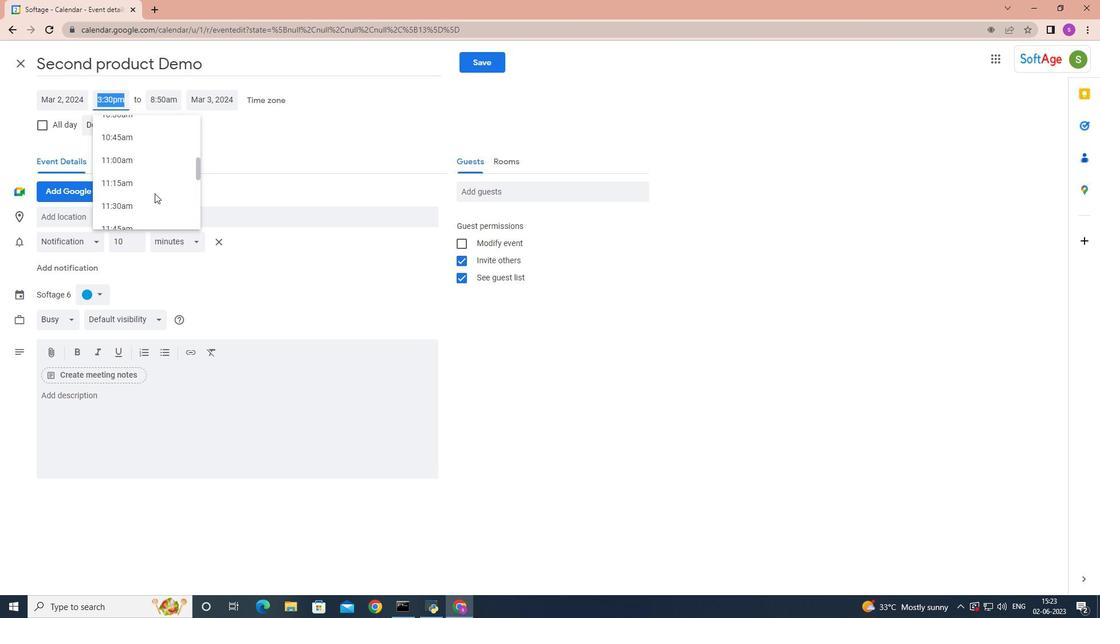 
Action: Mouse scrolled (154, 194) with delta (0, 0)
Screenshot: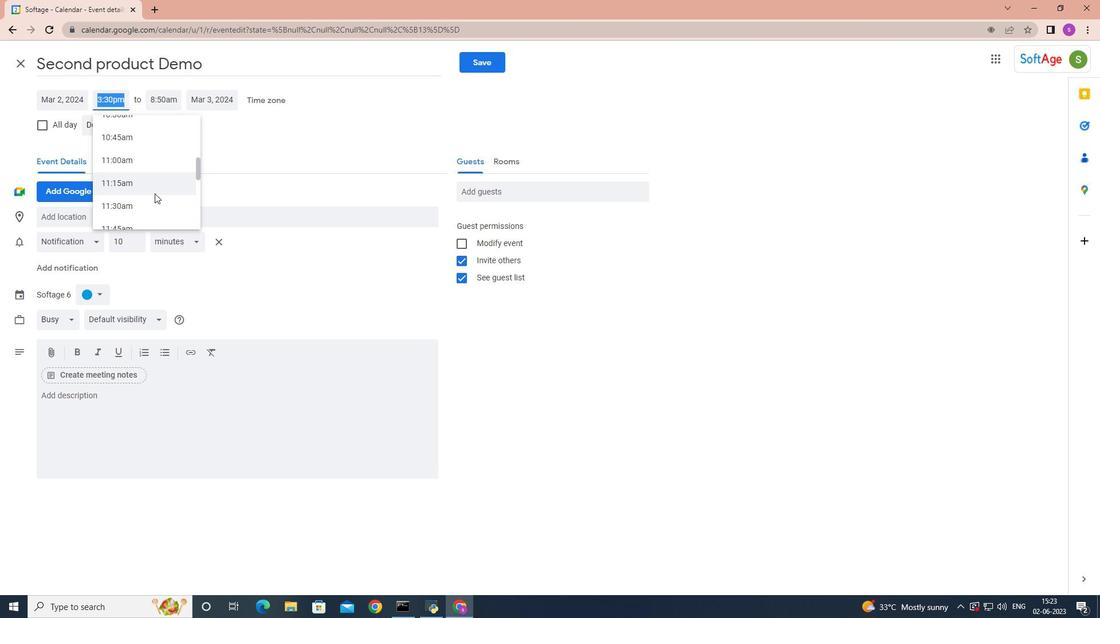 
Action: Mouse scrolled (154, 194) with delta (0, 0)
Screenshot: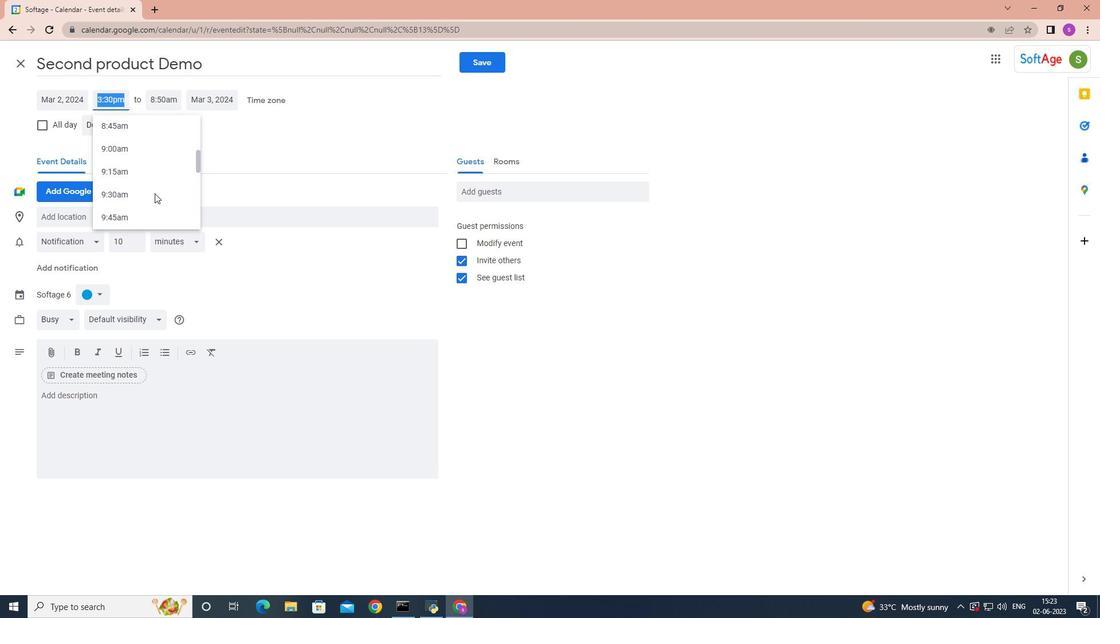 
Action: Mouse scrolled (154, 194) with delta (0, 0)
Screenshot: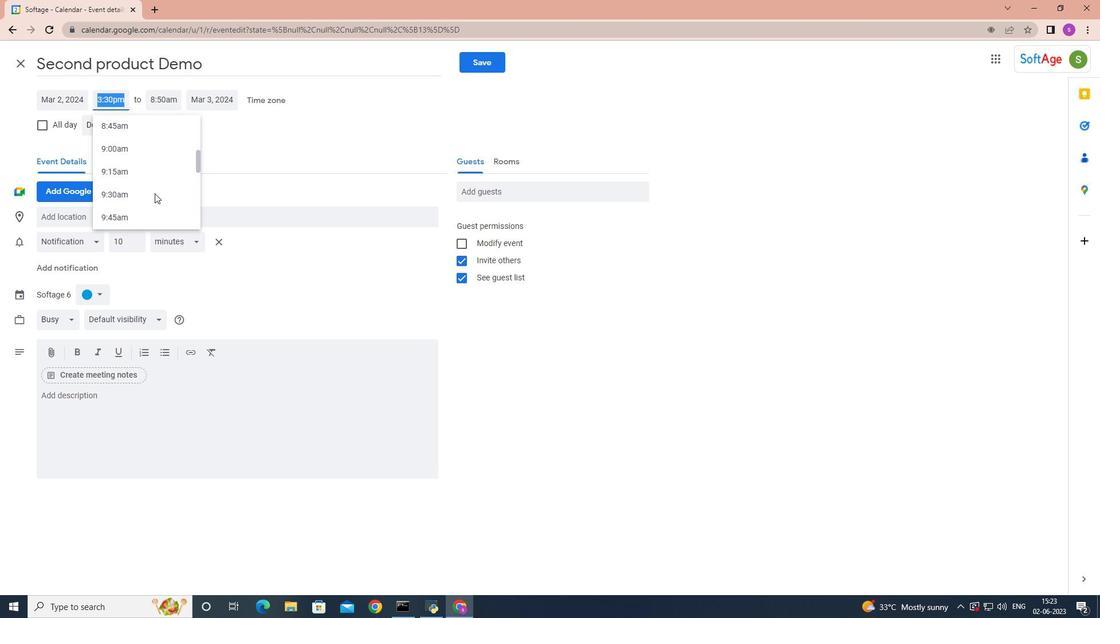 
Action: Mouse scrolled (154, 193) with delta (0, 0)
Screenshot: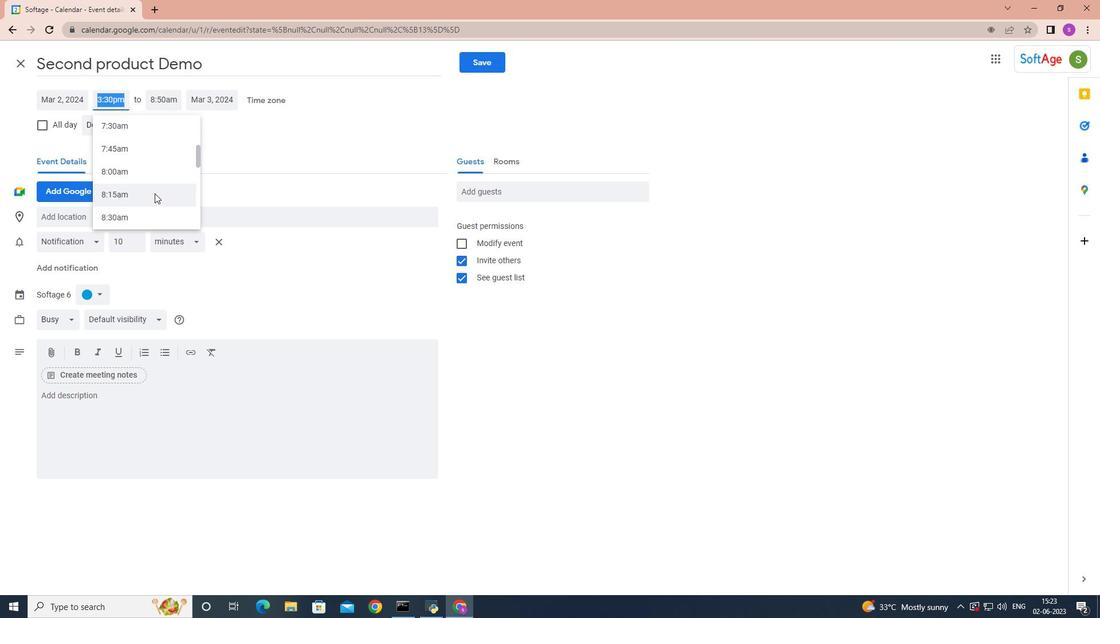 
Action: Mouse moved to (110, 127)
Screenshot: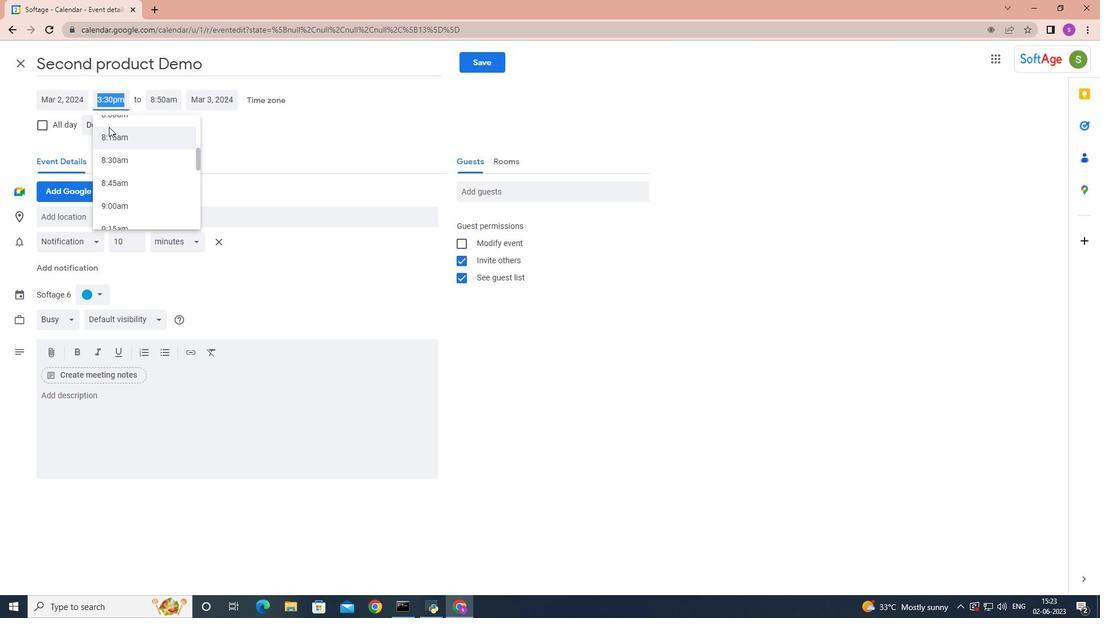 
Action: Key pressed <Key.backspace>8<Key.shift><Key.shift><Key.shift><Key.shift><Key.shift><Key.shift>:50<Key.space><Key.shift>AM<Key.enter>
Screenshot: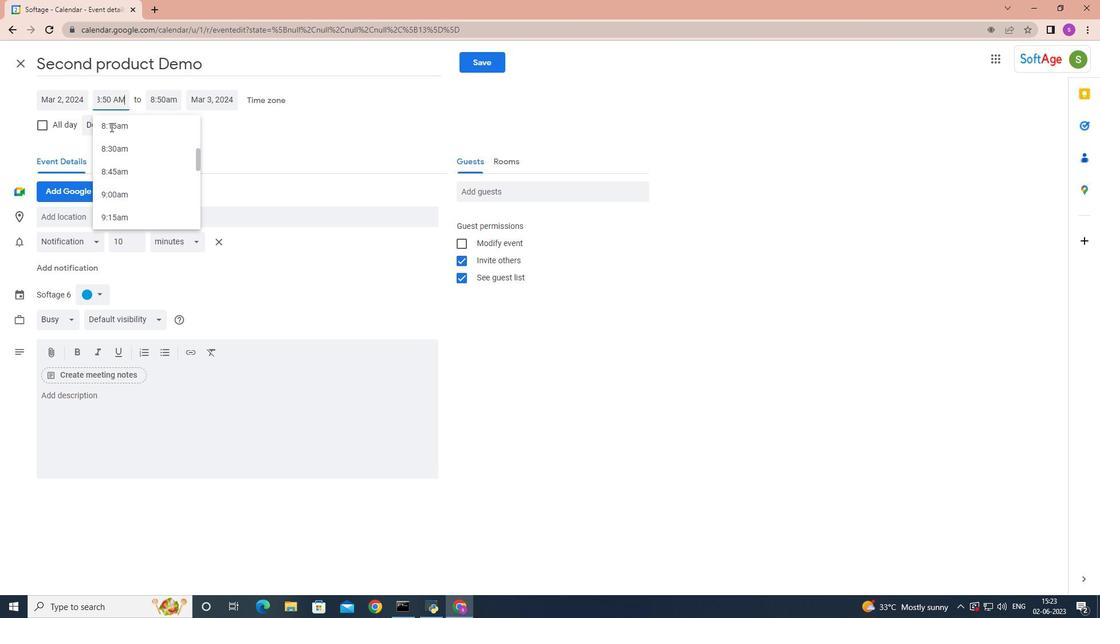 
Action: Mouse moved to (167, 94)
Screenshot: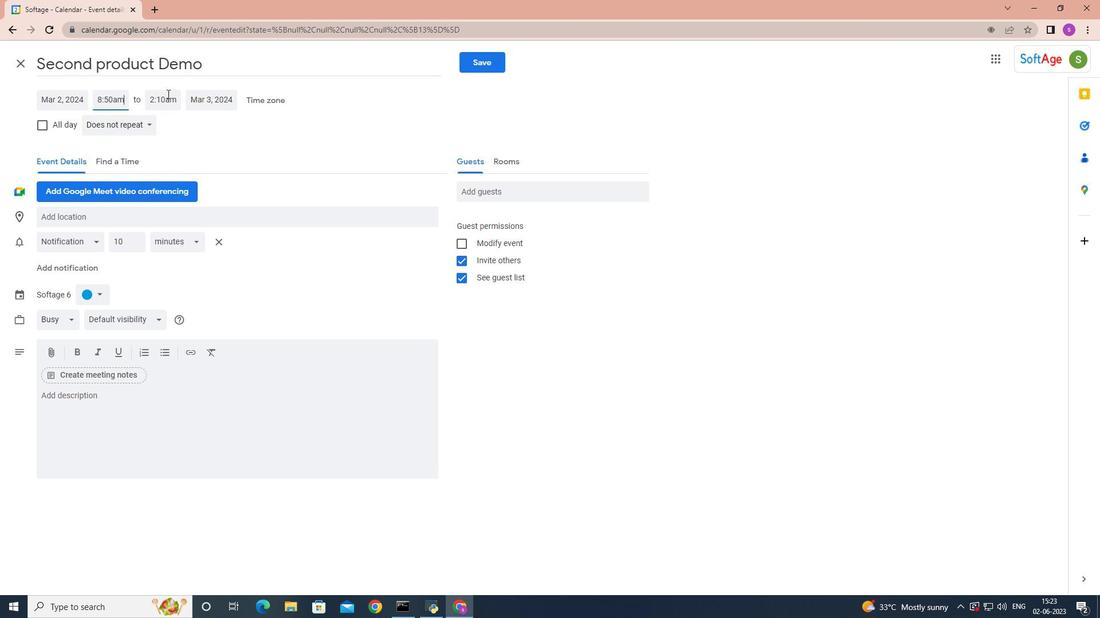 
Action: Mouse pressed left at (167, 94)
Screenshot: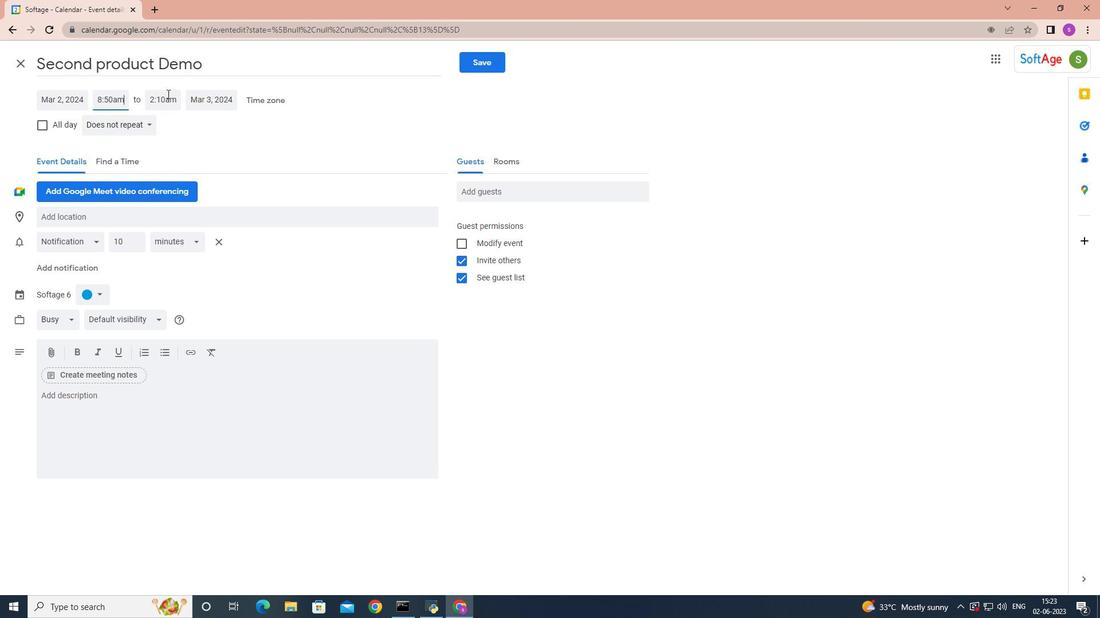 
Action: Mouse moved to (178, 171)
Screenshot: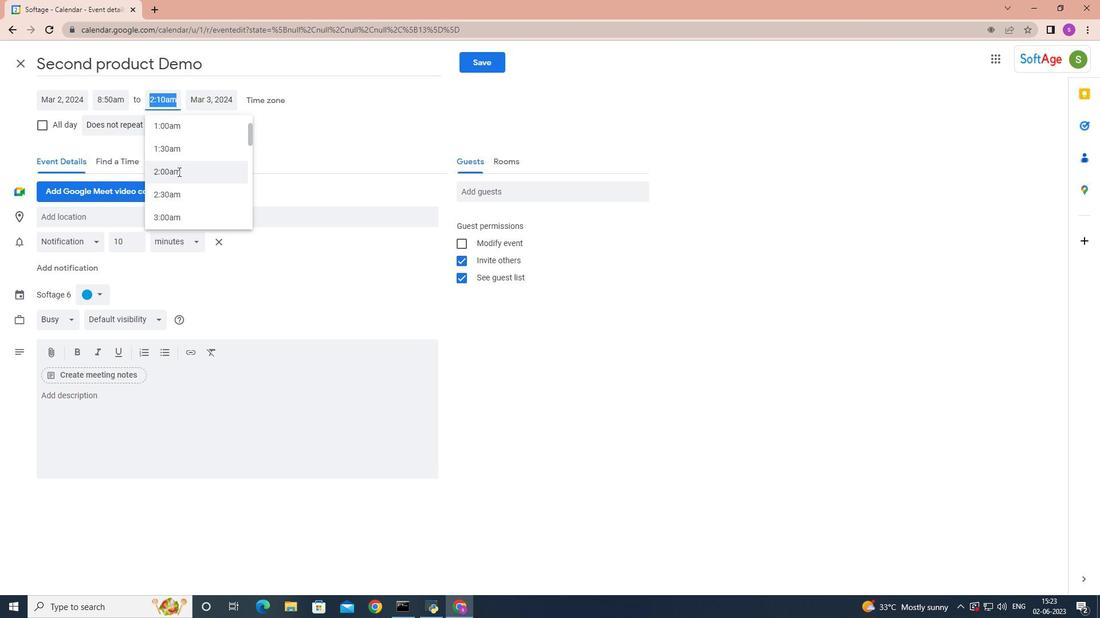 
Action: Mouse scrolled (178, 171) with delta (0, 0)
Screenshot: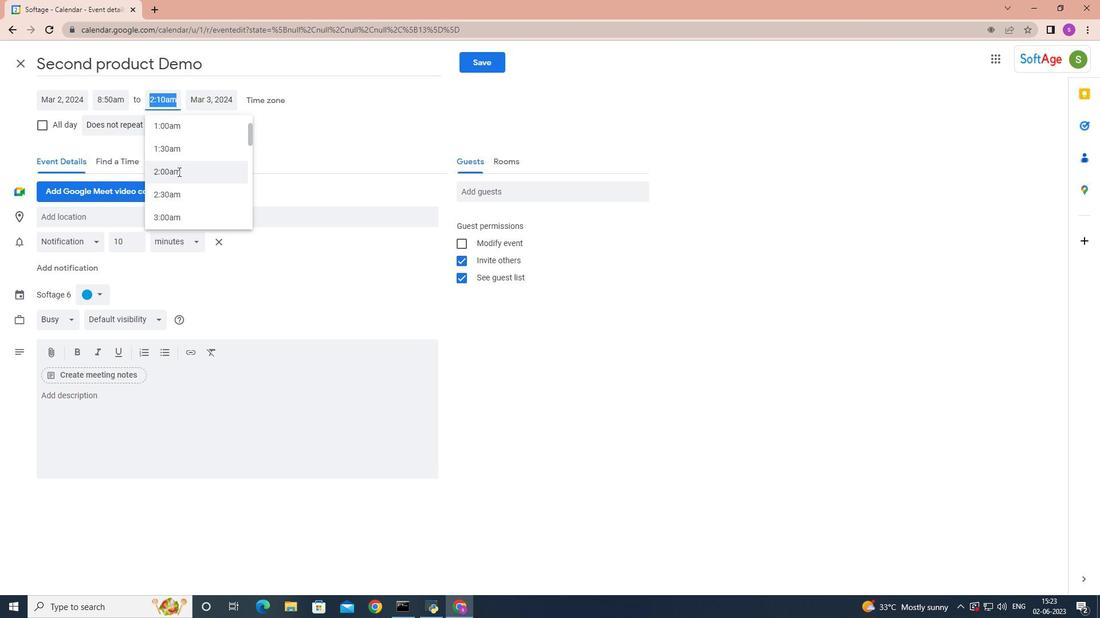 
Action: Mouse moved to (180, 175)
Screenshot: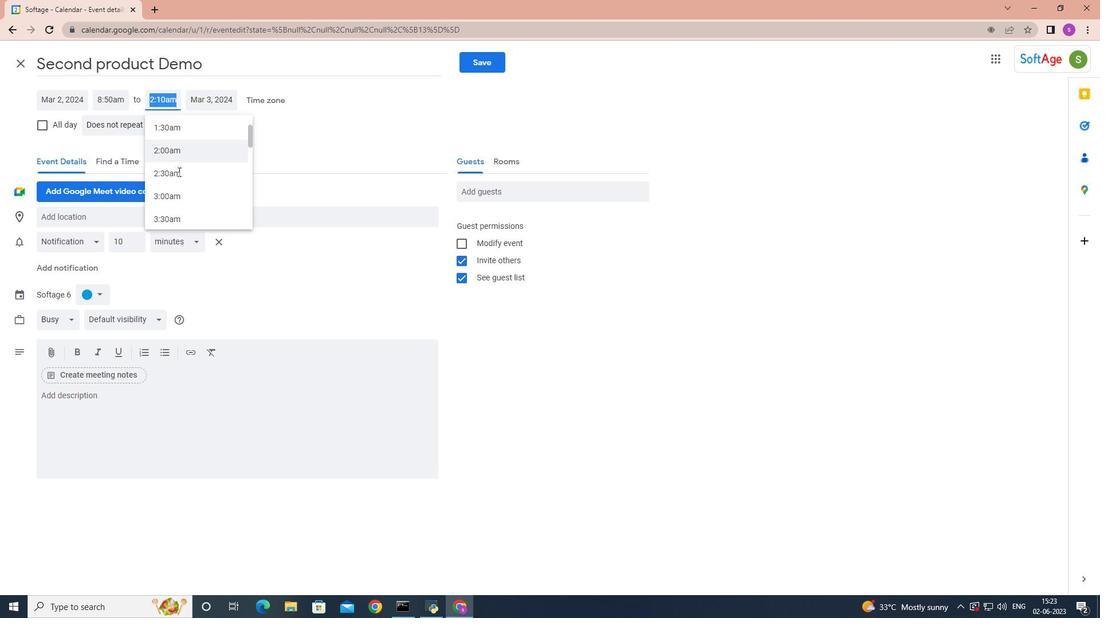 
Action: Mouse scrolled (180, 175) with delta (0, 0)
Screenshot: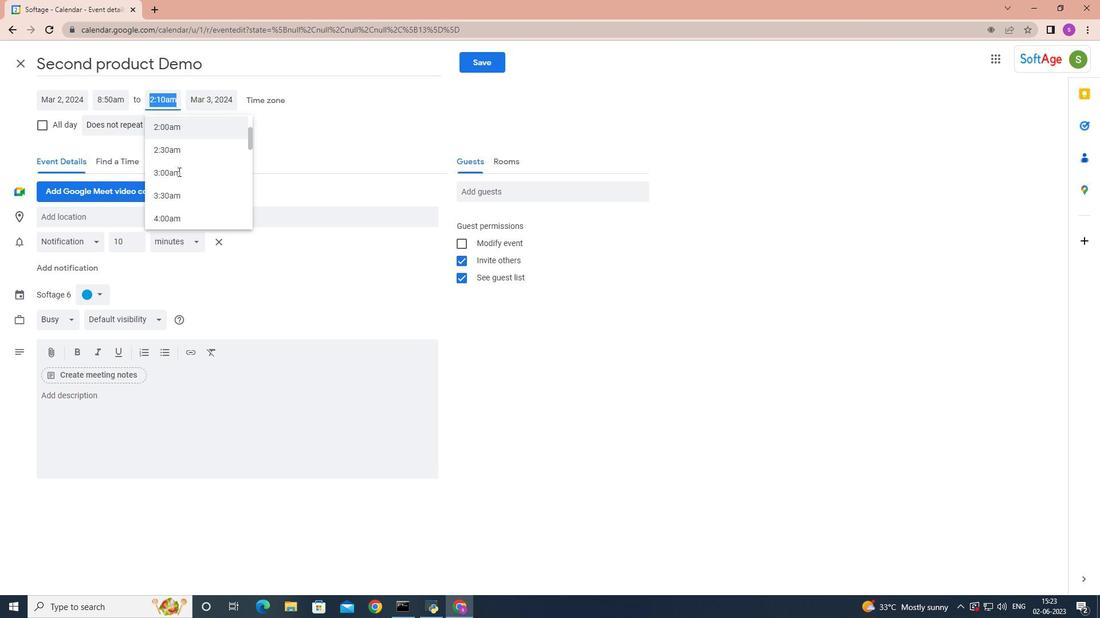 
Action: Mouse scrolled (180, 174) with delta (0, 0)
Screenshot: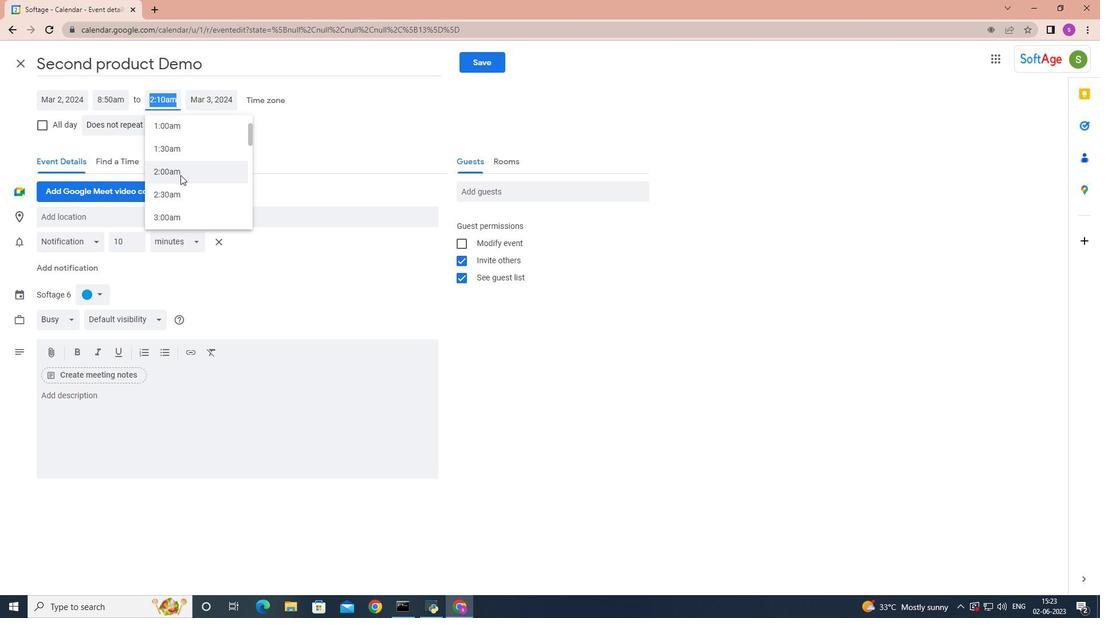 
Action: Mouse scrolled (180, 174) with delta (0, 0)
Screenshot: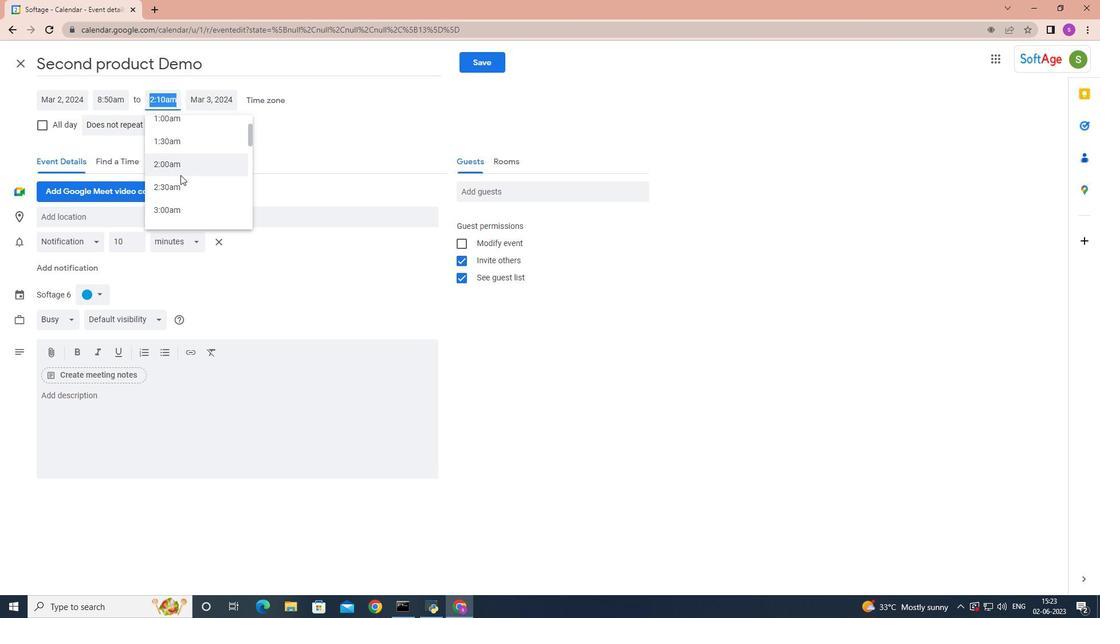 
Action: Mouse scrolled (180, 175) with delta (0, 0)
Screenshot: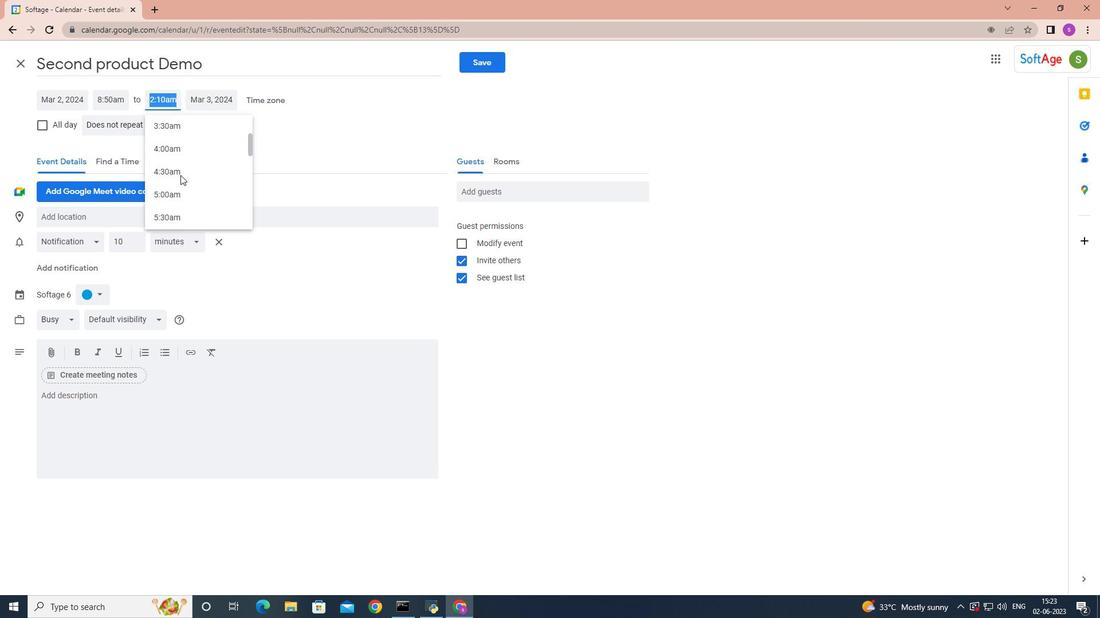 
Action: Mouse scrolled (180, 175) with delta (0, 0)
Screenshot: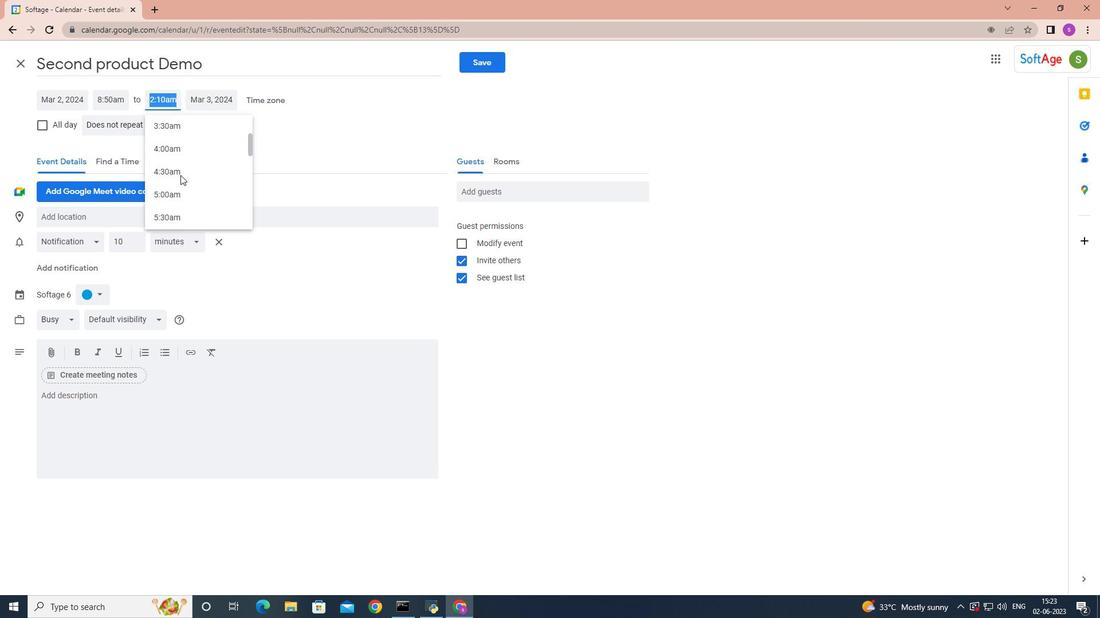 
Action: Mouse scrolled (180, 175) with delta (0, 0)
Screenshot: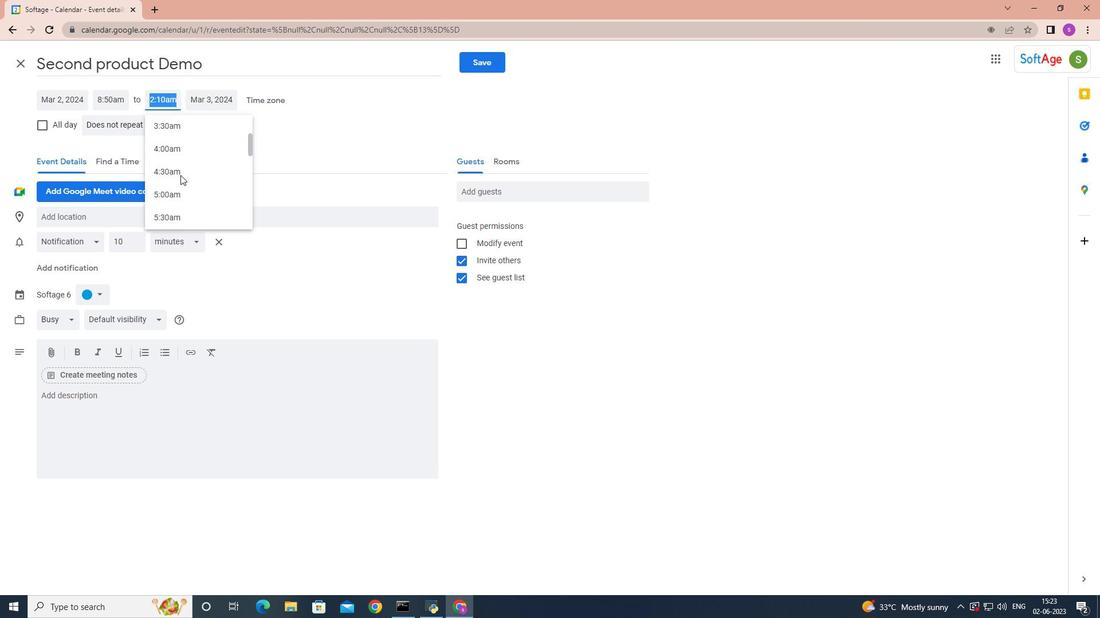 
Action: Mouse moved to (180, 175)
Screenshot: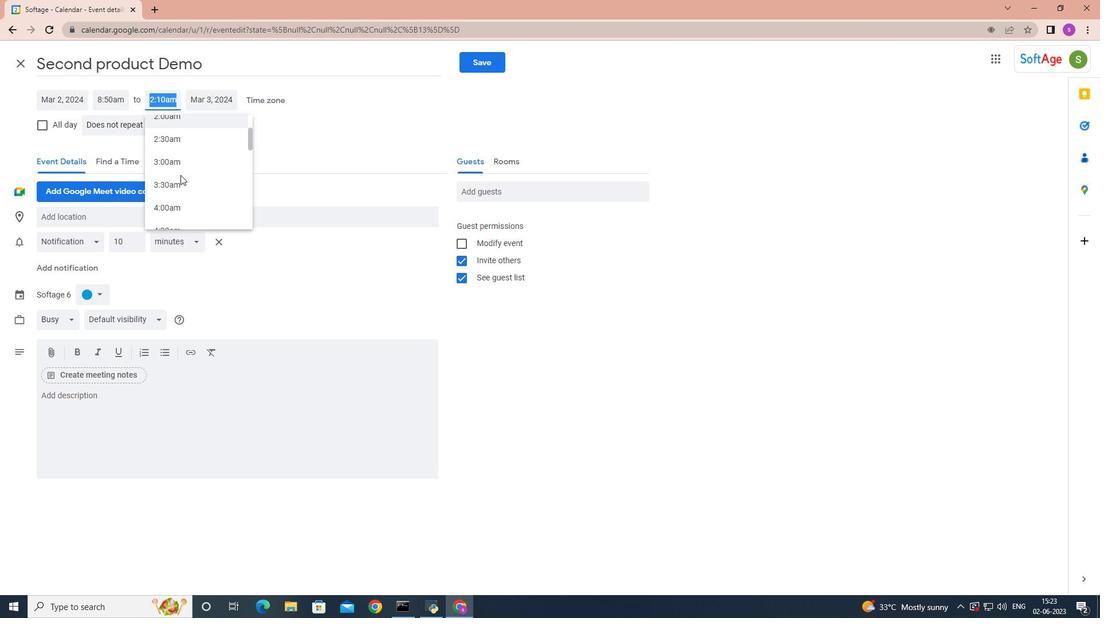 
Action: Mouse scrolled (180, 175) with delta (0, 0)
Screenshot: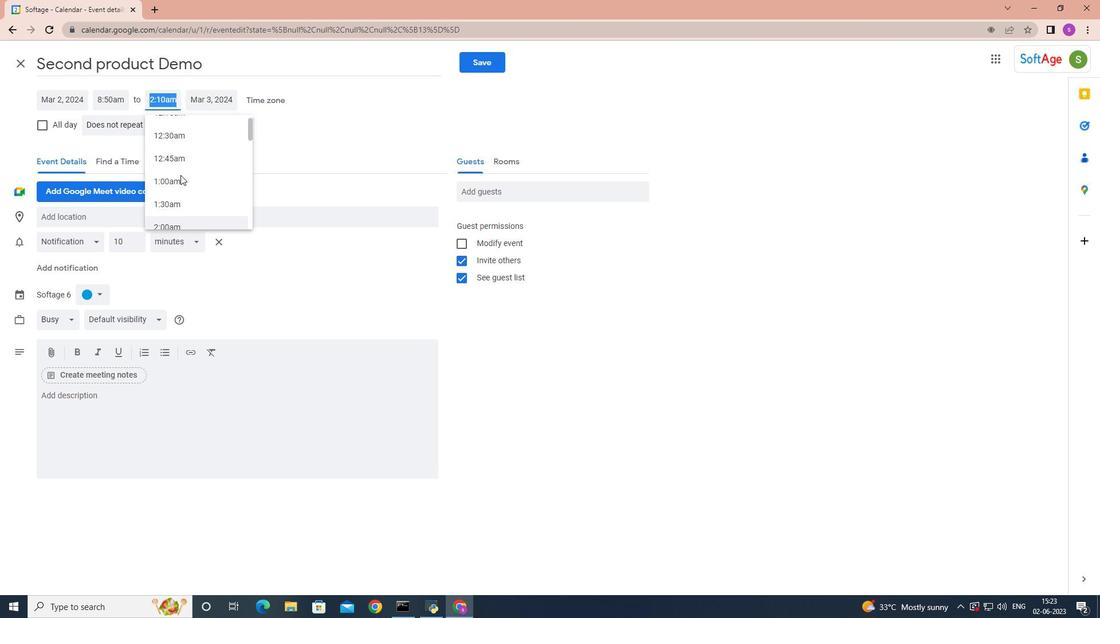 
Action: Mouse scrolled (180, 175) with delta (0, 0)
Screenshot: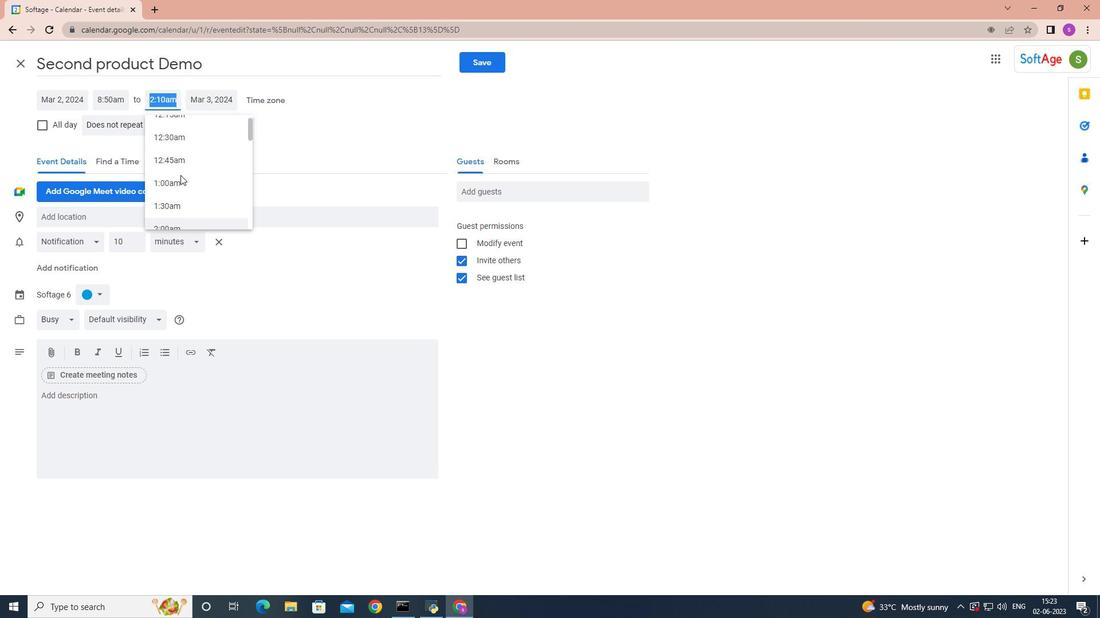 
Action: Mouse moved to (183, 171)
Screenshot: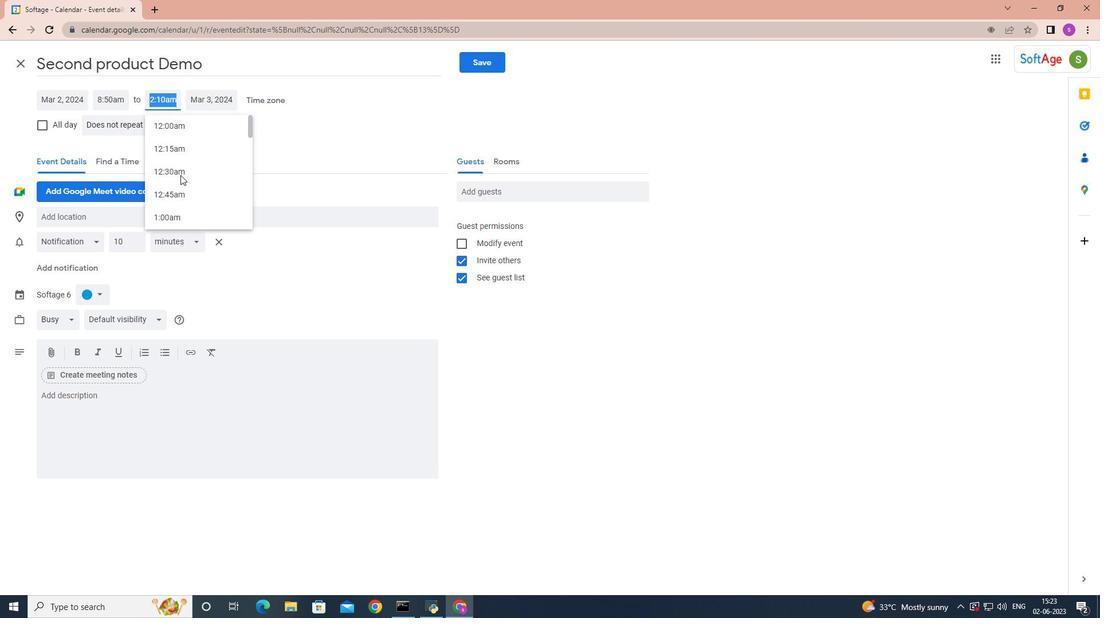
Action: Mouse scrolled (183, 171) with delta (0, 0)
Screenshot: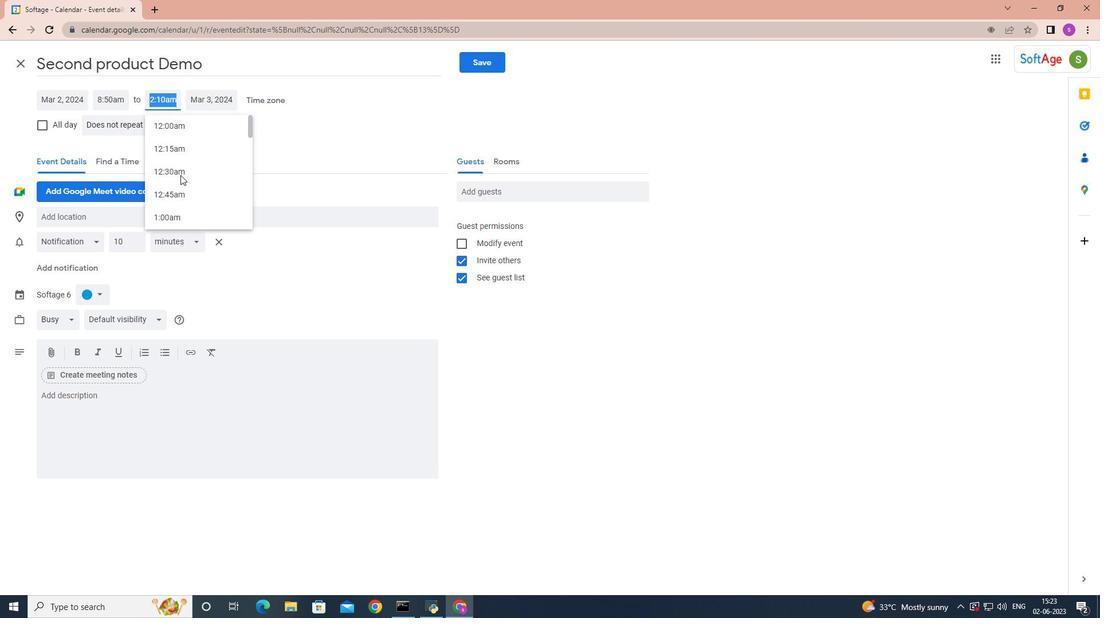 
Action: Mouse moved to (183, 171)
Screenshot: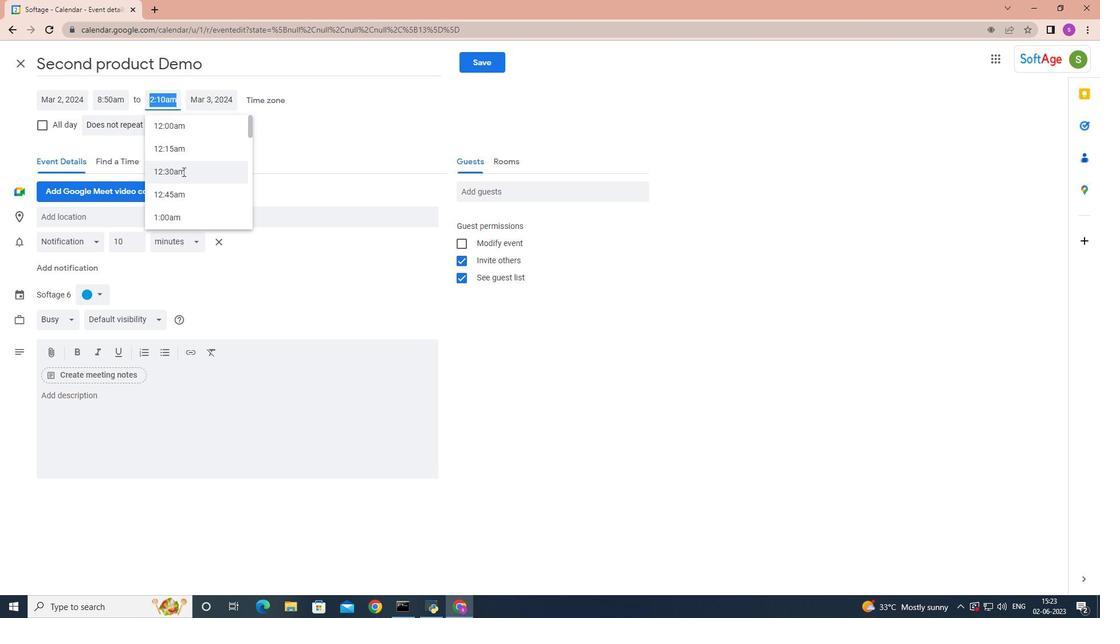 
Action: Mouse scrolled (183, 171) with delta (0, 0)
Screenshot: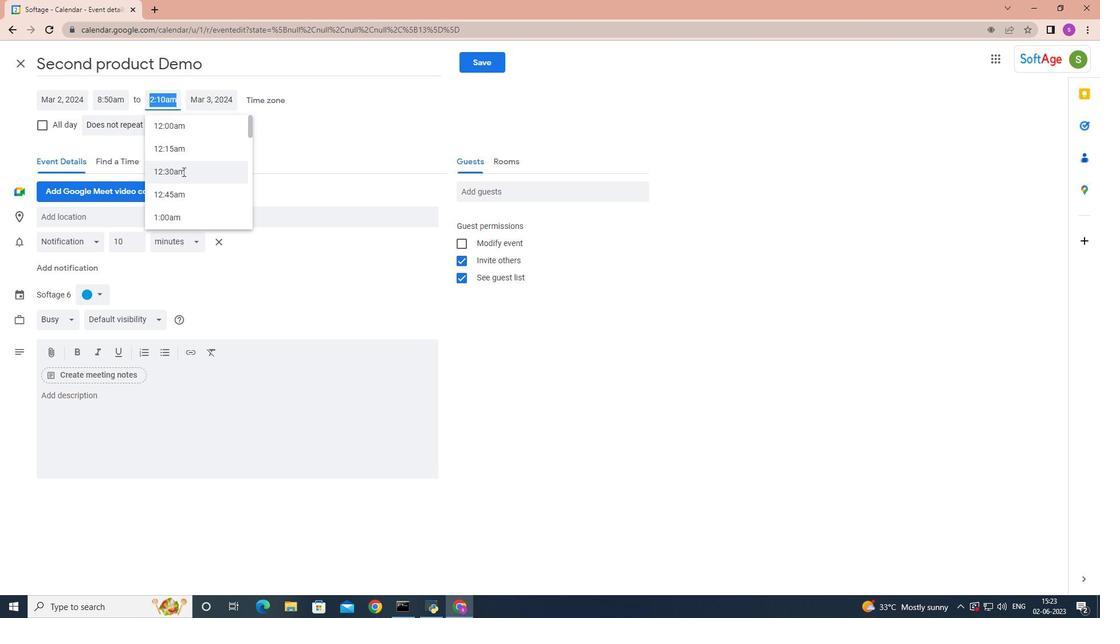 
Action: Mouse scrolled (183, 171) with delta (0, 0)
Screenshot: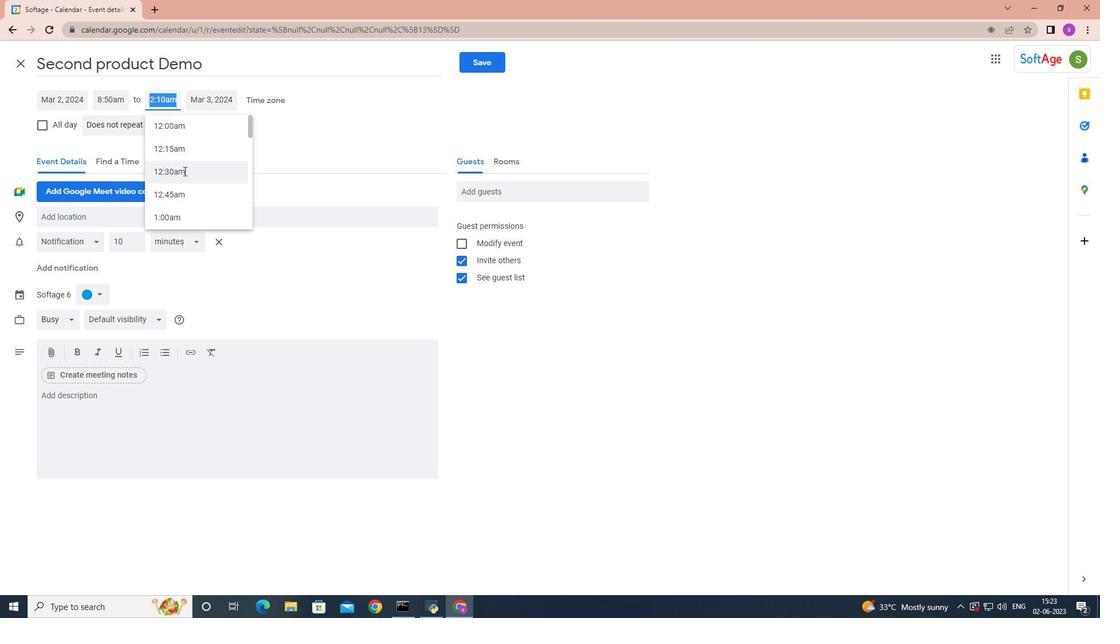 
Action: Mouse scrolled (183, 171) with delta (0, 0)
Screenshot: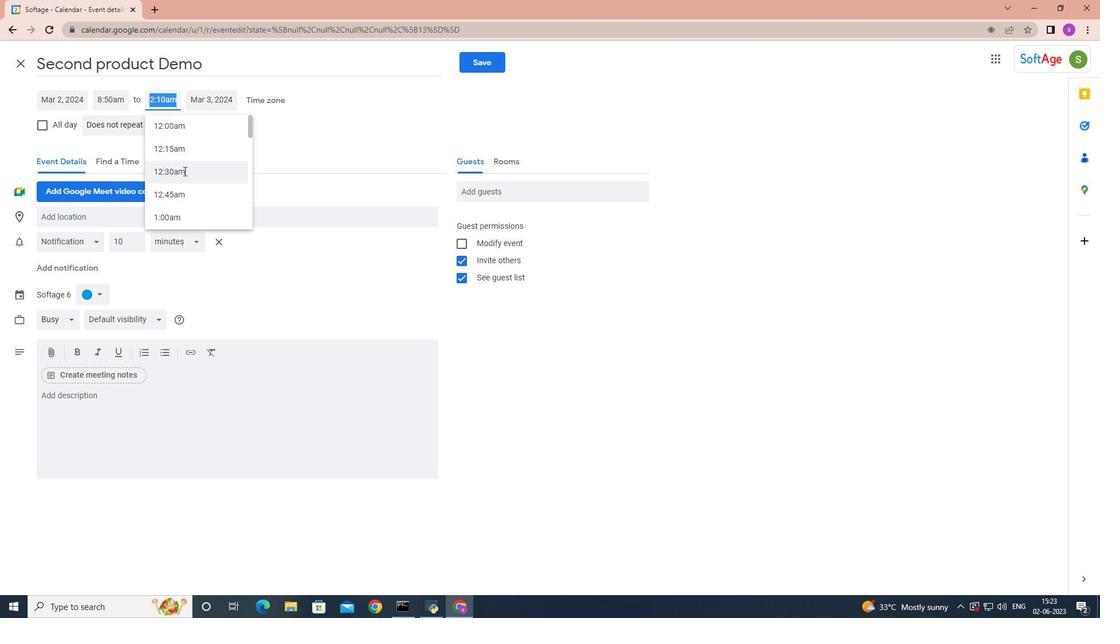 
Action: Mouse moved to (197, 170)
Screenshot: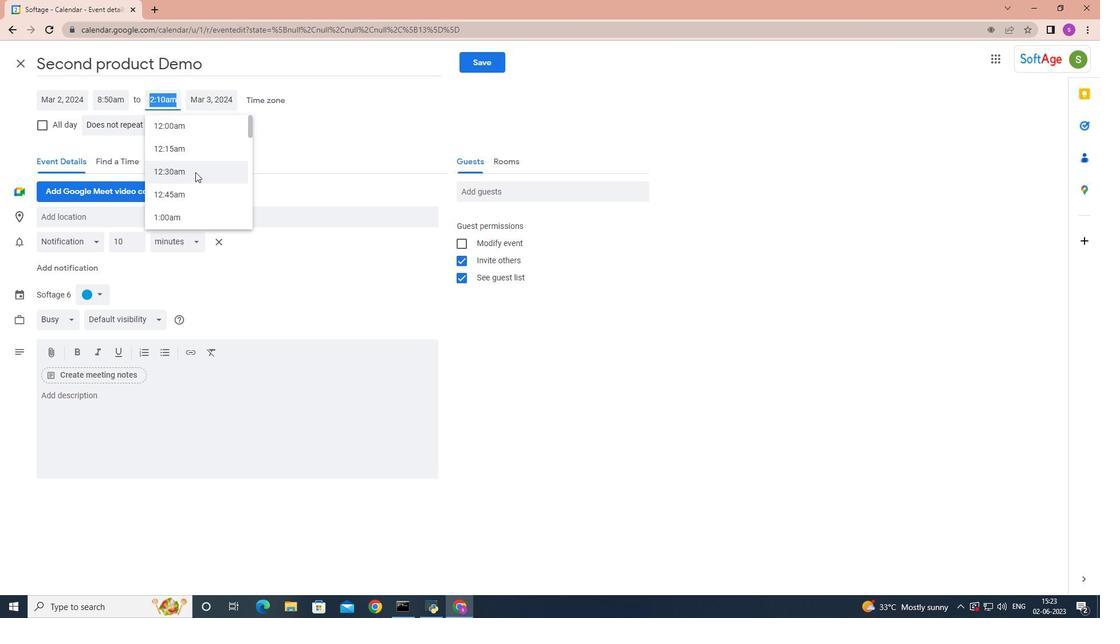 
Action: Mouse scrolled (197, 170) with delta (0, 0)
Screenshot: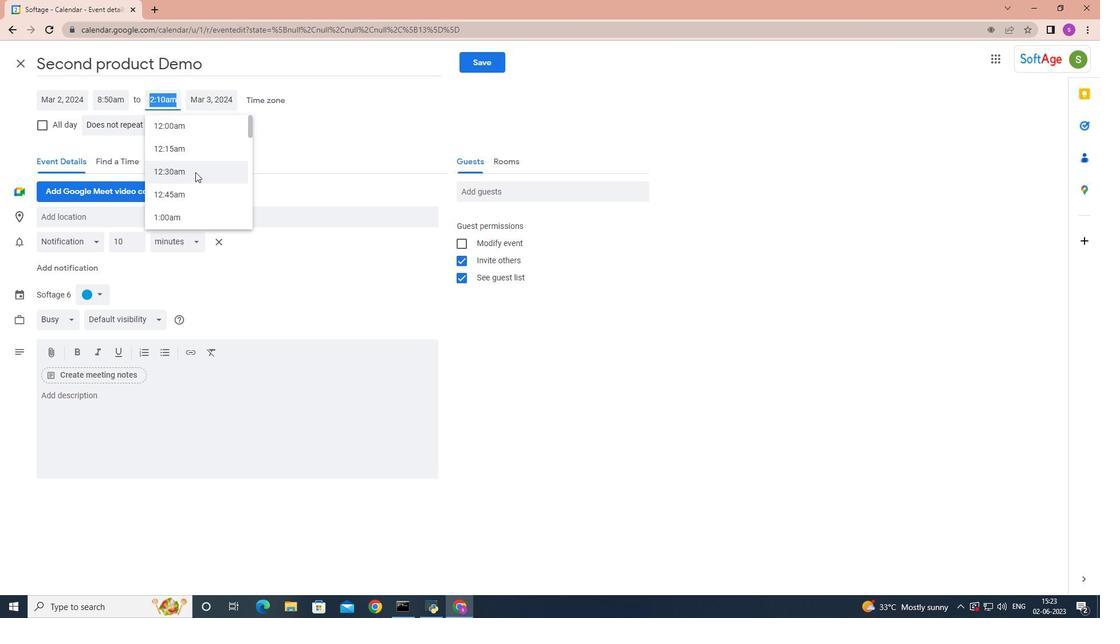 
Action: Mouse scrolled (197, 170) with delta (0, 0)
Screenshot: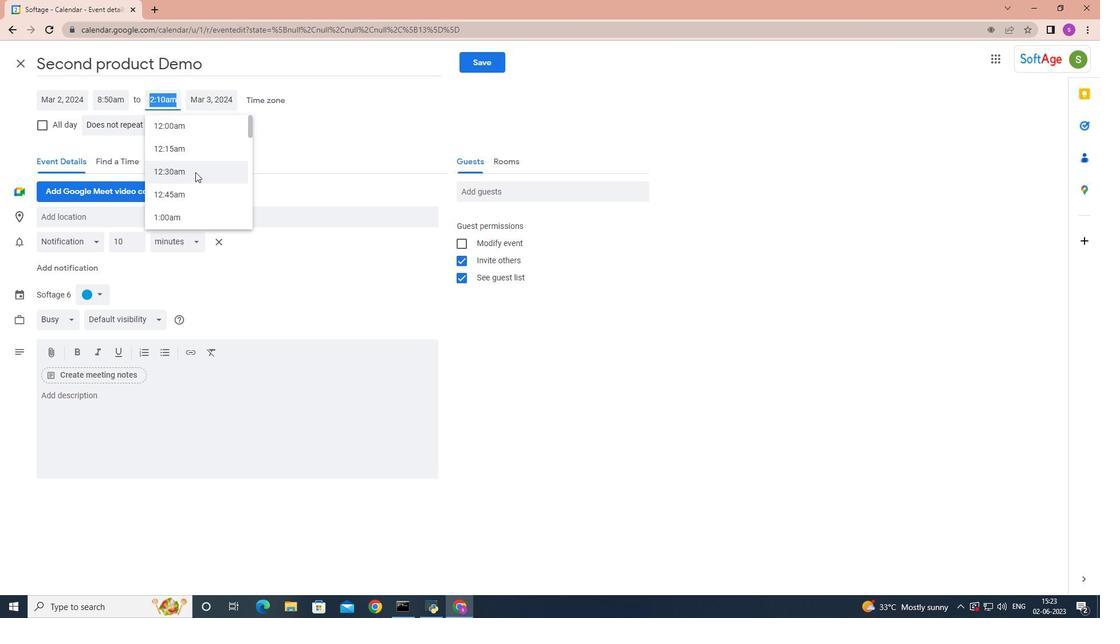 
Action: Mouse scrolled (197, 170) with delta (0, 0)
Screenshot: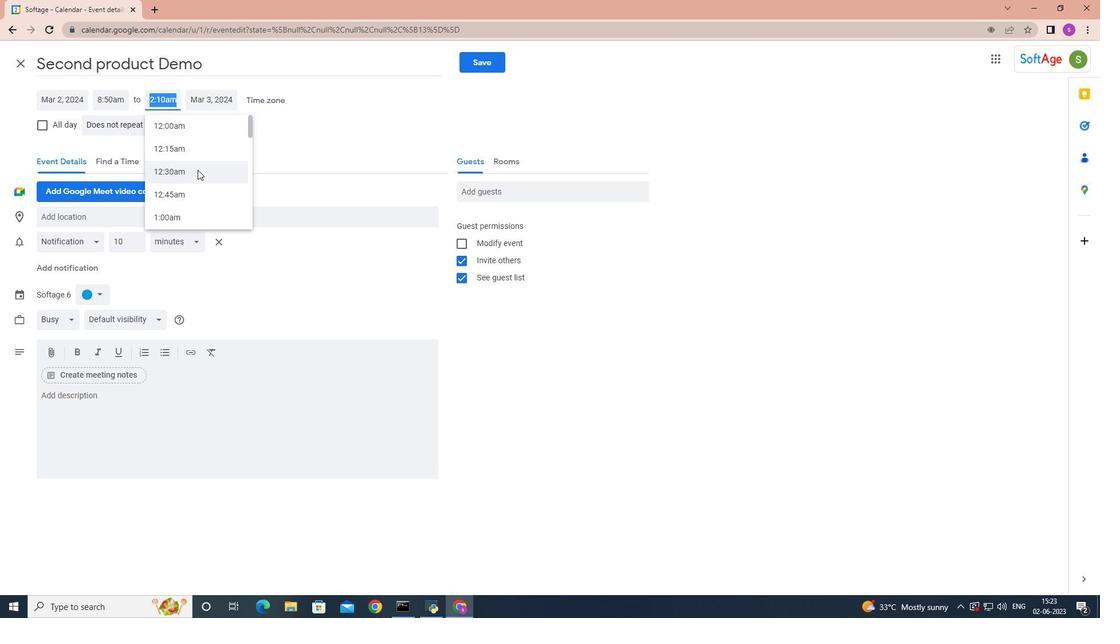 
Action: Mouse moved to (198, 170)
Screenshot: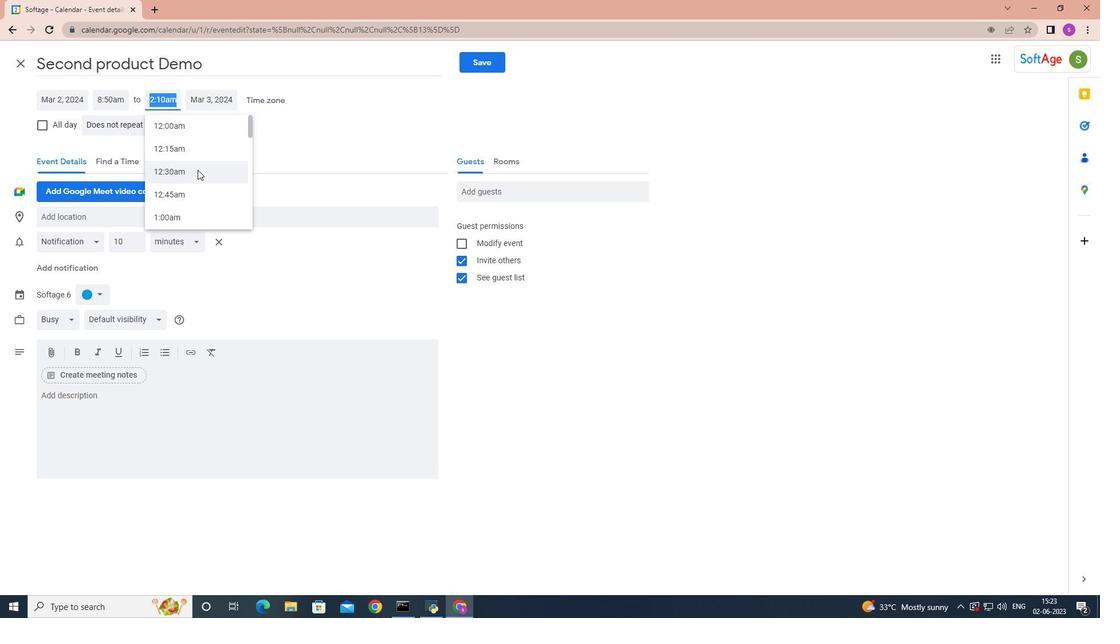 
Action: Mouse scrolled (198, 169) with delta (0, 0)
Screenshot: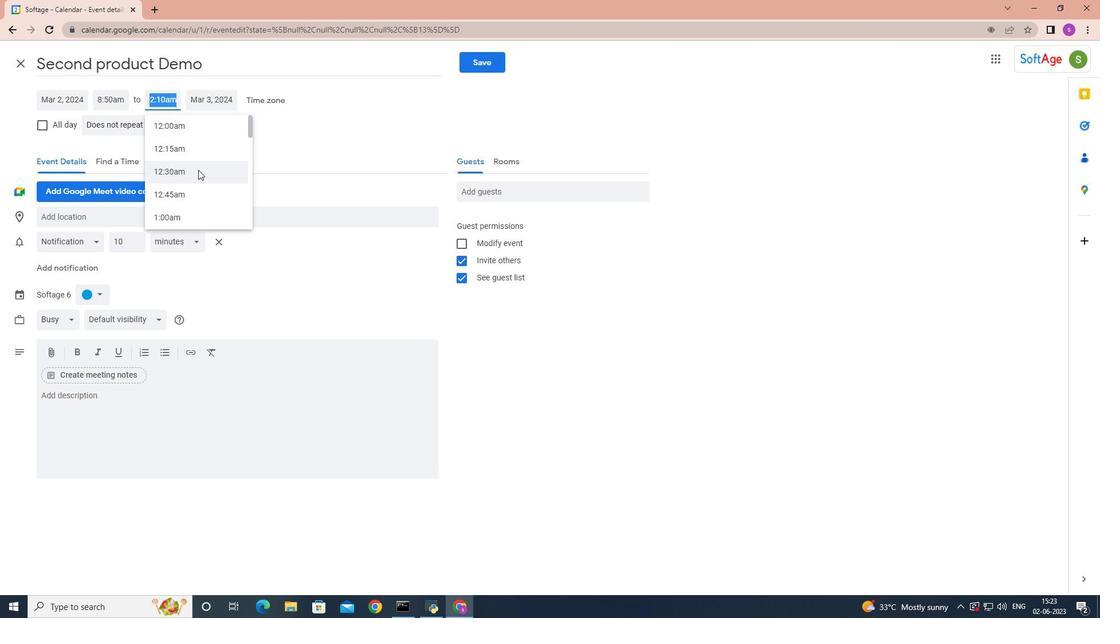 
Action: Mouse scrolled (198, 169) with delta (0, 0)
Screenshot: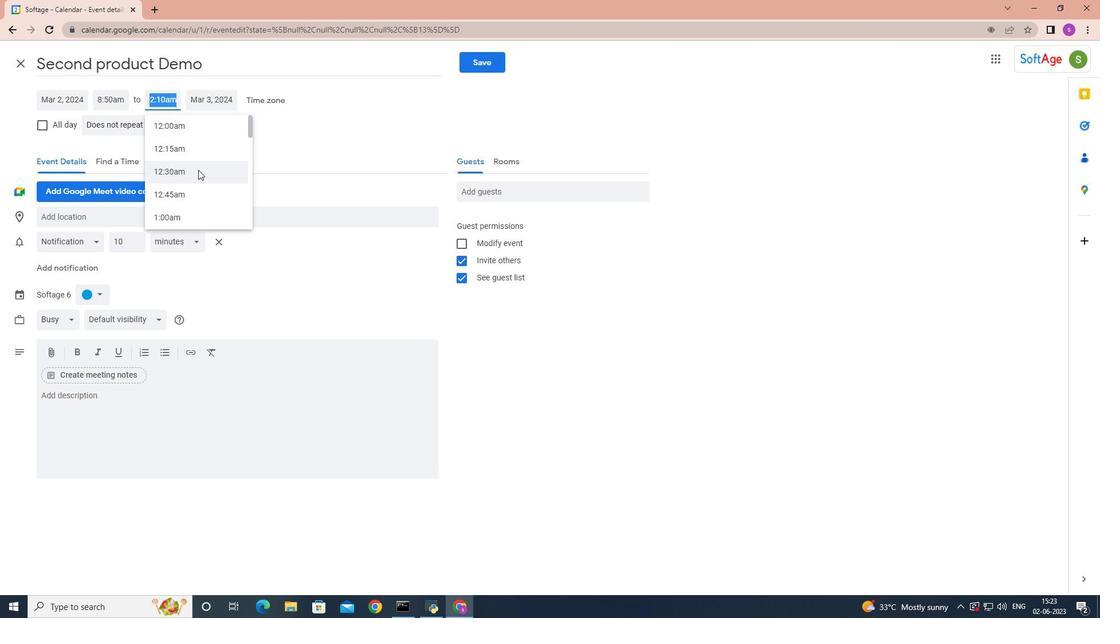 
Action: Mouse scrolled (198, 169) with delta (0, 0)
Screenshot: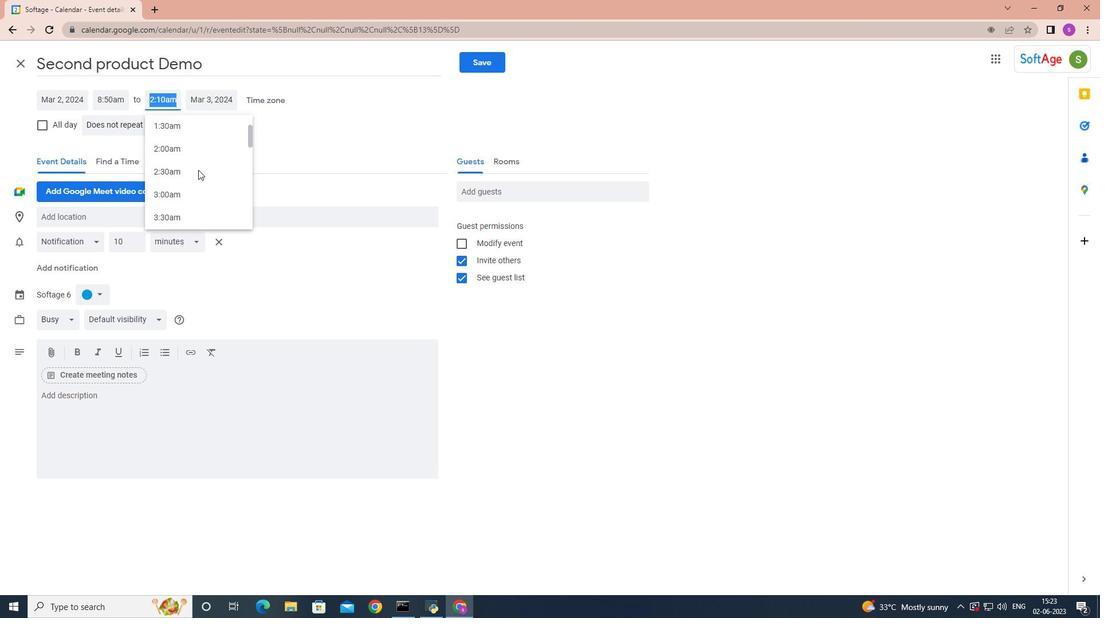 
Action: Mouse scrolled (198, 169) with delta (0, 0)
Screenshot: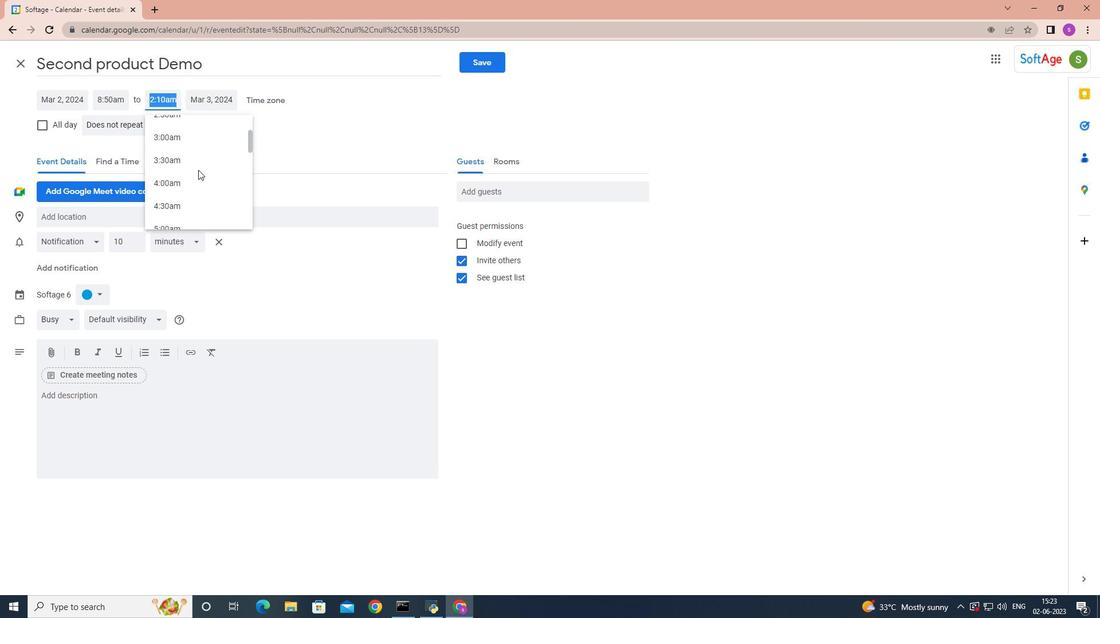 
Action: Mouse scrolled (198, 169) with delta (0, 0)
Screenshot: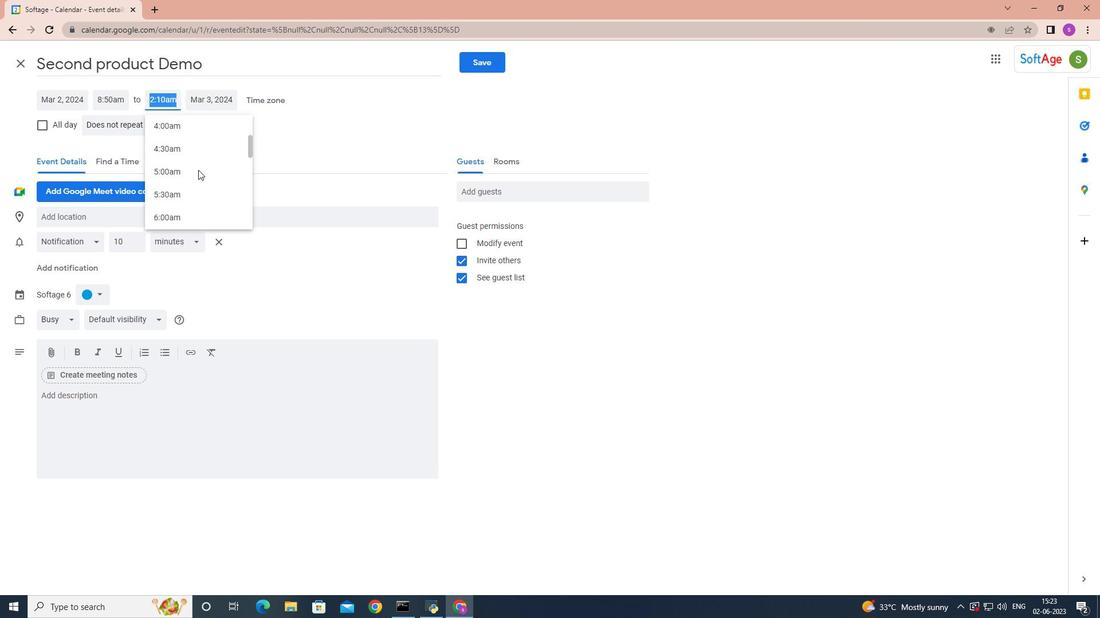 
Action: Mouse scrolled (198, 169) with delta (0, 0)
Screenshot: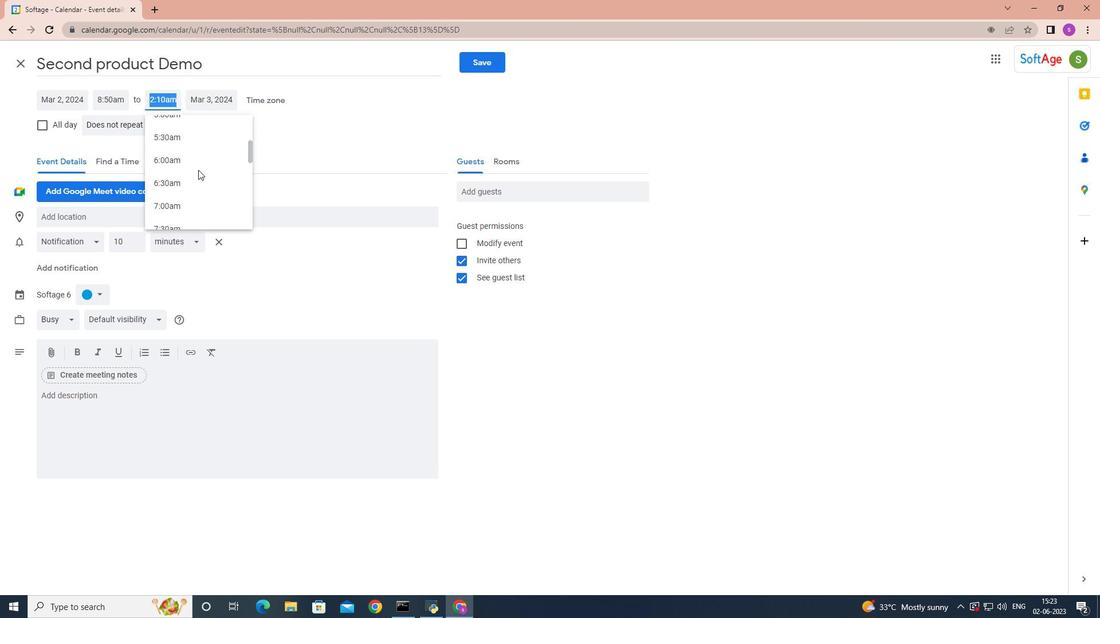 
Action: Mouse scrolled (198, 169) with delta (0, 0)
Screenshot: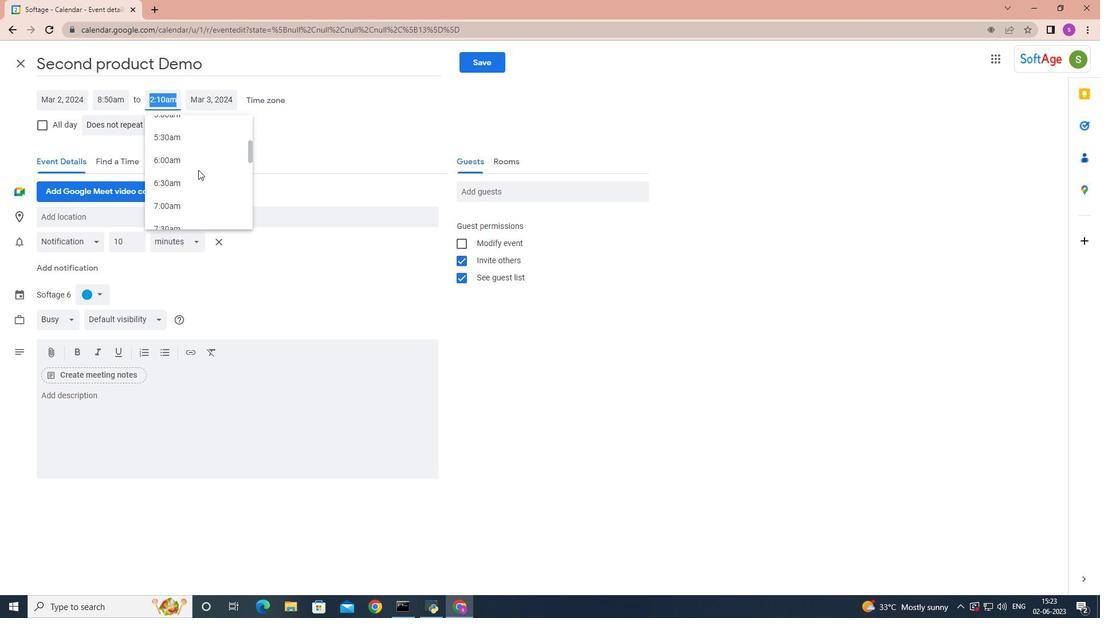 
Action: Mouse scrolled (198, 169) with delta (0, 0)
Screenshot: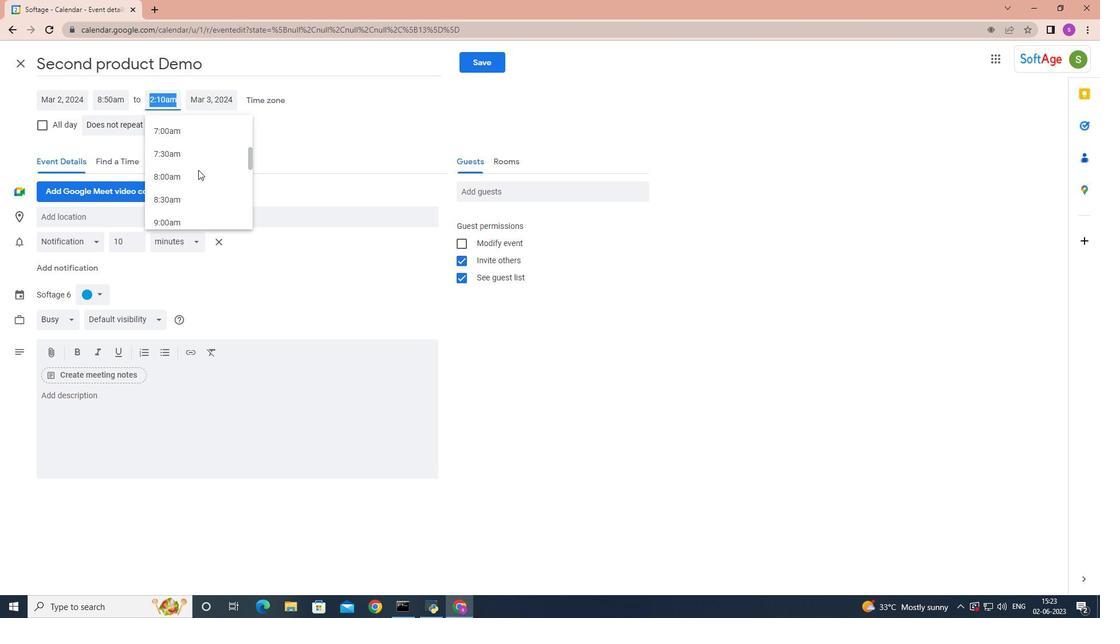 
Action: Mouse scrolled (198, 169) with delta (0, 0)
Screenshot: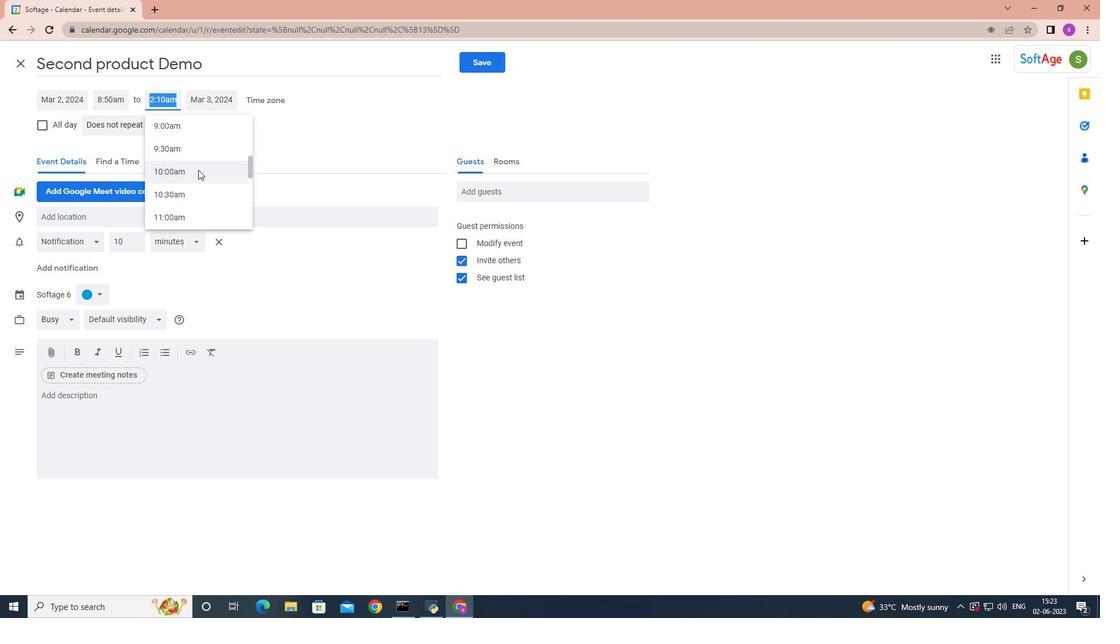 
Action: Mouse scrolled (198, 169) with delta (0, 0)
Screenshot: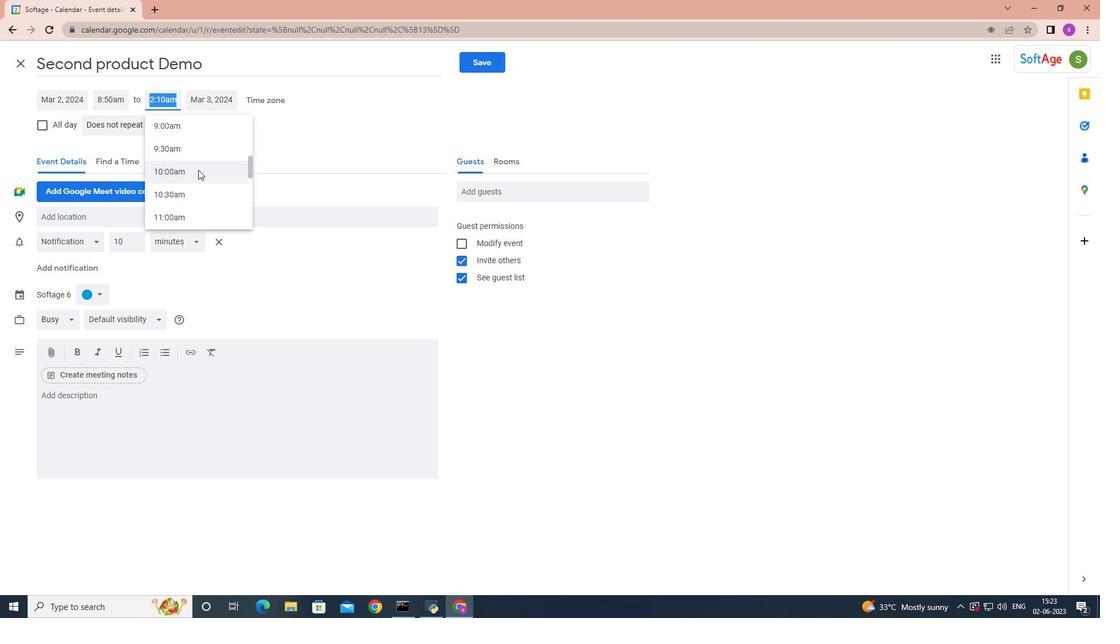 
Action: Mouse scrolled (198, 169) with delta (0, 0)
Screenshot: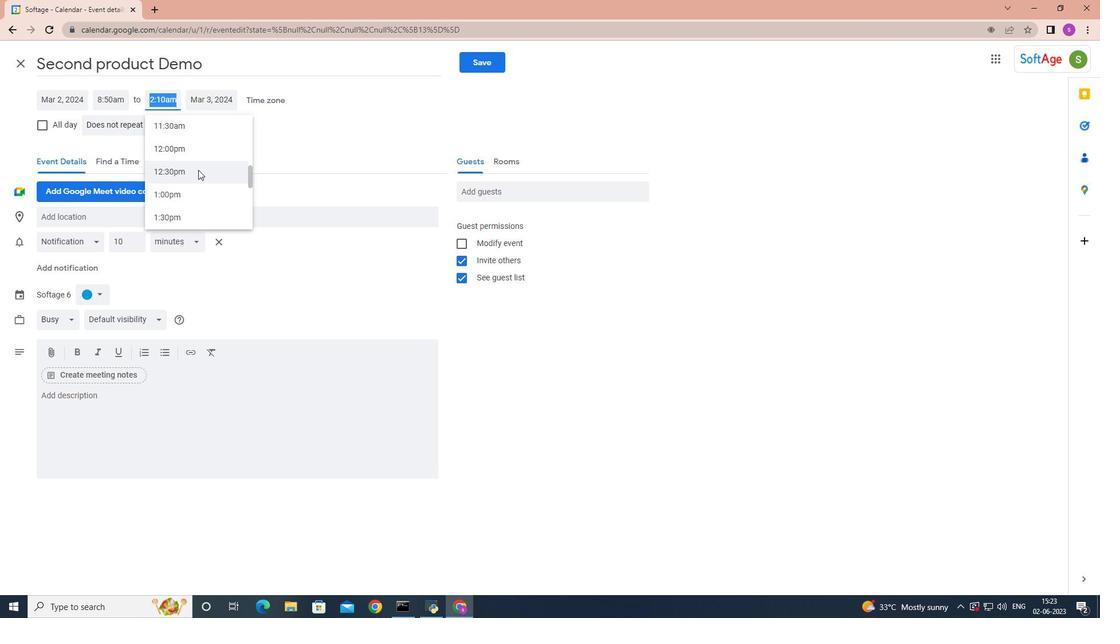 
Action: Mouse scrolled (198, 169) with delta (0, 0)
Screenshot: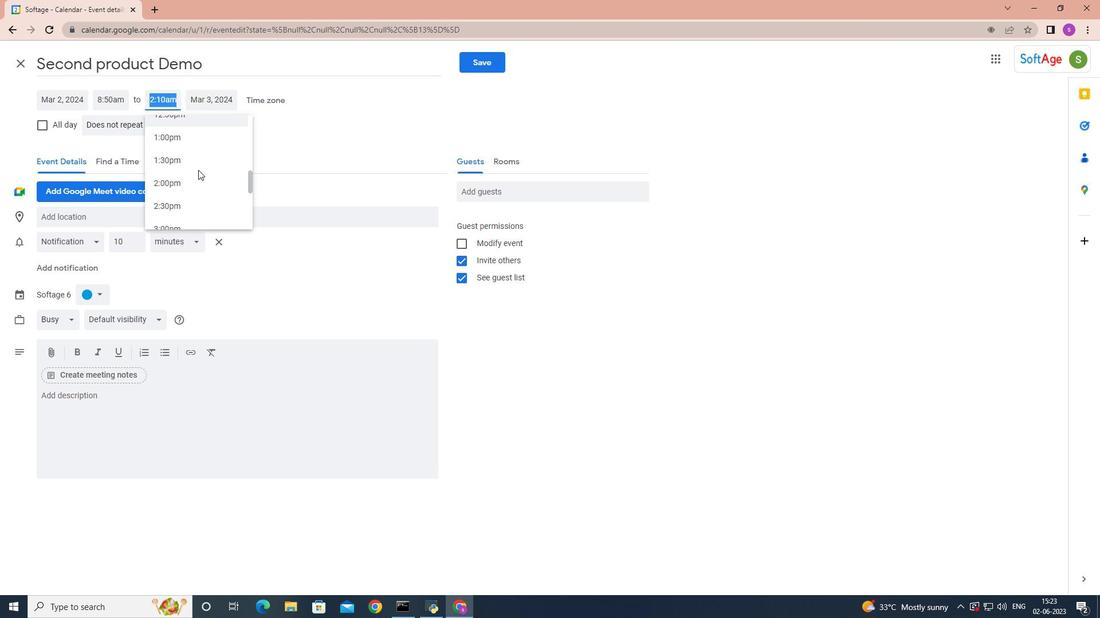 
Action: Mouse scrolled (198, 169) with delta (0, 0)
Screenshot: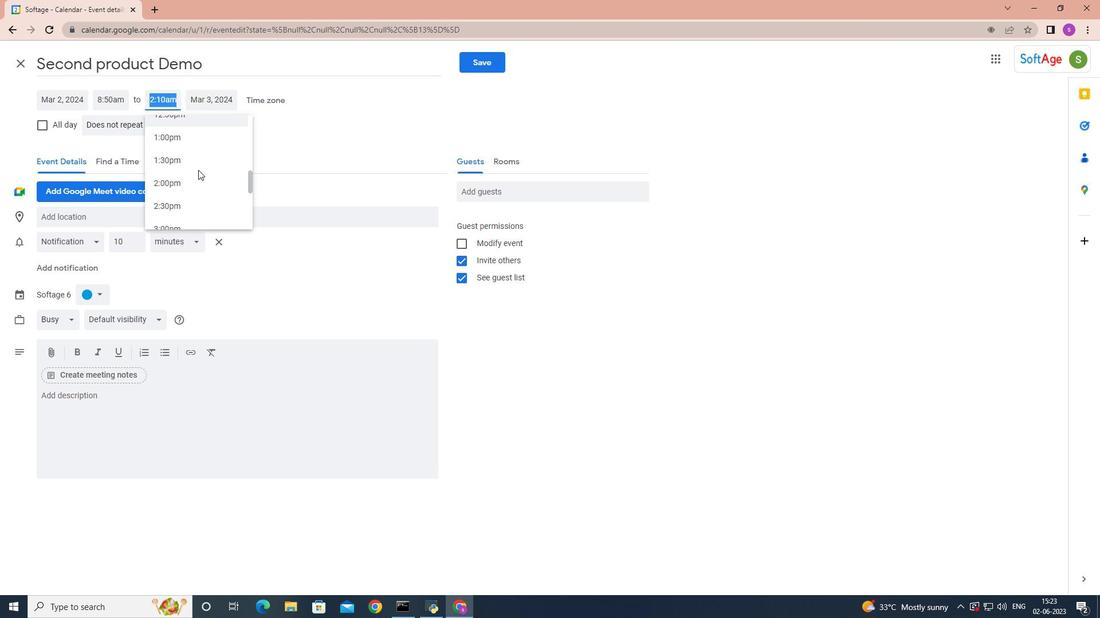 
Action: Mouse scrolled (198, 169) with delta (0, 0)
Screenshot: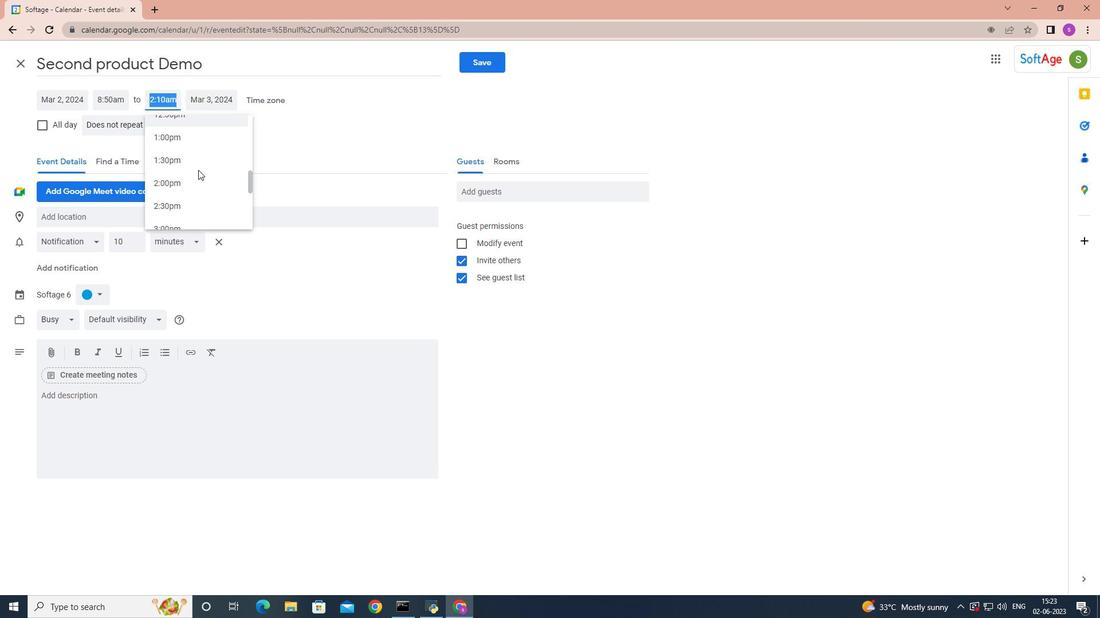 
Action: Mouse scrolled (198, 169) with delta (0, 0)
Screenshot: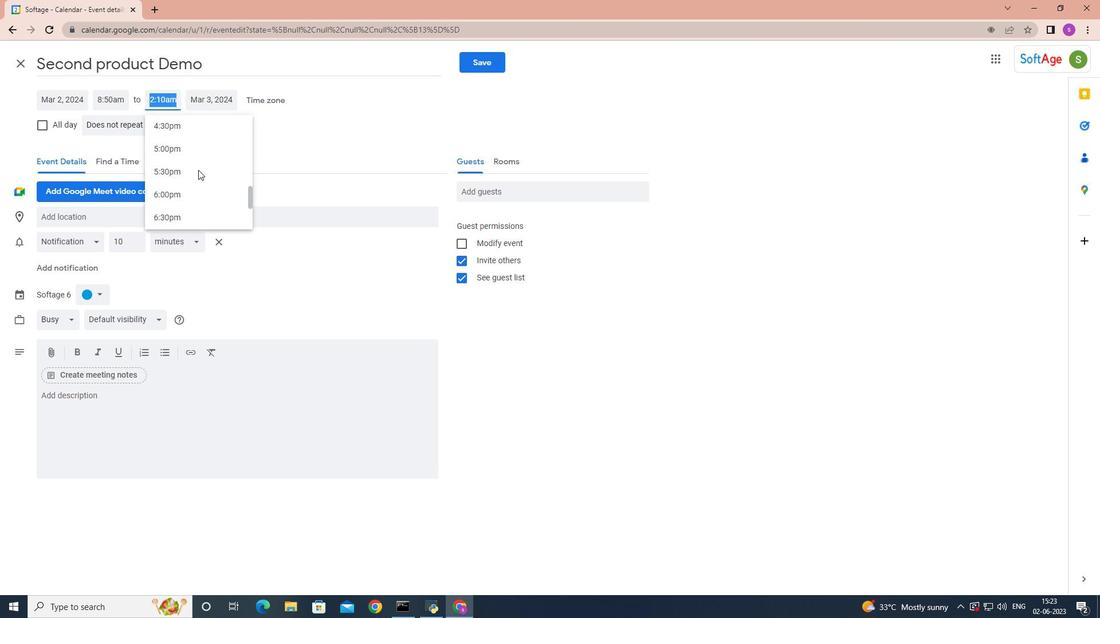 
Action: Mouse scrolled (198, 169) with delta (0, 0)
Screenshot: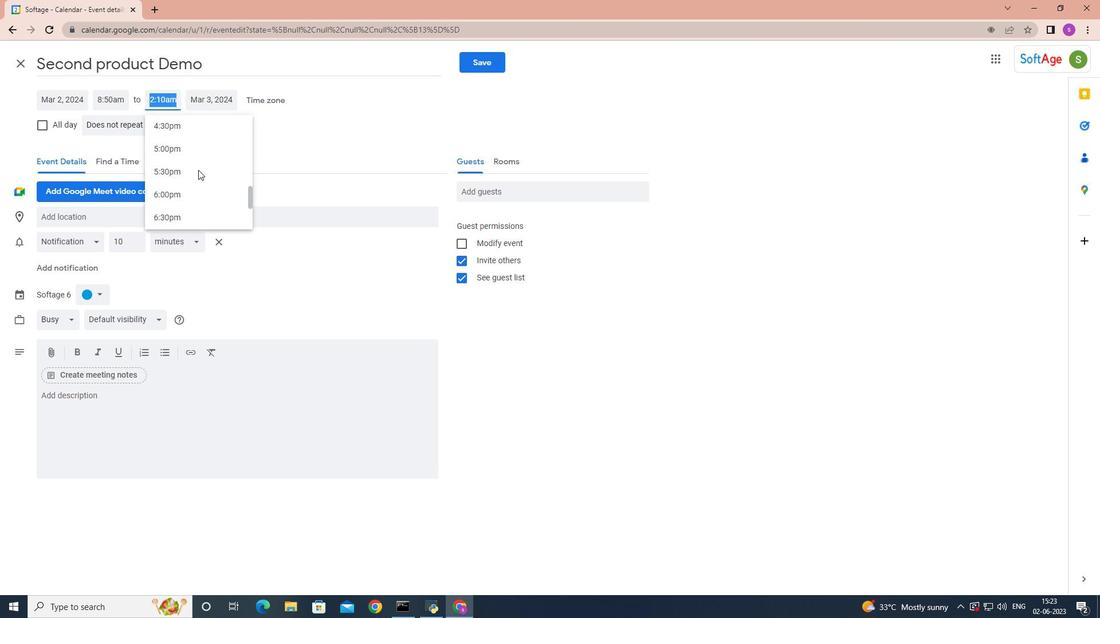 
Action: Mouse scrolled (198, 169) with delta (0, 0)
Screenshot: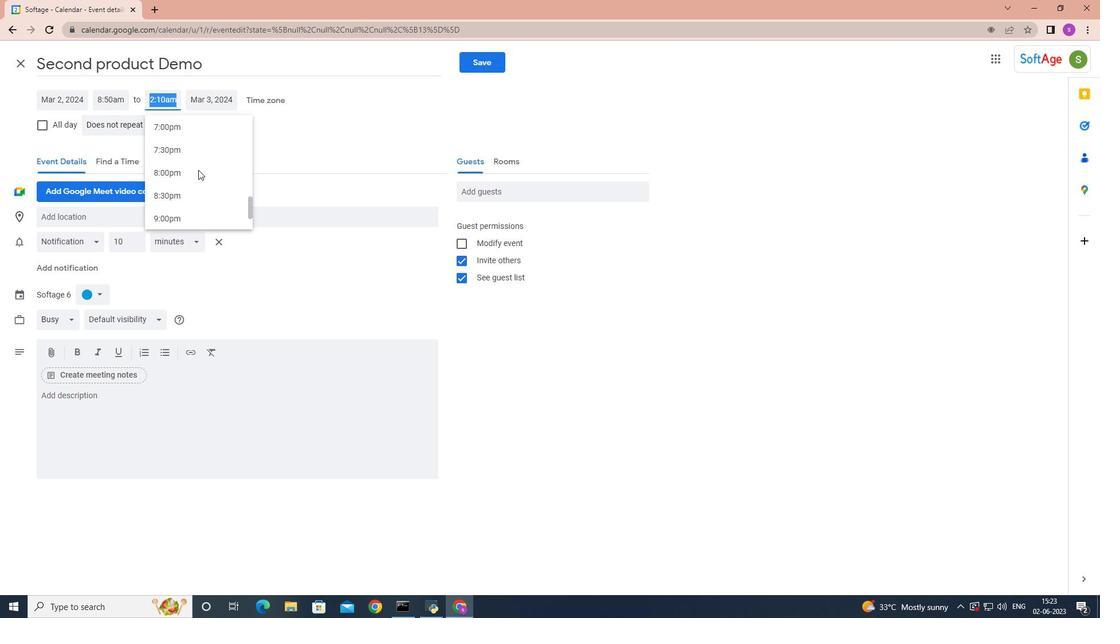 
Action: Mouse scrolled (198, 169) with delta (0, 0)
Screenshot: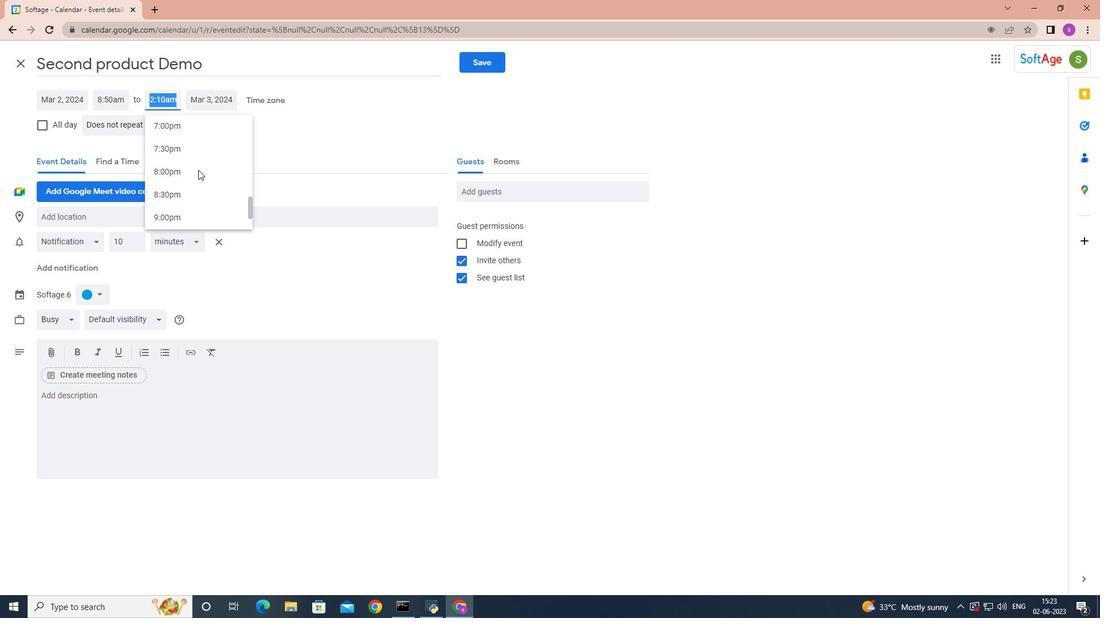 
Action: Mouse scrolled (198, 169) with delta (0, 0)
Screenshot: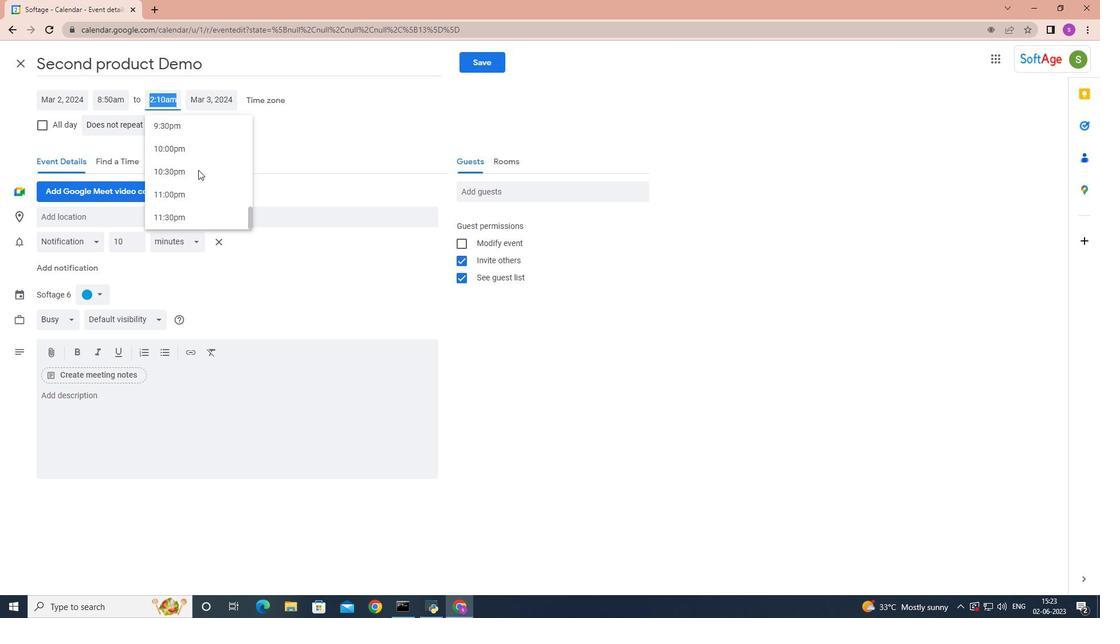 
Action: Mouse scrolled (198, 169) with delta (0, 0)
Screenshot: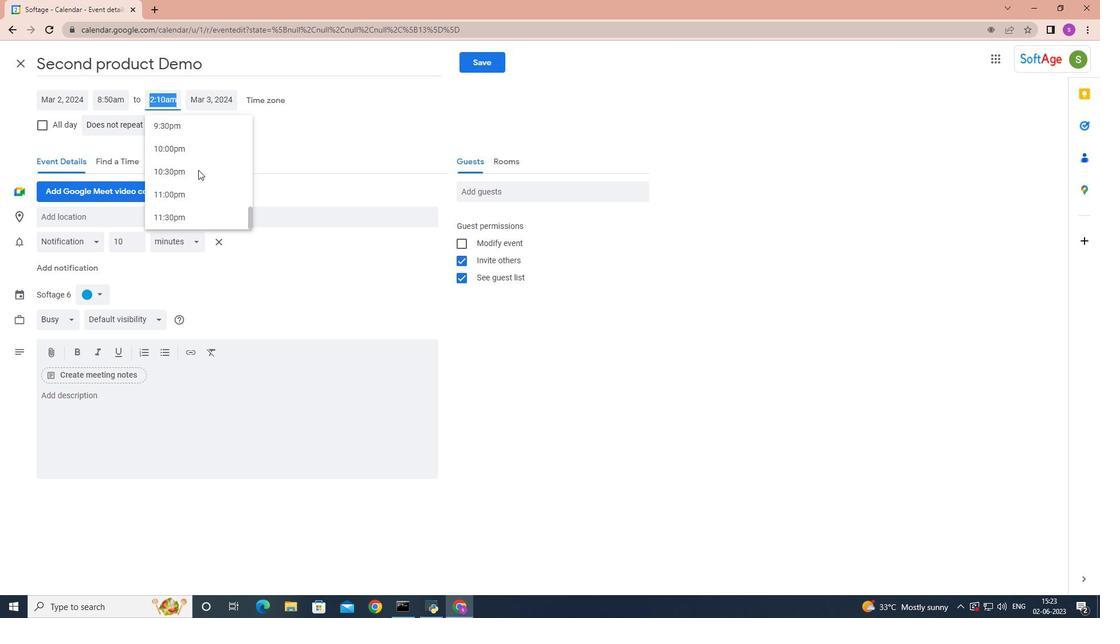 
Action: Mouse scrolled (198, 170) with delta (0, 0)
Screenshot: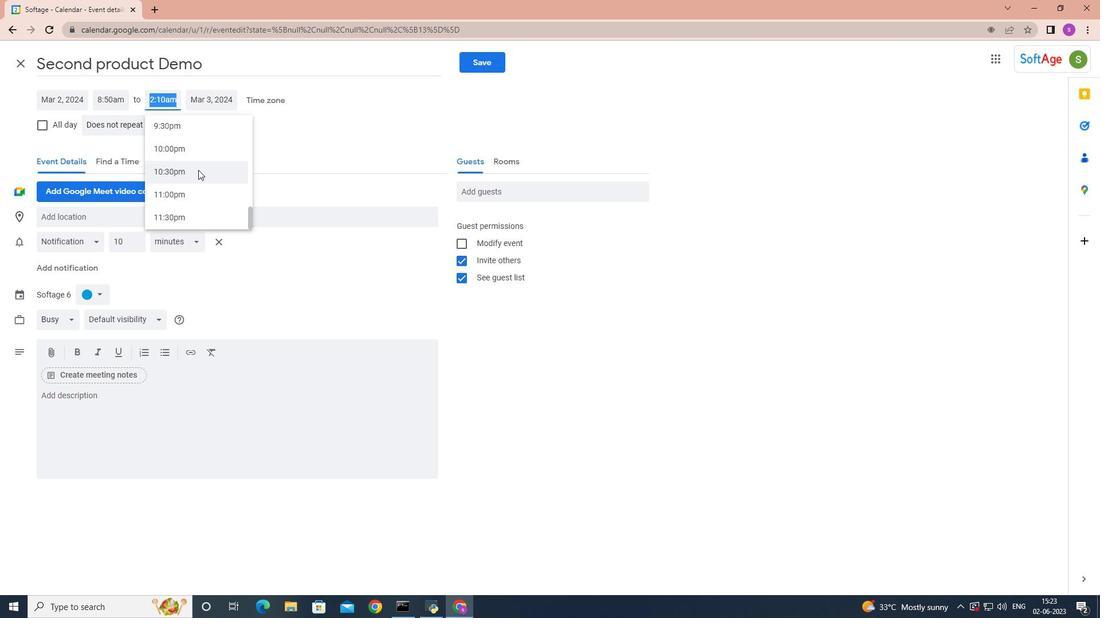 
Action: Mouse scrolled (198, 170) with delta (0, 0)
Screenshot: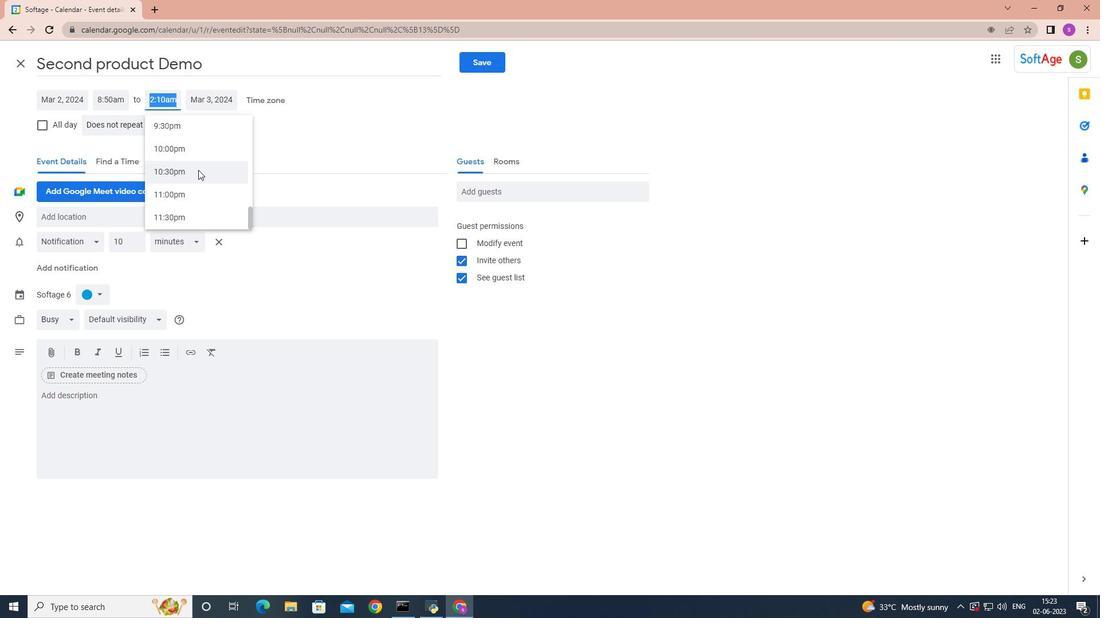 
Action: Mouse scrolled (198, 170) with delta (0, 0)
Screenshot: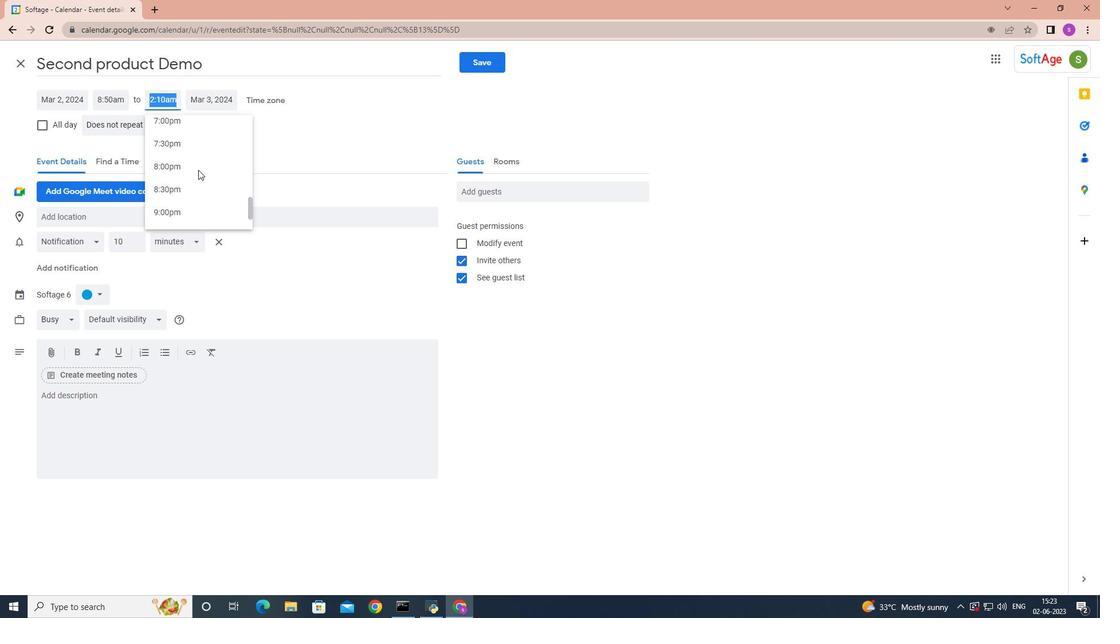
Action: Mouse scrolled (198, 170) with delta (0, 0)
Screenshot: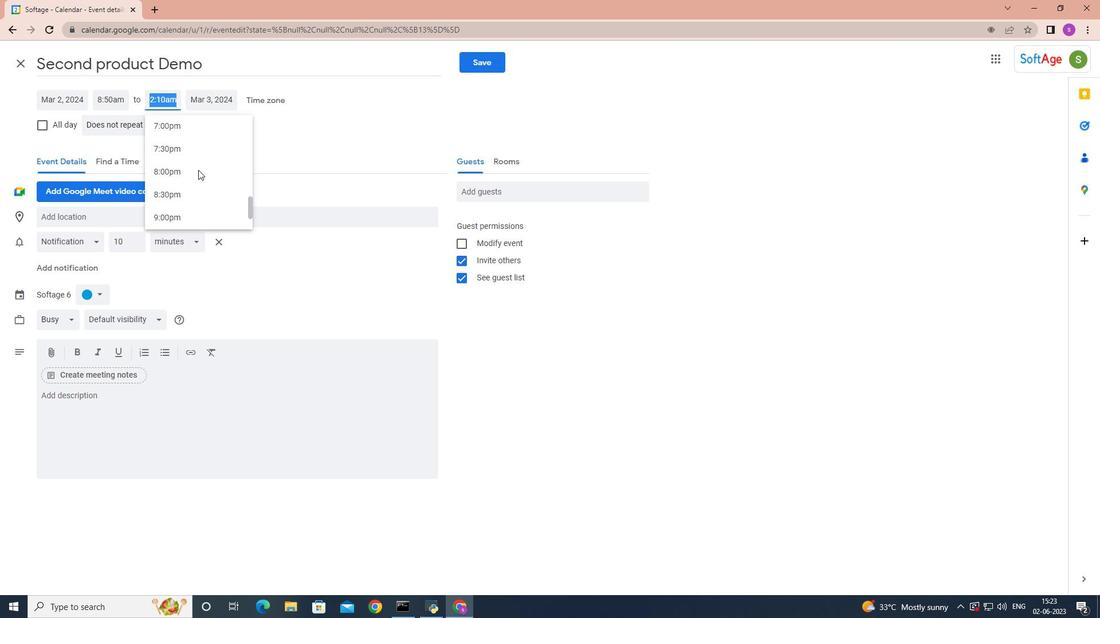 
Action: Mouse moved to (198, 170)
Screenshot: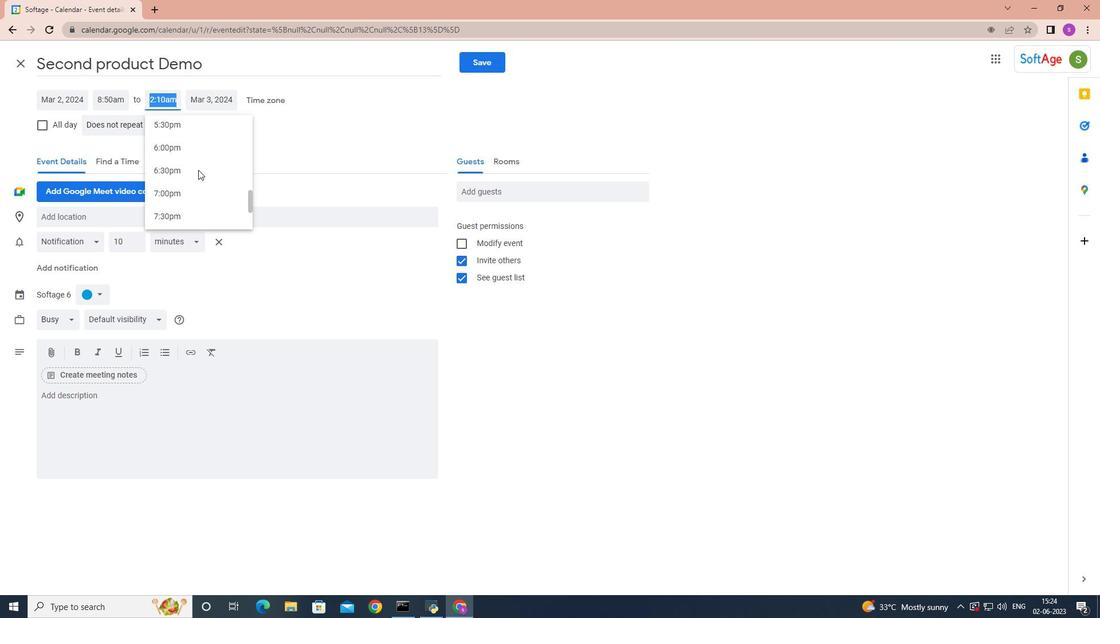 
Action: Mouse scrolled (198, 170) with delta (0, 0)
Screenshot: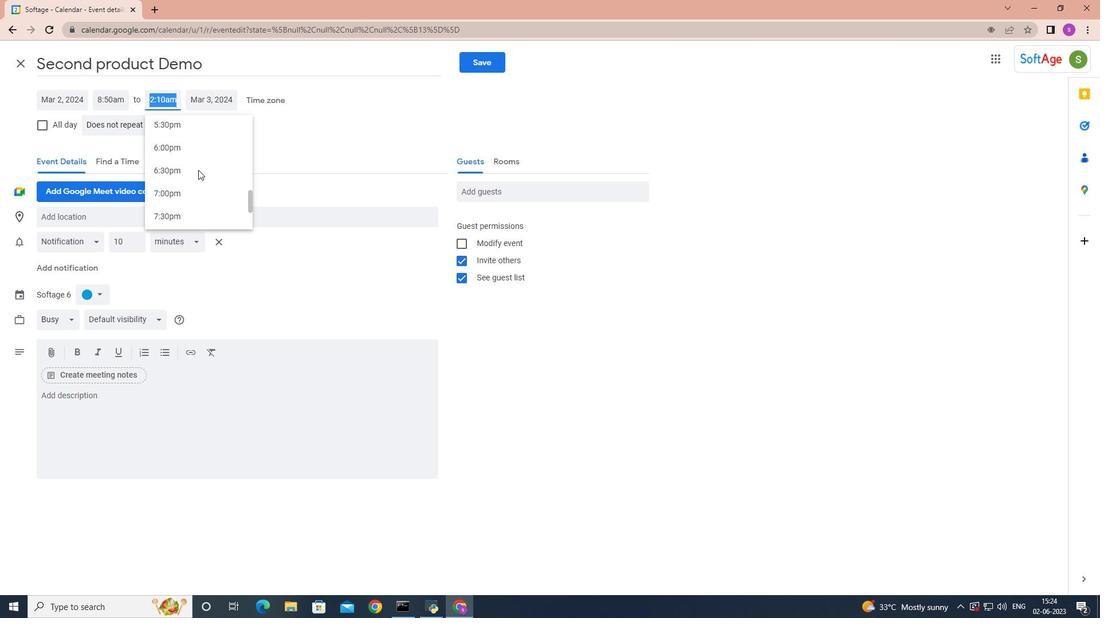 
Action: Mouse scrolled (198, 170) with delta (0, 0)
Screenshot: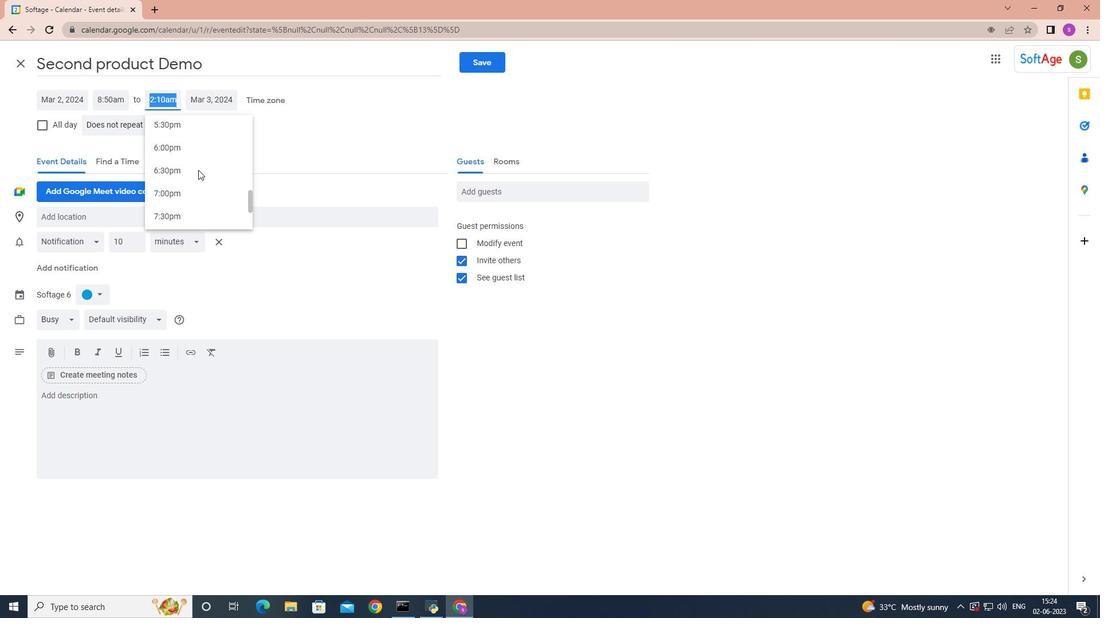 
Action: Mouse scrolled (198, 170) with delta (0, 0)
Screenshot: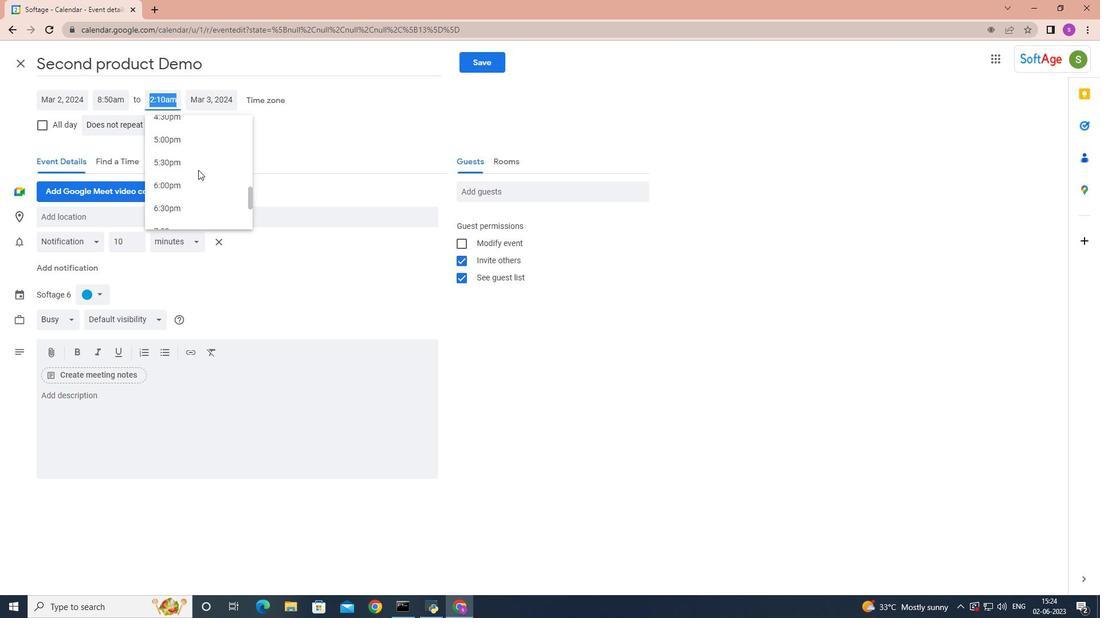 
Action: Mouse scrolled (198, 170) with delta (0, 0)
Screenshot: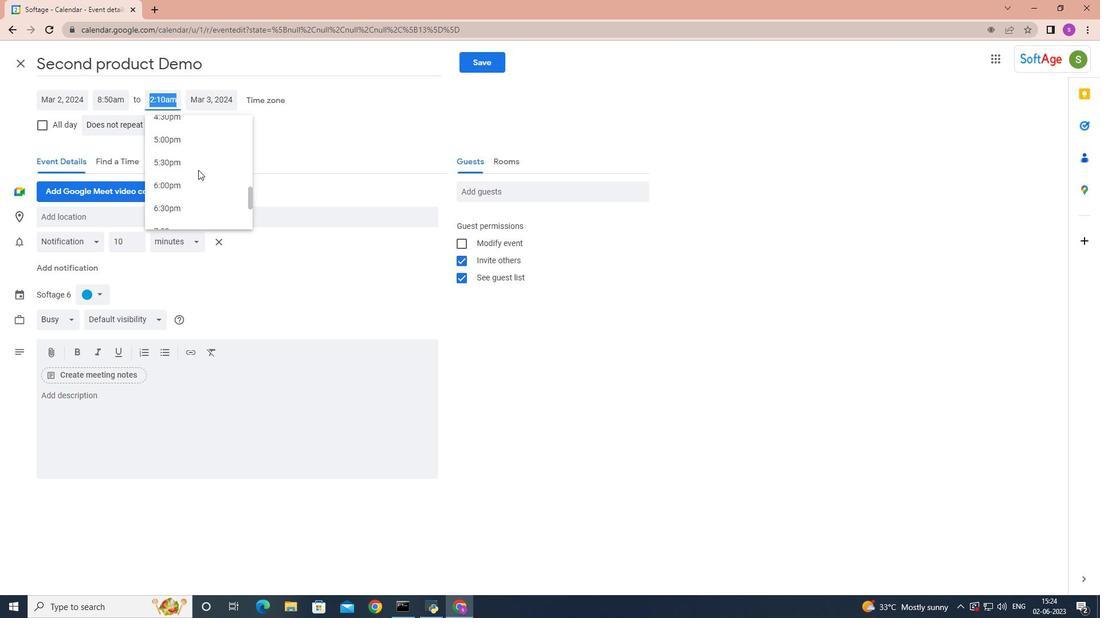 
Action: Mouse scrolled (198, 170) with delta (0, 0)
Screenshot: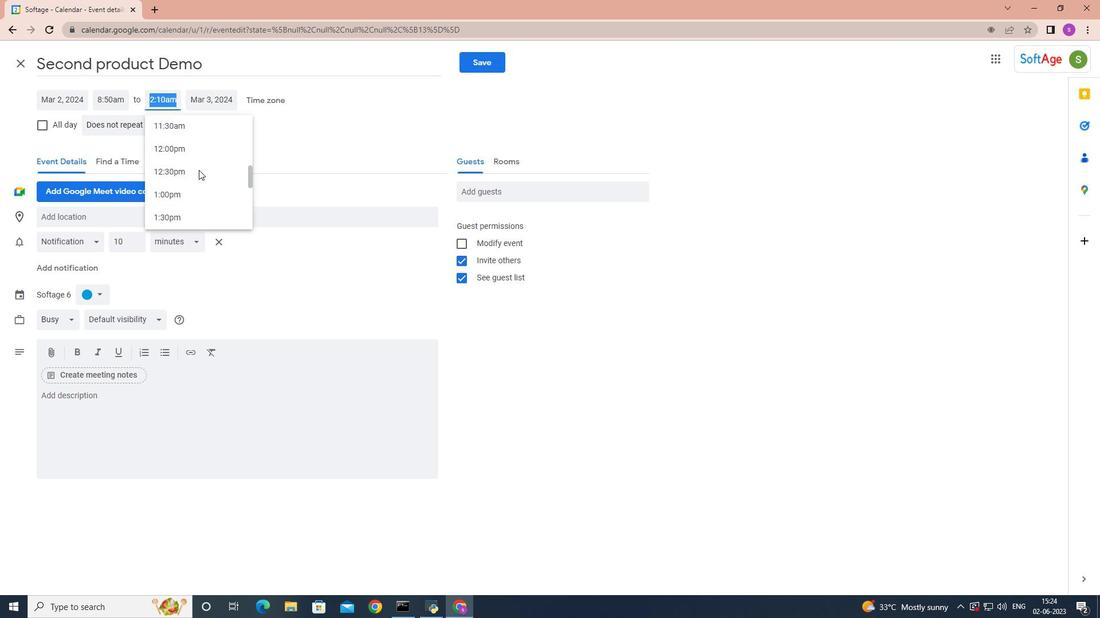 
Action: Mouse scrolled (198, 170) with delta (0, 0)
Screenshot: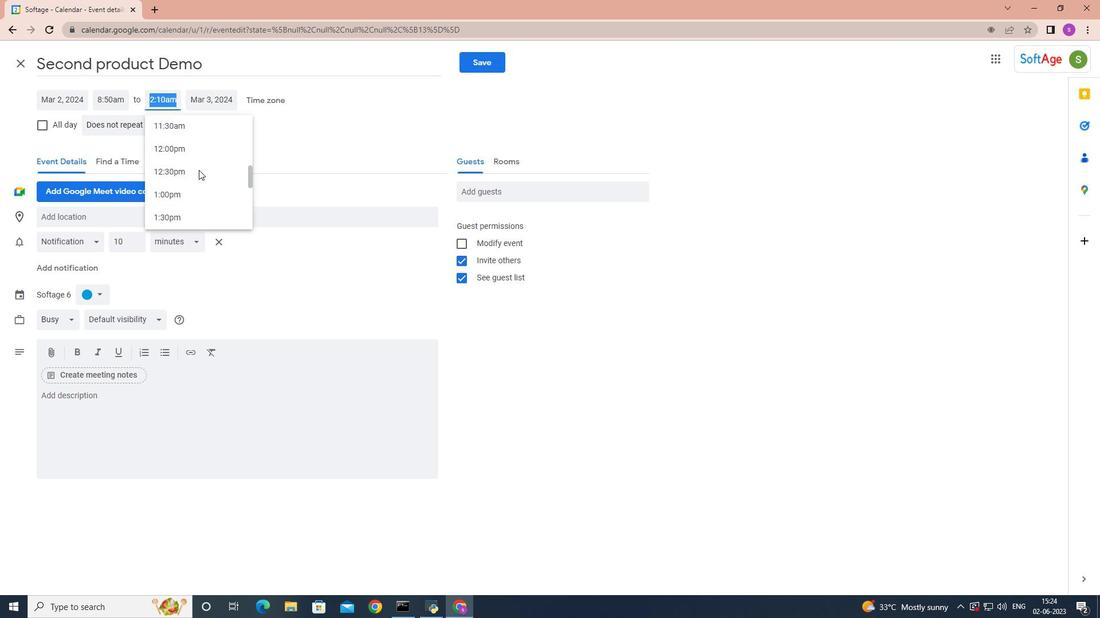 
Action: Mouse scrolled (198, 170) with delta (0, 0)
Screenshot: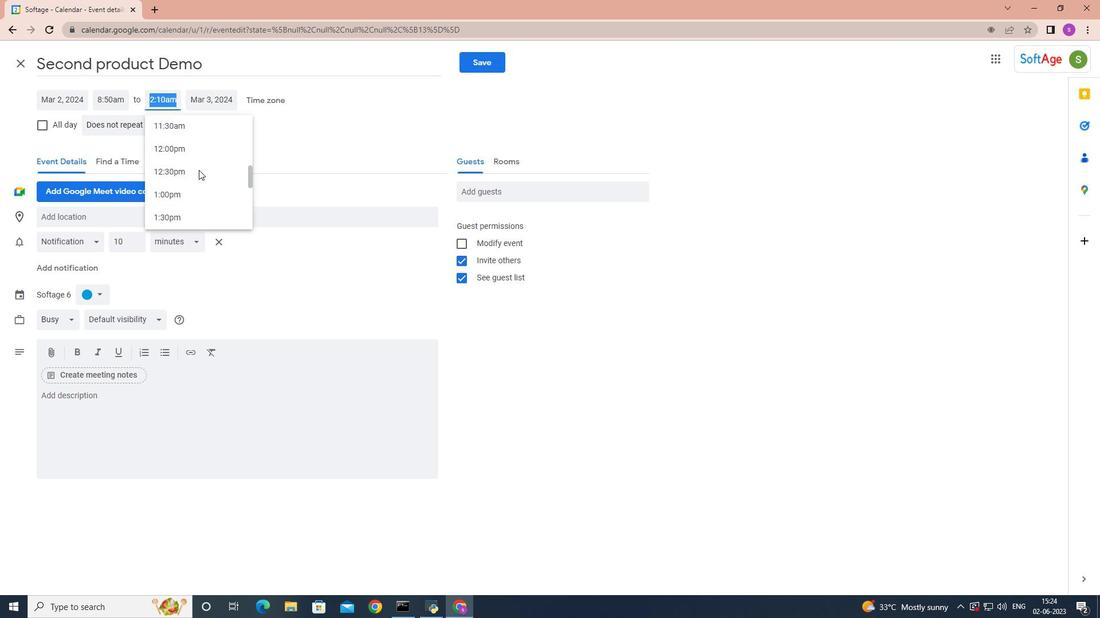 
Action: Mouse moved to (198, 170)
Screenshot: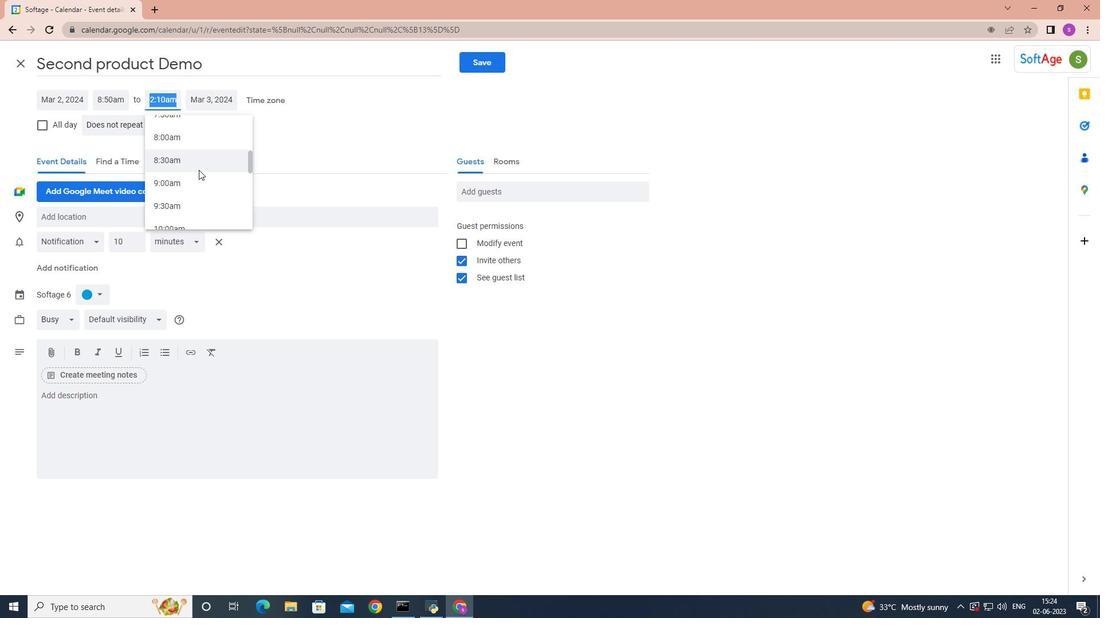 
Action: Mouse scrolled (198, 169) with delta (0, 0)
Screenshot: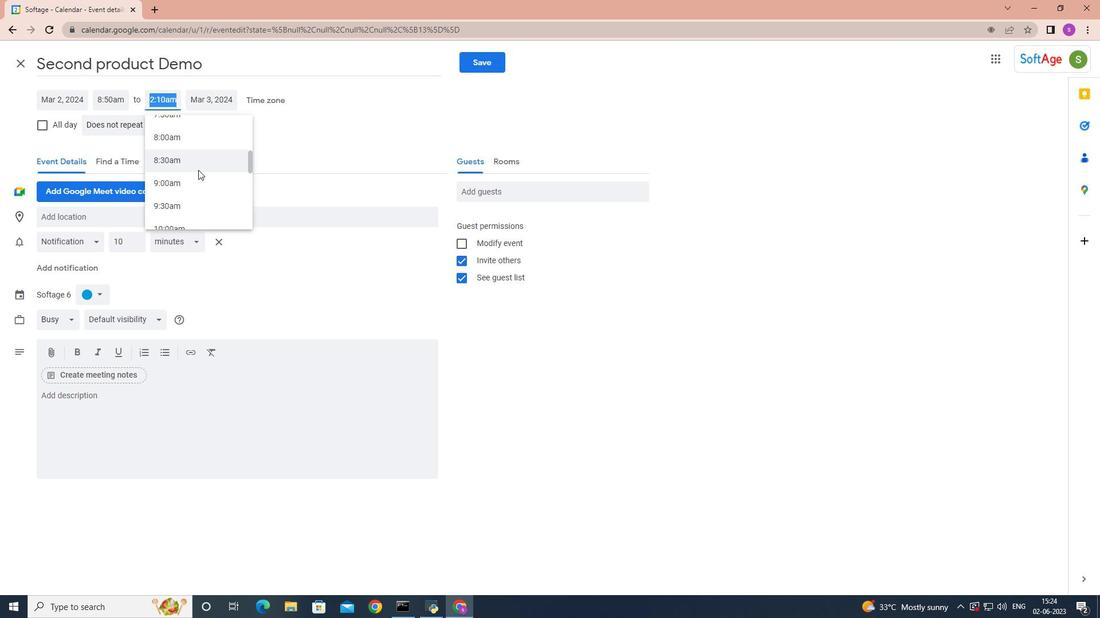 
Action: Mouse moved to (200, 162)
Screenshot: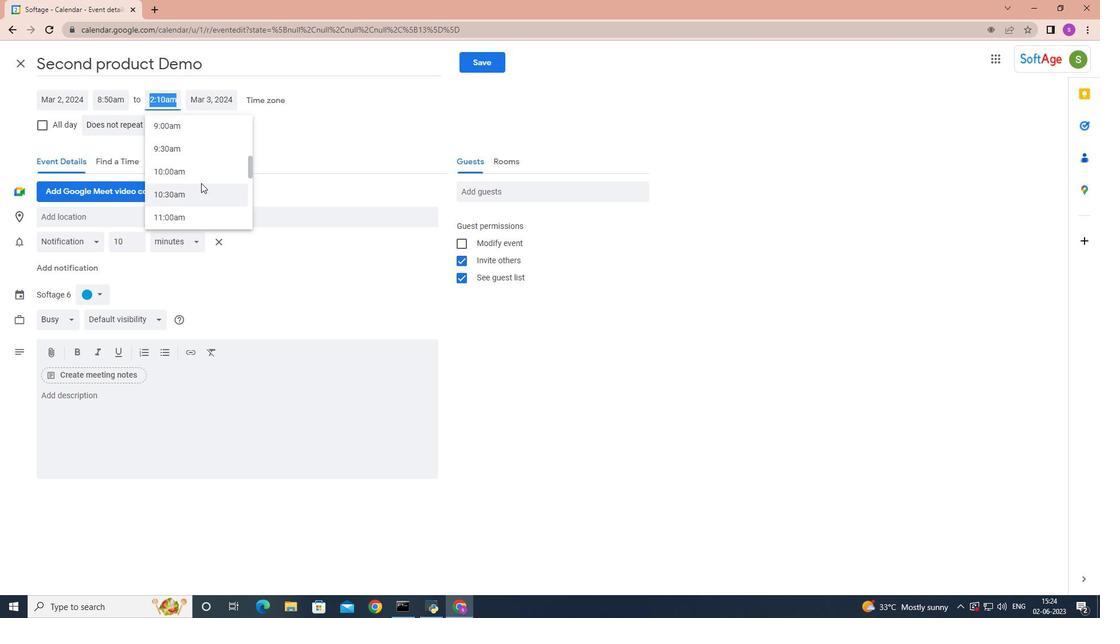 
Action: Key pressed <Key.backspace>10<Key.shift><Key.shift><Key.shift>:50<Key.space><Key.shift>AM
Screenshot: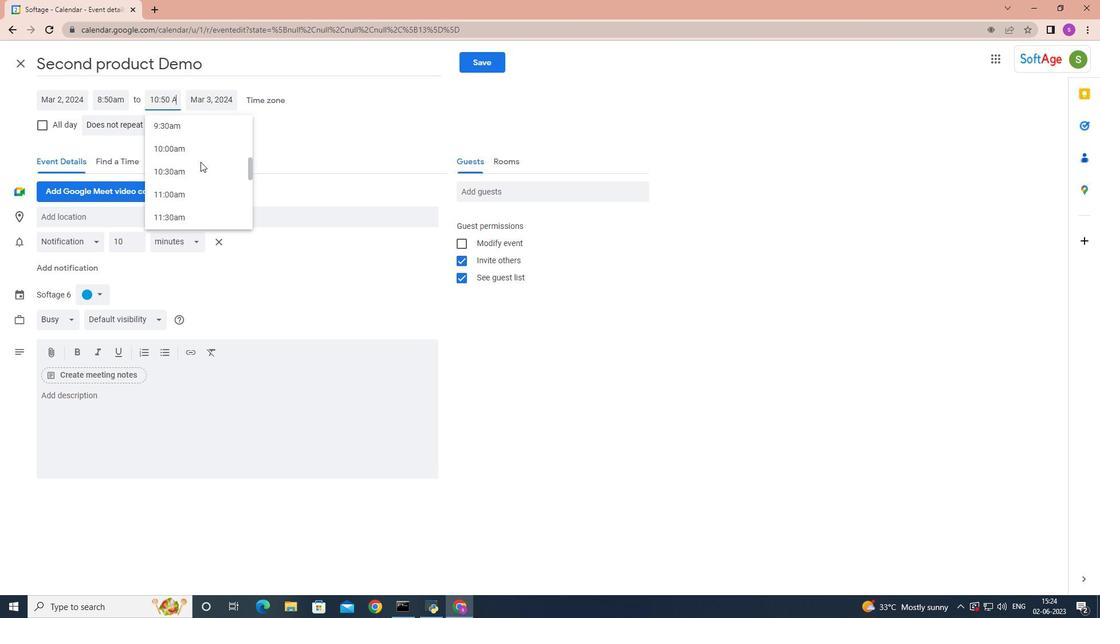 
Action: Mouse moved to (61, 399)
Screenshot: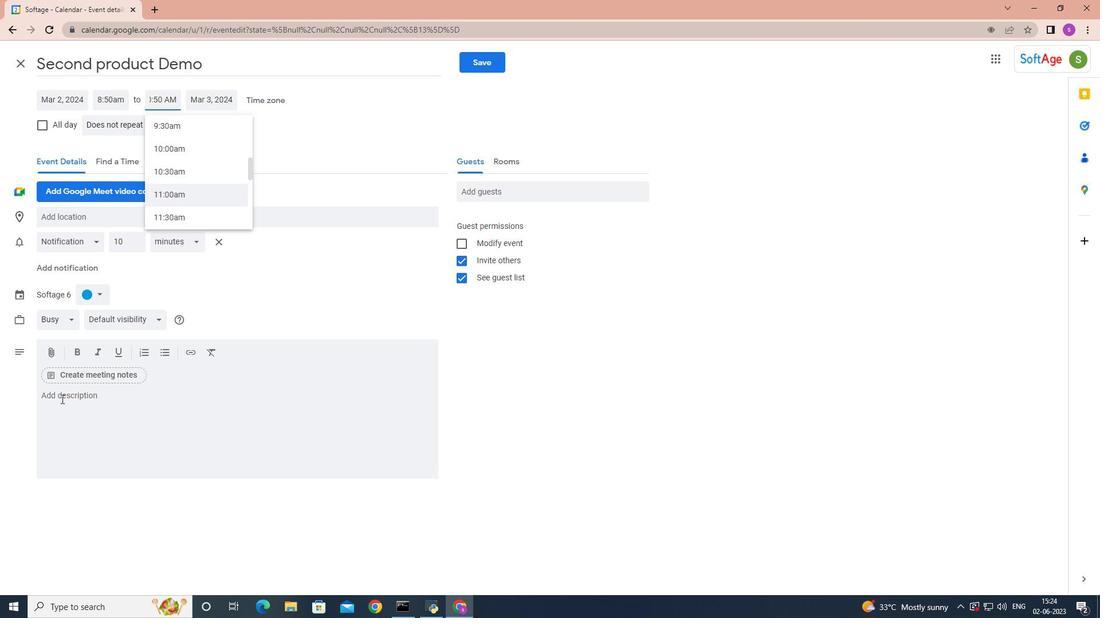 
Action: Mouse pressed left at (61, 399)
Screenshot: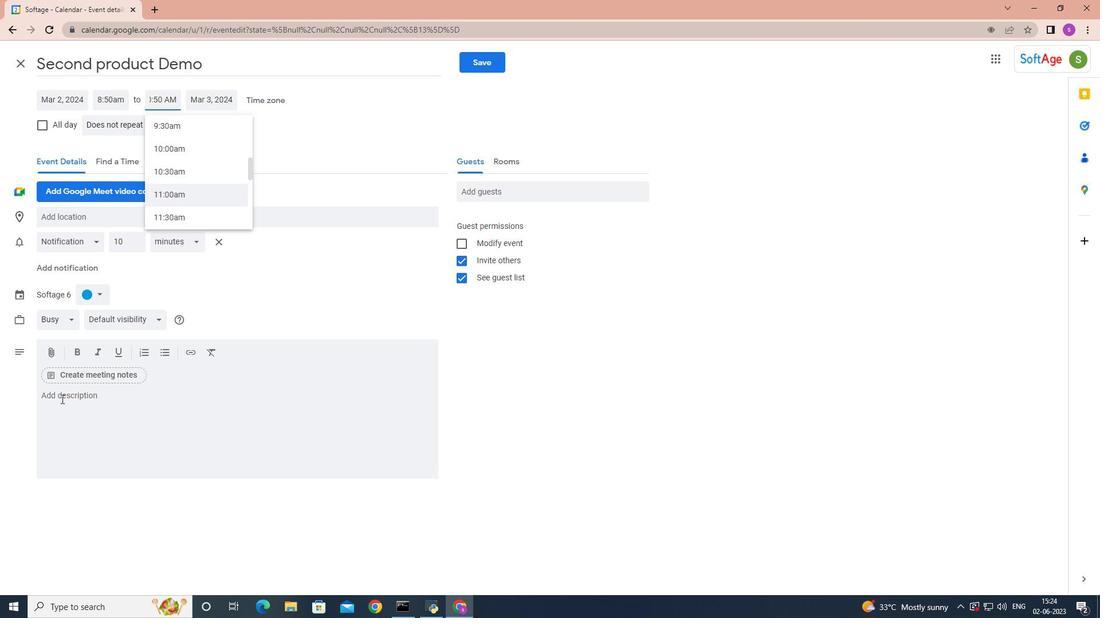 
Action: Mouse moved to (102, 399)
Screenshot: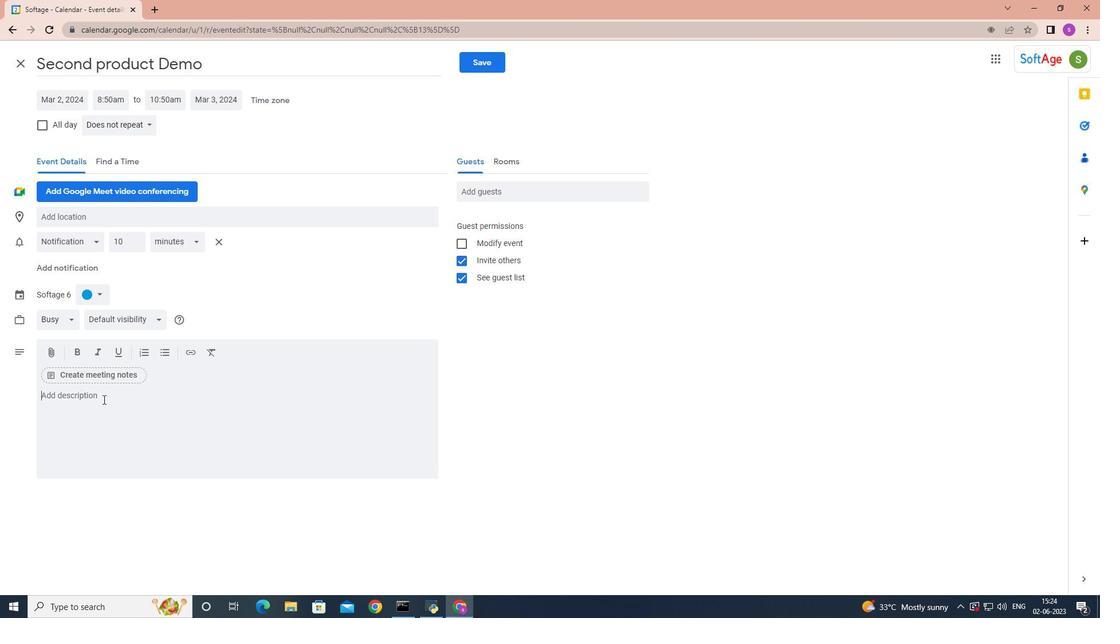 
Action: Key pressed <Key.shift>Welcome<Key.space>to<Key.space>the<Key.space>coffee<Key.space><Key.shift><Key.shift><Key.shift><Key.shift>Meeting
Screenshot: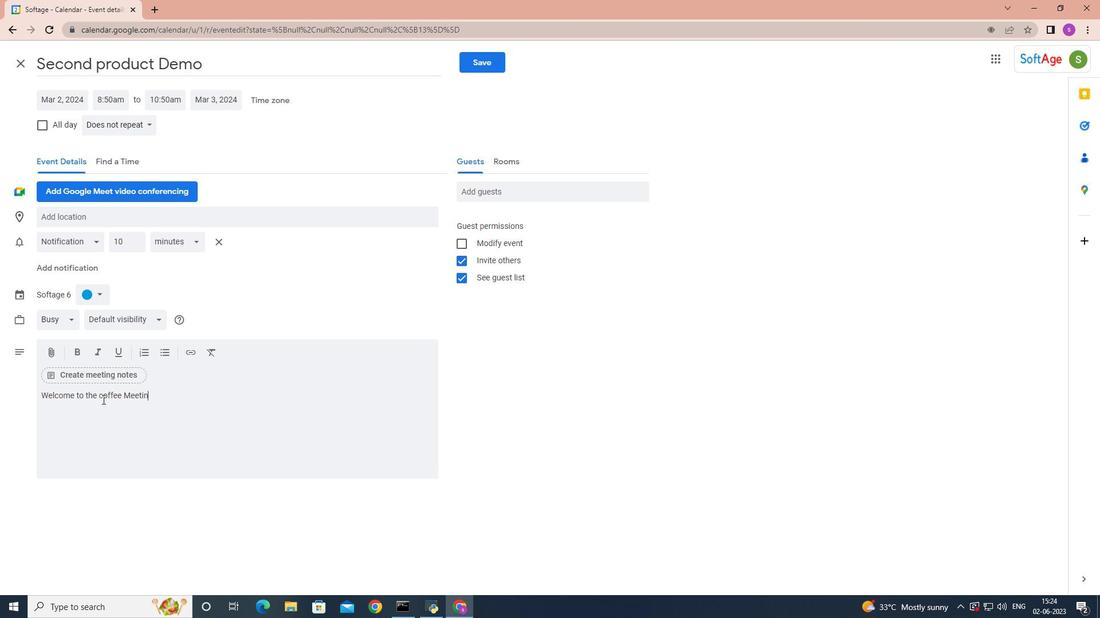 
Action: Mouse moved to (133, 467)
Screenshot: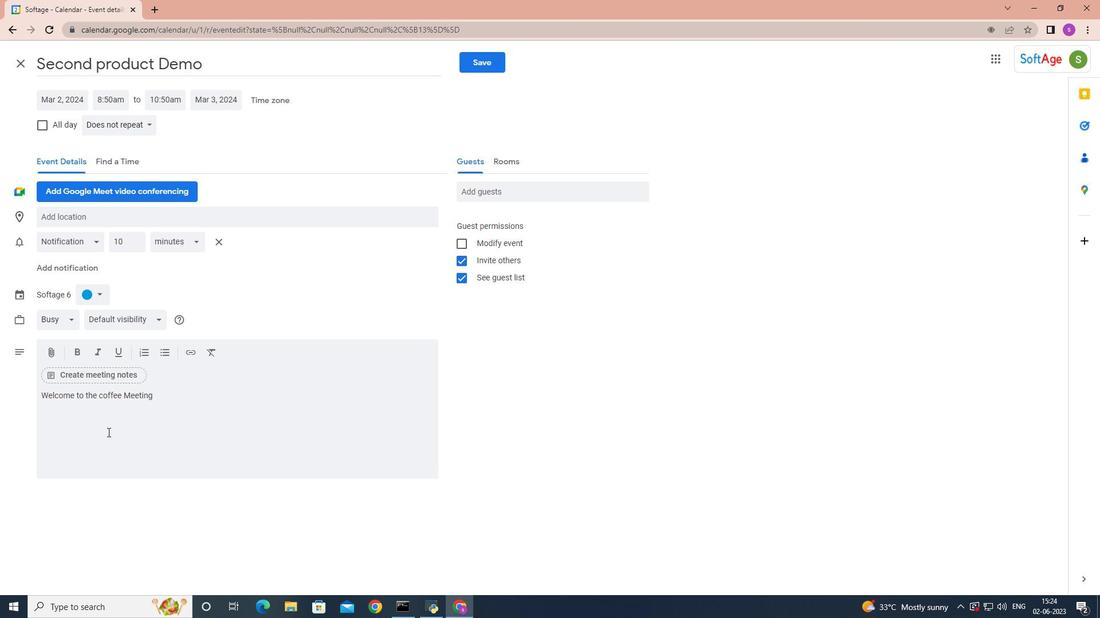 
Action: Key pressed <Key.space>with<Key.space>a<Key.space>potential<Key.space>investor<Key.space><Key.backspace>,<Key.space>an<Key.space>exciting<Key.space>opportunity<Key.space>to<Key.space>connect<Key.space>share<Key.space>your<Key.space>business<Key.space>vision<Key.space><Key.backspace>,<Key.space>and<Key.space>explore<Key.space>potential<Key.space>investment<Key.space>opportunities<Key.space>.<Key.space>this<Key.space>meeting<Key.space>is<Key.space>designed<Key.space>to<Key.space>foster<Key.space>a<Key.space>mutually<Key.space>beneficial<Key.space>realtionship<Key.space><Key.backspace><Key.backspace><Key.backspace><Key.backspace><Key.backspace><Key.backspace><Key.backspace><Key.backspace><Key.backspace><Key.backspace><Key.backspace>lationship<Key.space>between<Key.space>you<Key.space>and<Key.space>the<Key.space>investor<Key.space><Key.backspace>,<Key.space>providing<Key.space>a<Key.space>platform<Key.space>to<Key.space>s<Key.backspace>discuss<Key.space>your<Key.space>business<Key.space>goals,<Key.space>growth<Key.space>strategies<Key.space>and<Key.space>the<Key.space>potential<Key.space><Key.space>for<Key.space>collabi<Key.backspace>oration.
Screenshot: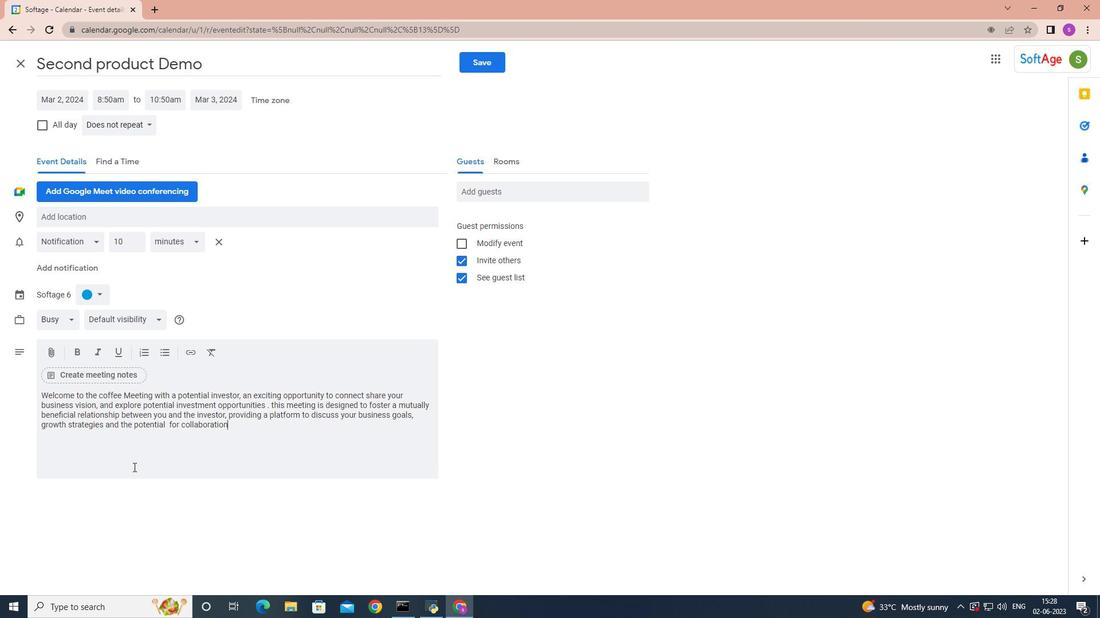 
Action: Mouse moved to (100, 295)
Screenshot: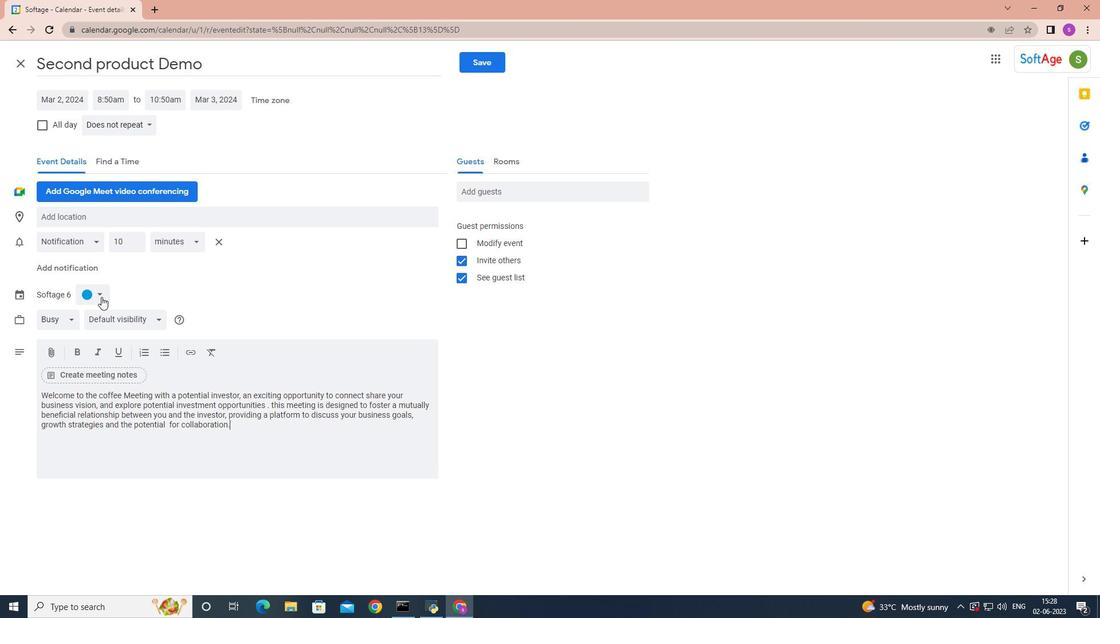 
Action: Mouse pressed left at (100, 295)
Screenshot: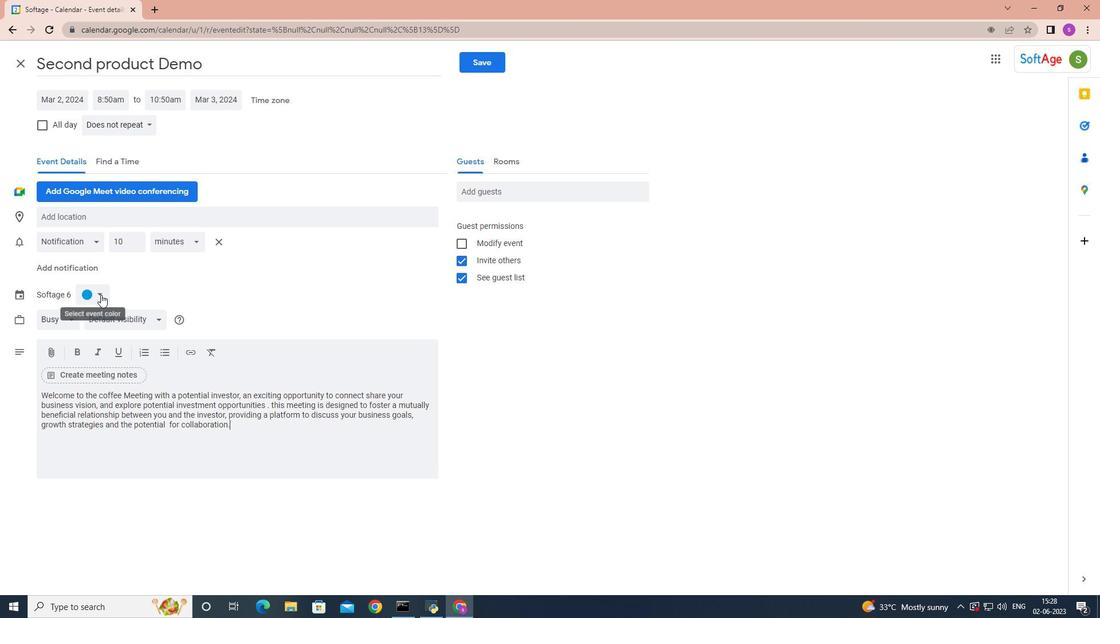 
Action: Mouse moved to (101, 294)
Screenshot: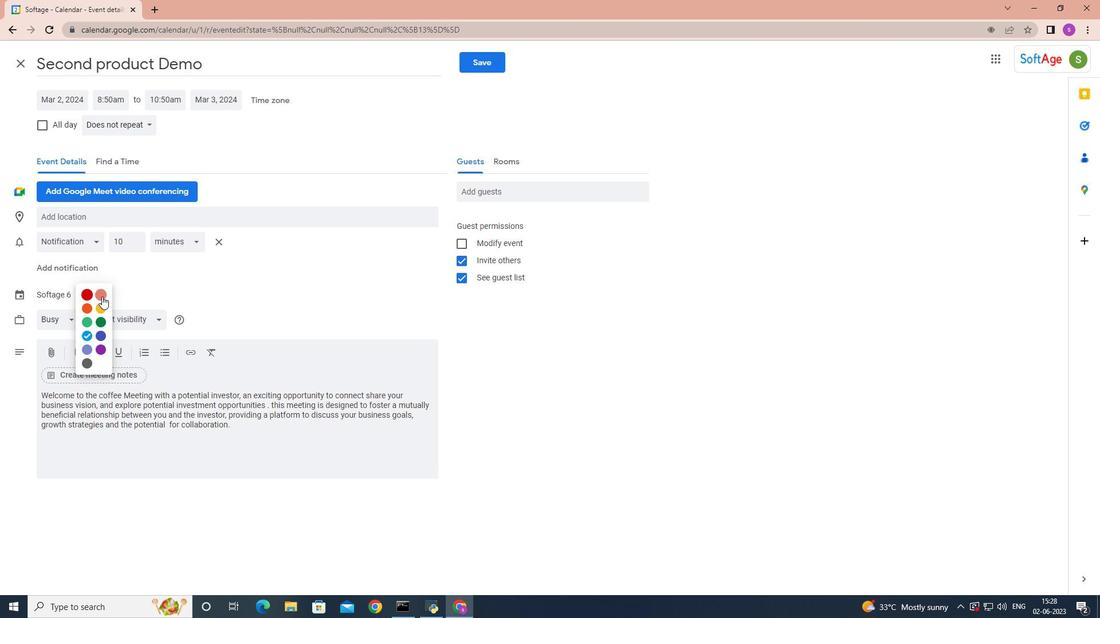 
Action: Mouse pressed left at (101, 294)
Screenshot: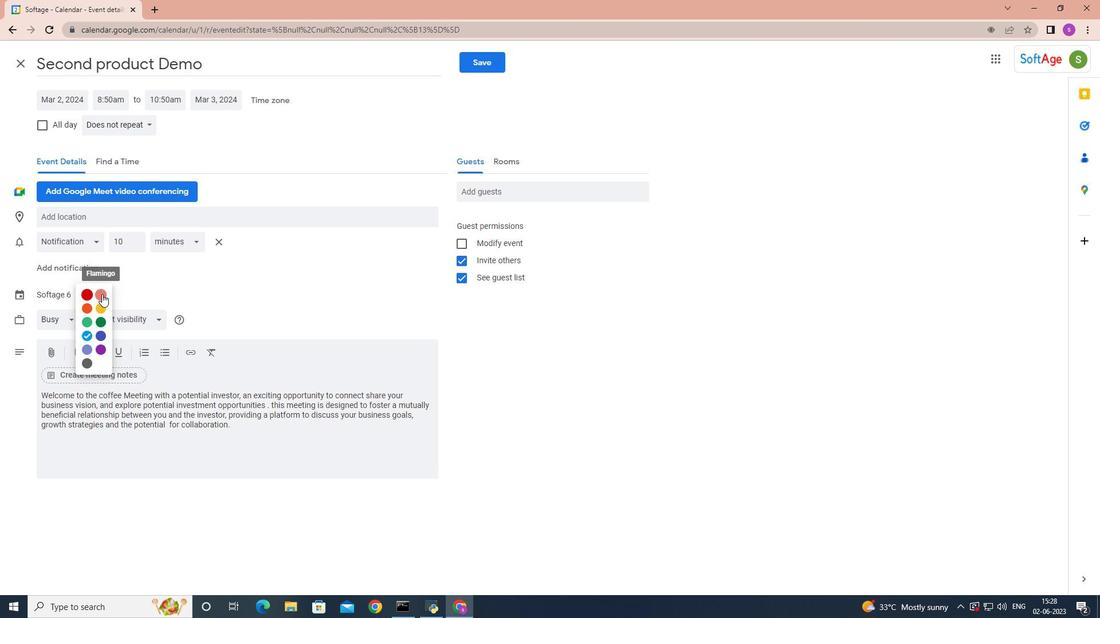 
Action: Mouse moved to (72, 218)
Screenshot: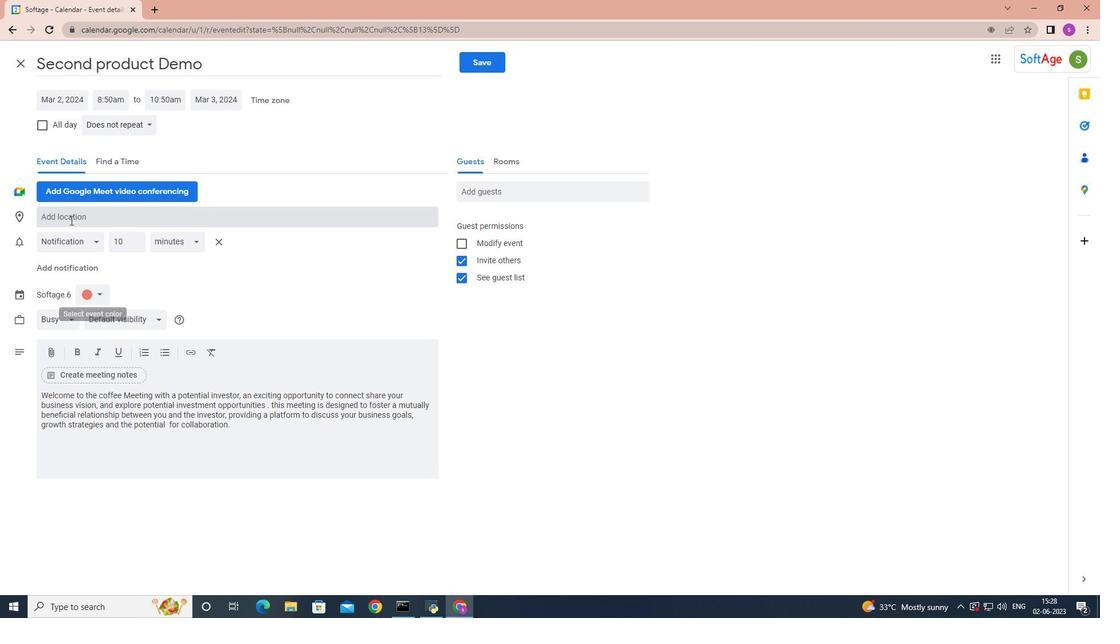 
Action: Mouse pressed left at (72, 218)
Screenshot: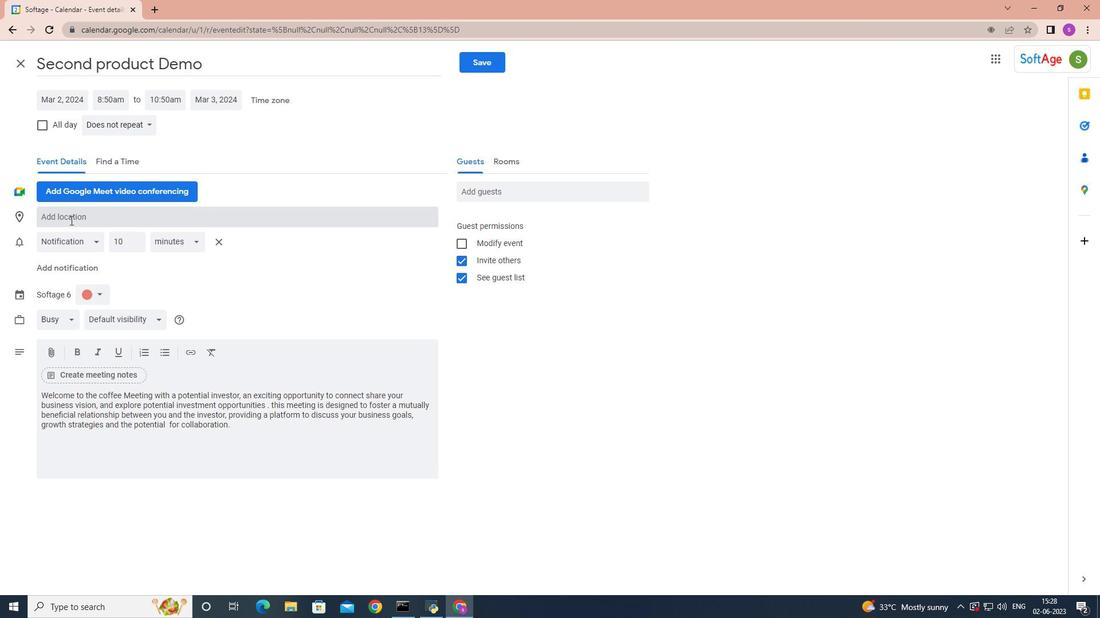 
Action: Mouse moved to (72, 218)
Screenshot: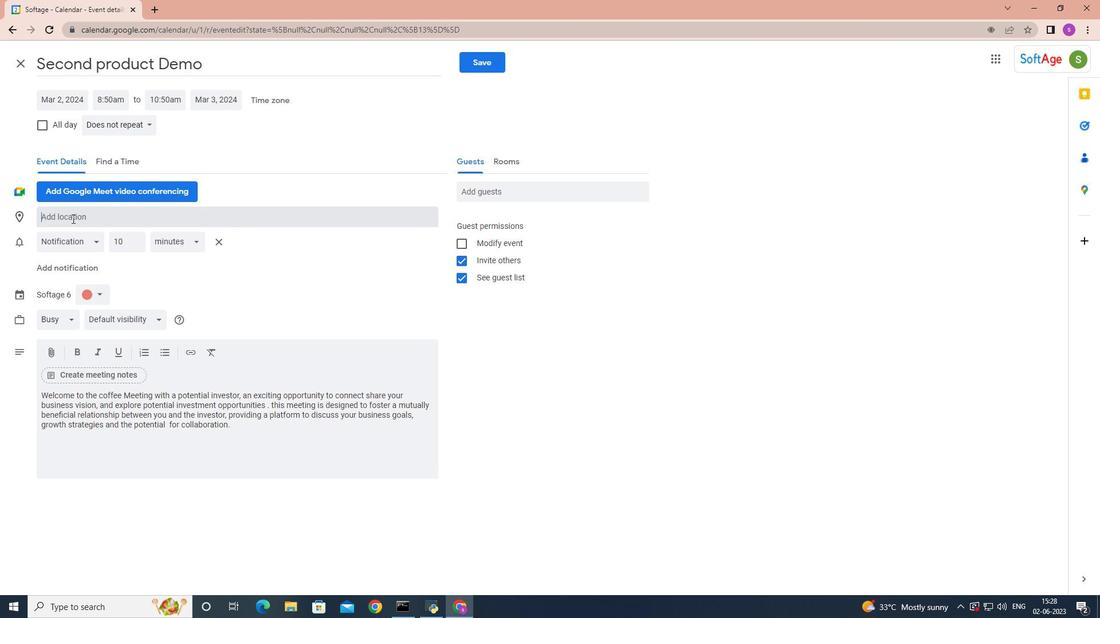 
Action: Key pressed 456<Key.space><Key.shift>Dubai<Key.space>opera,<Key.space><Key.shift>Dubai<Key.space><Key.shift><Key.shift><Key.shift><Key.shift><Key.shift><Key.shift><Key.shift><Key.shift><Key.shift><Key.shift><Key.shift><Key.shift><Key.shift><Key.shift><Key.shift>UAE<Key.enter>
Screenshot: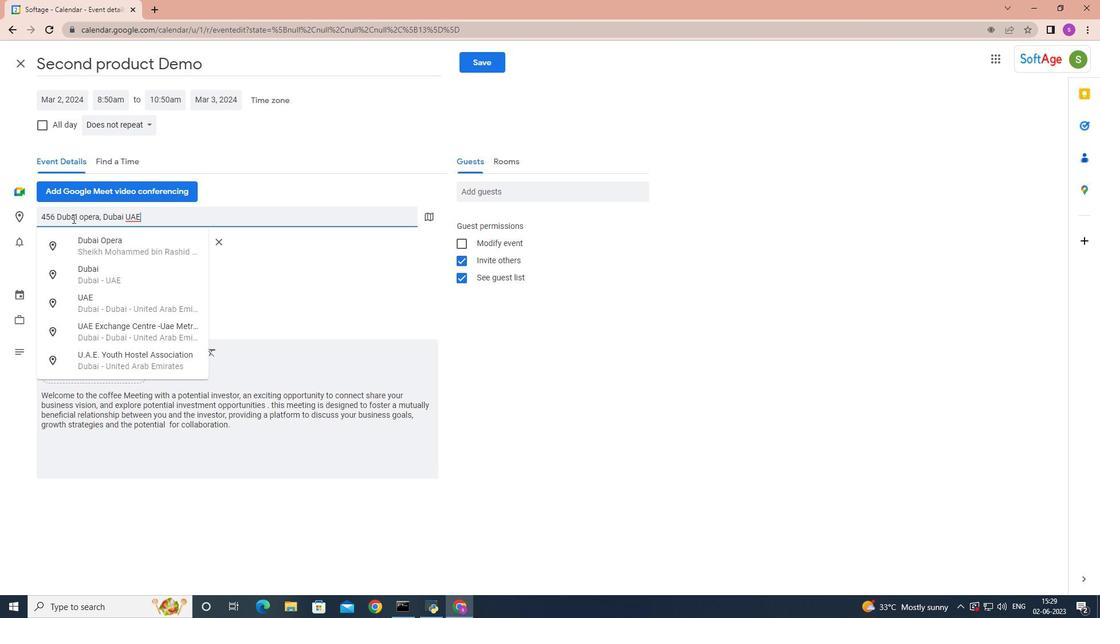 
Action: Mouse moved to (488, 191)
Screenshot: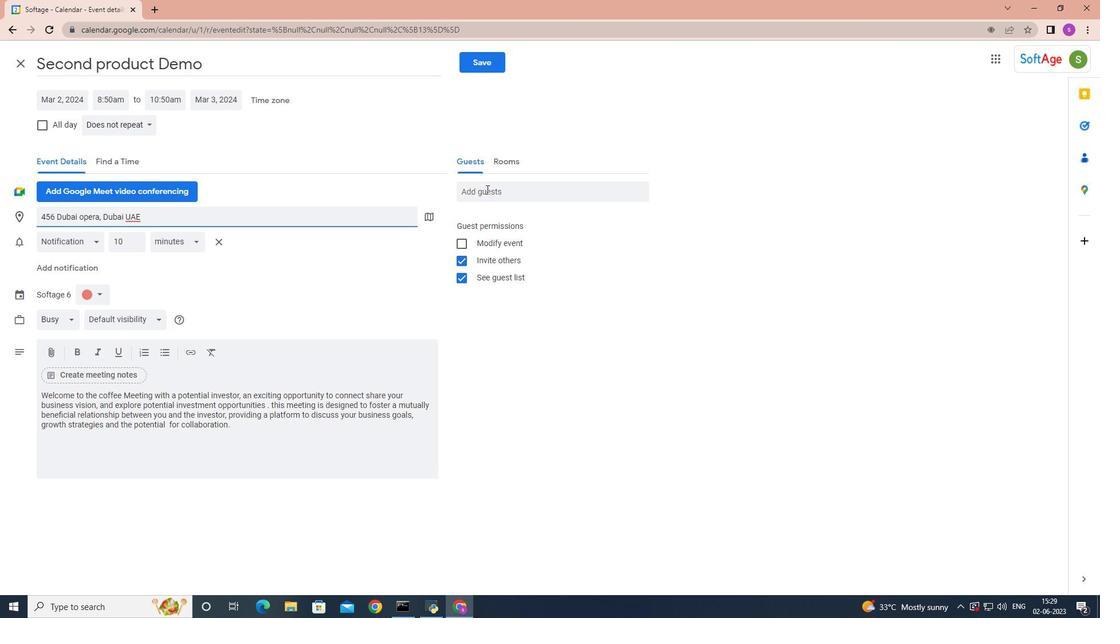 
Action: Mouse pressed left at (488, 191)
Screenshot: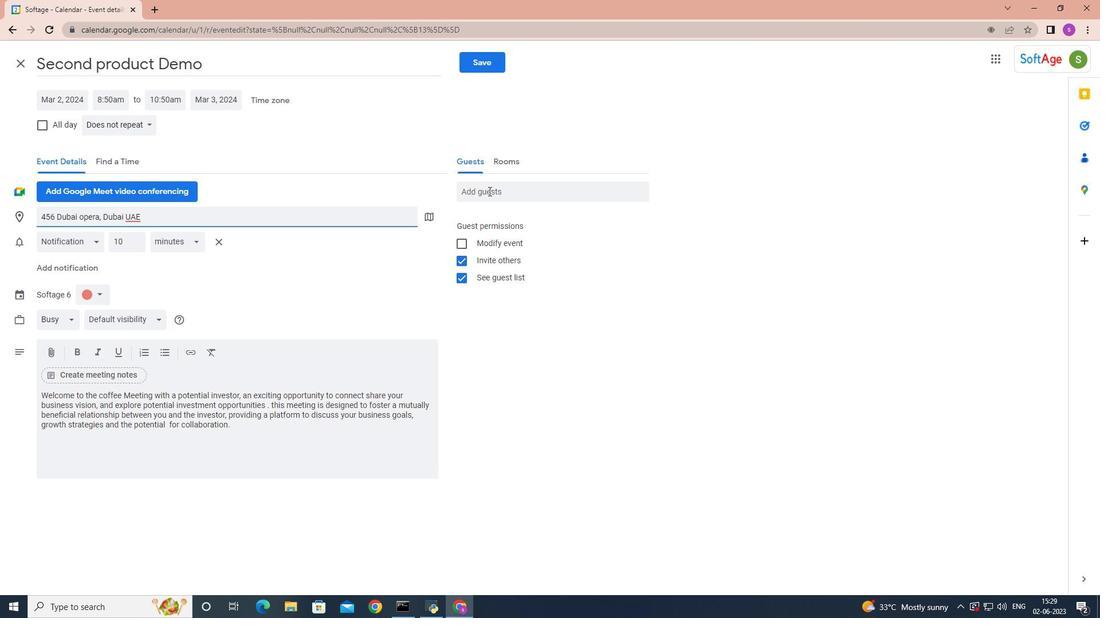 
Action: Mouse moved to (485, 191)
Screenshot: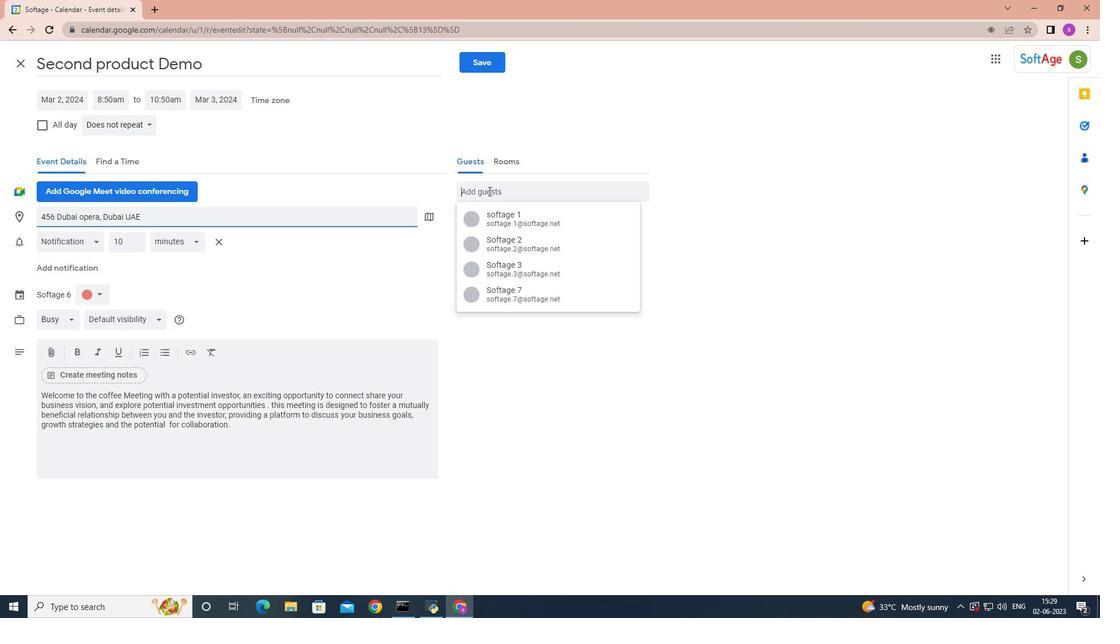 
Action: Key pressed softage.9
Screenshot: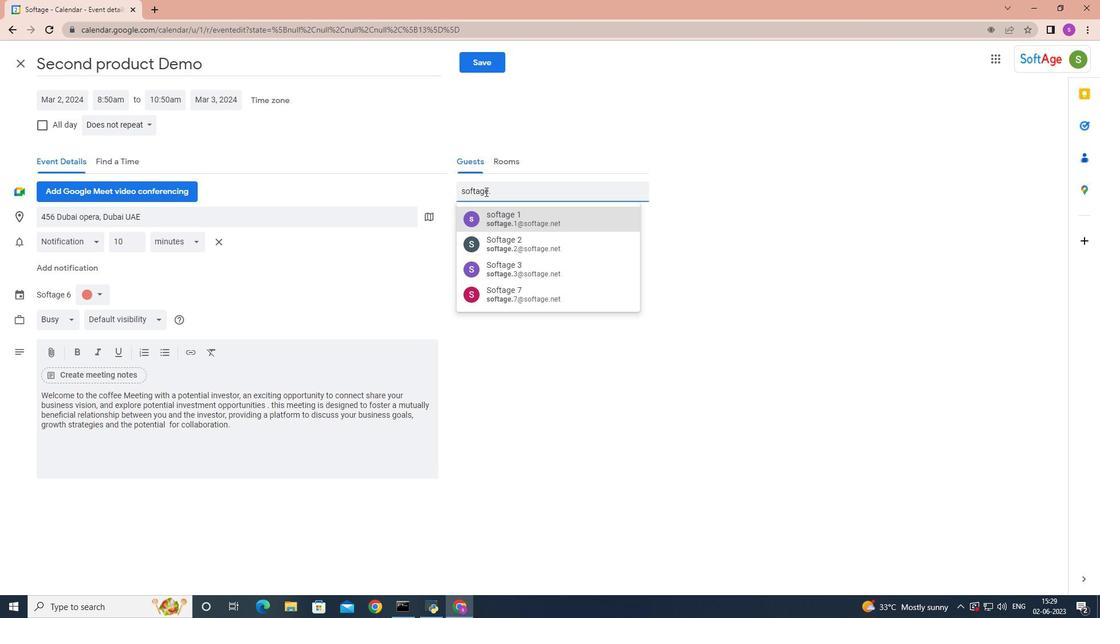 
Action: Mouse moved to (506, 215)
Screenshot: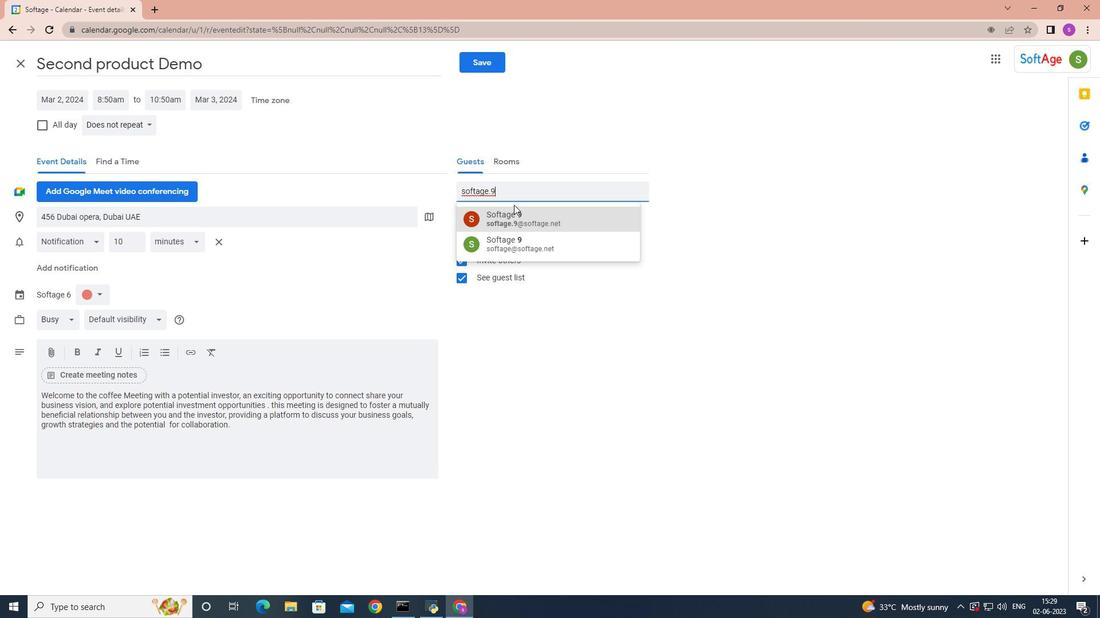 
Action: Mouse pressed left at (506, 215)
Screenshot: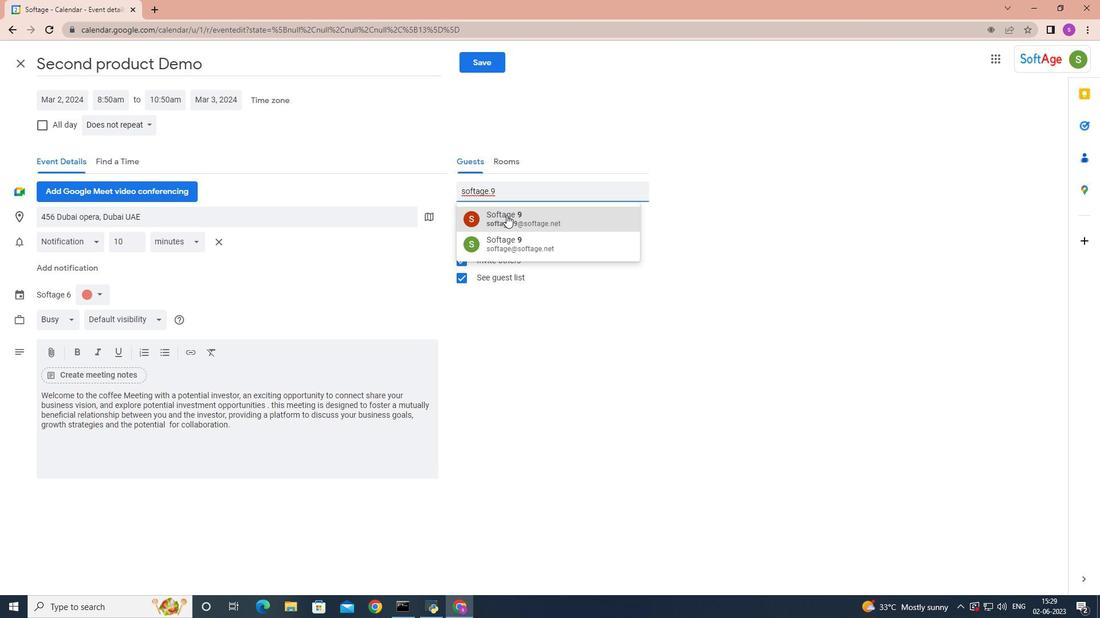 
Action: Mouse moved to (506, 215)
Screenshot: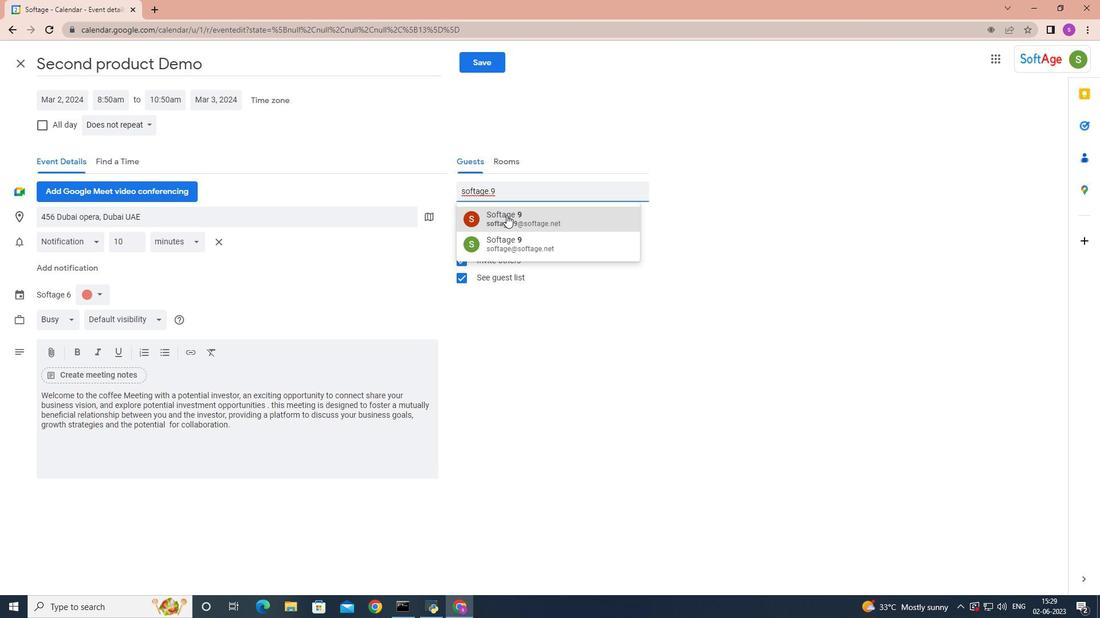 
Action: Key pressed softage.10
Screenshot: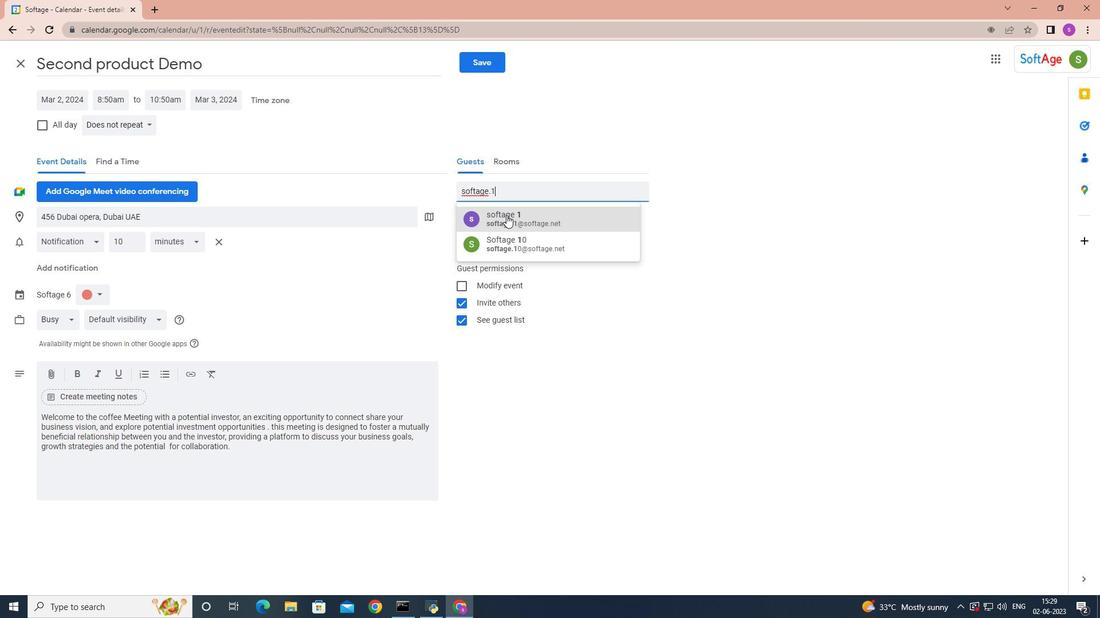 
Action: Mouse pressed left at (506, 215)
Screenshot: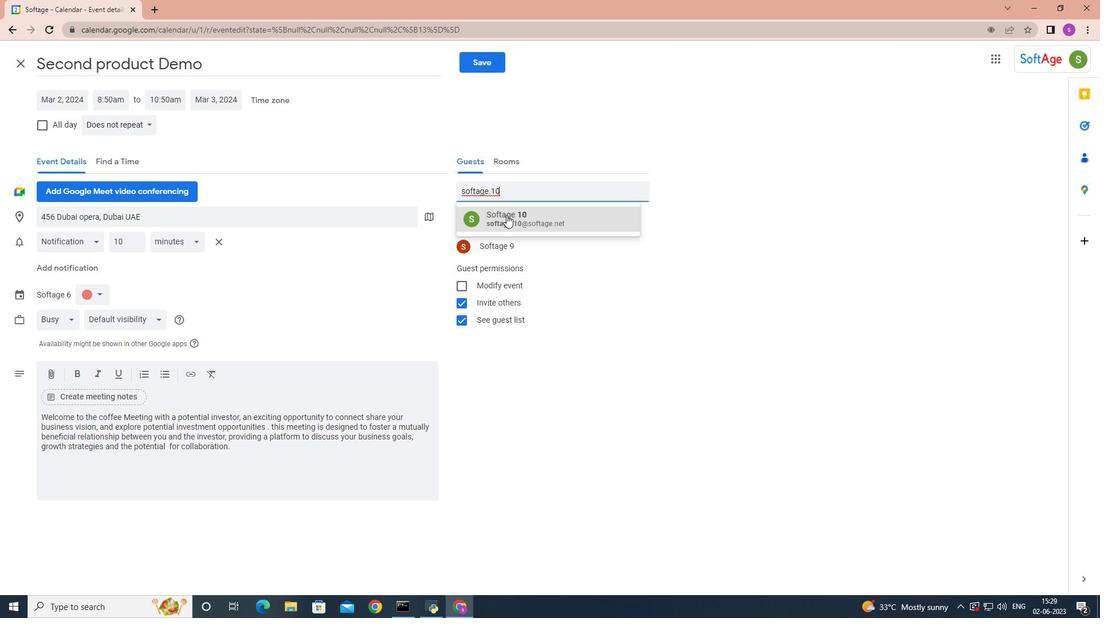 
Action: Mouse moved to (151, 120)
Screenshot: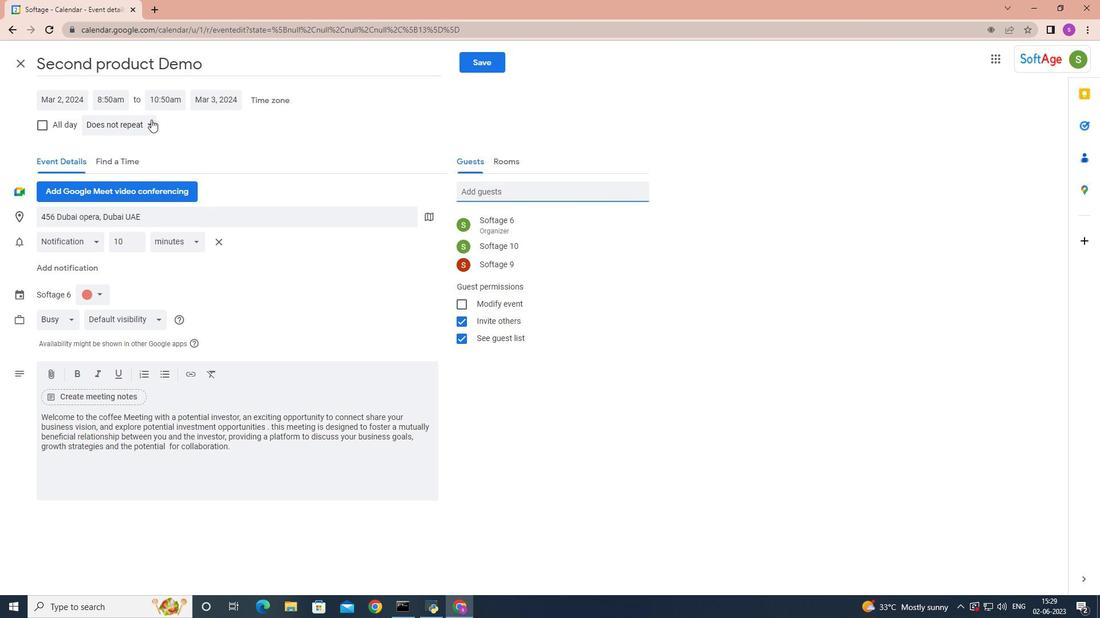 
Action: Mouse pressed left at (151, 120)
Screenshot: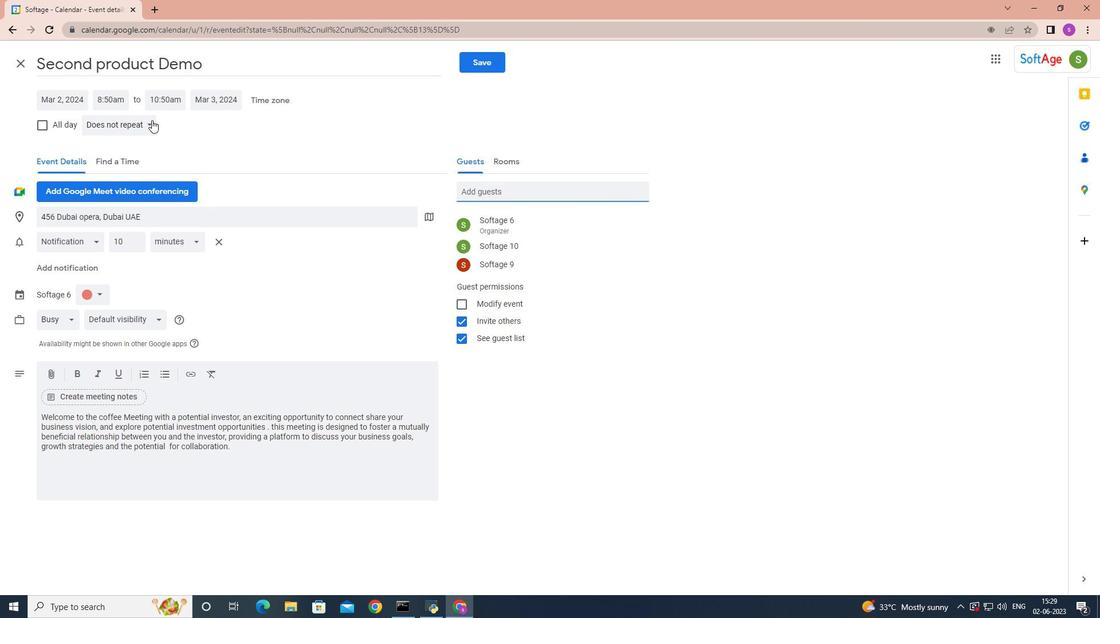 
Action: Mouse moved to (139, 148)
Screenshot: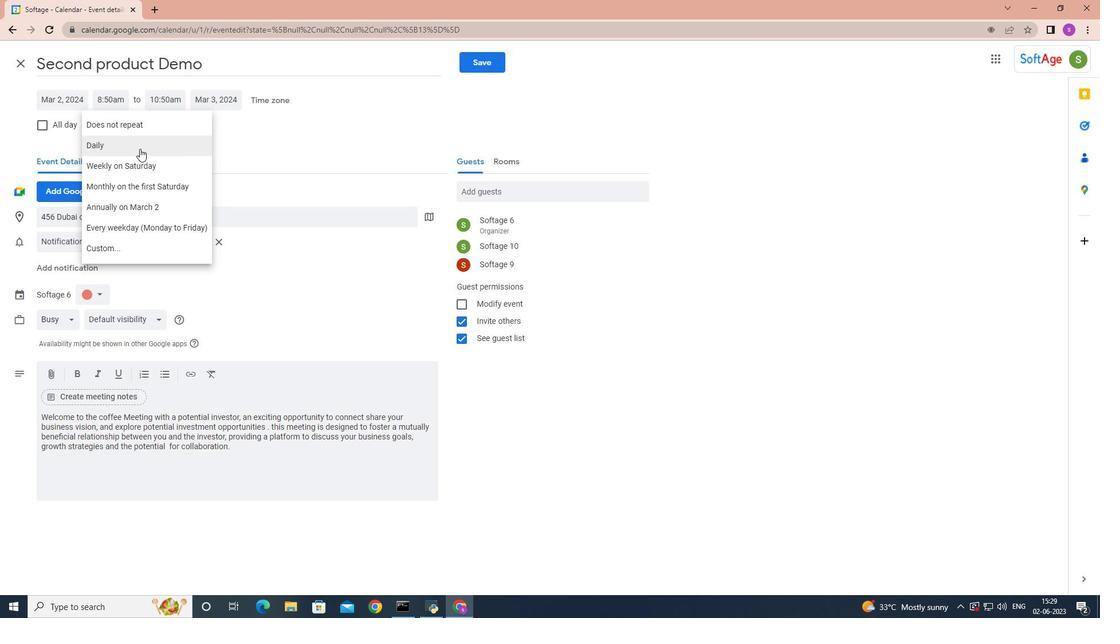 
Action: Mouse pressed left at (139, 148)
Screenshot: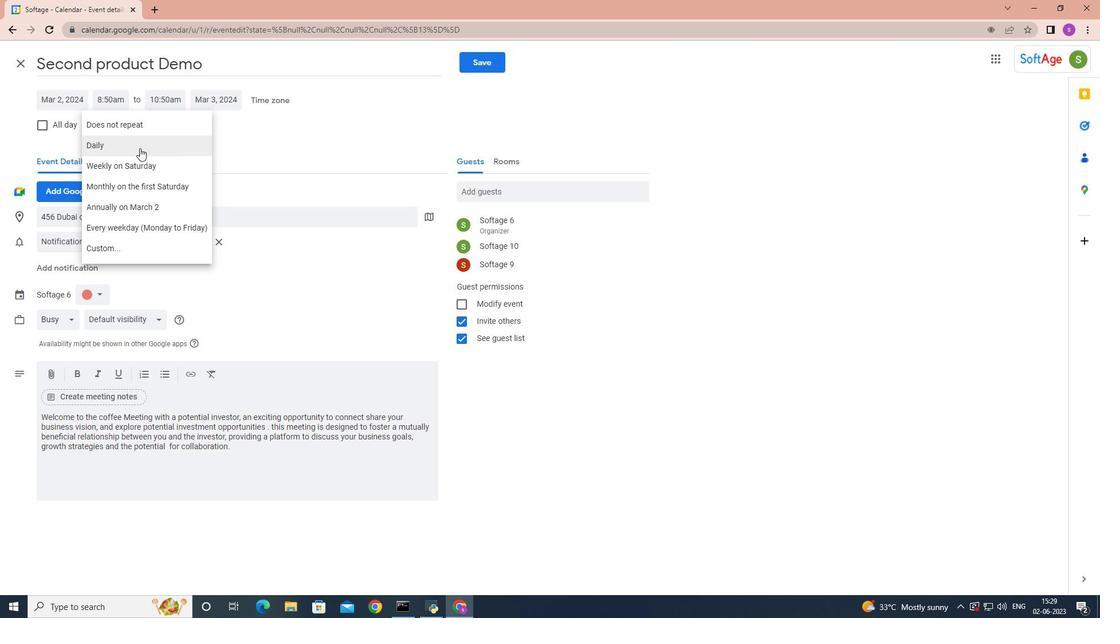 
Action: Mouse moved to (489, 59)
Screenshot: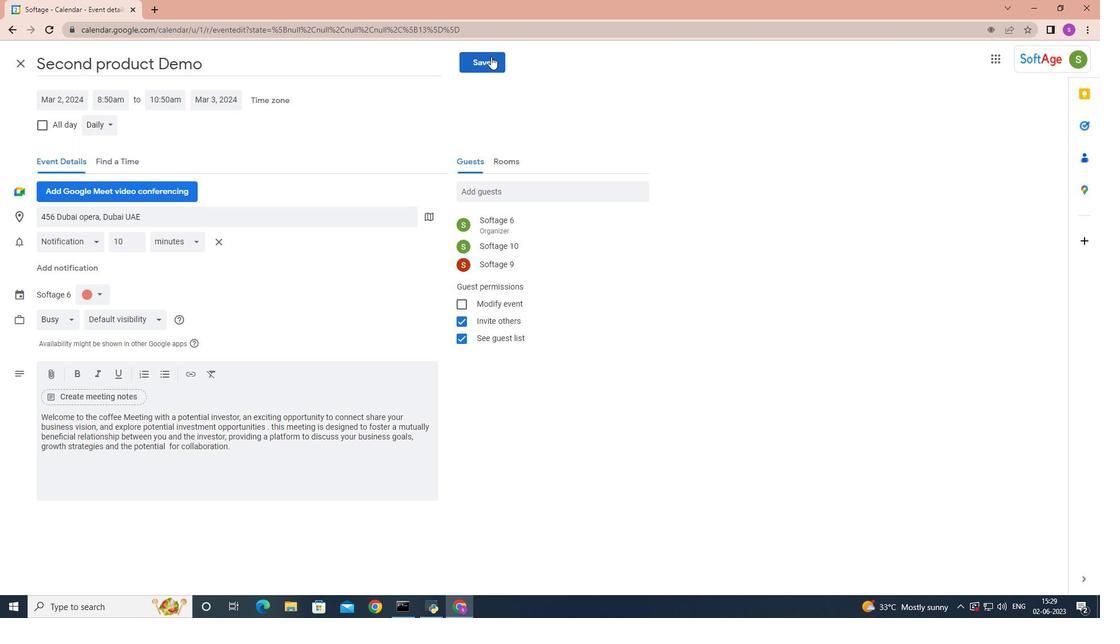 
Action: Mouse pressed left at (489, 59)
Screenshot: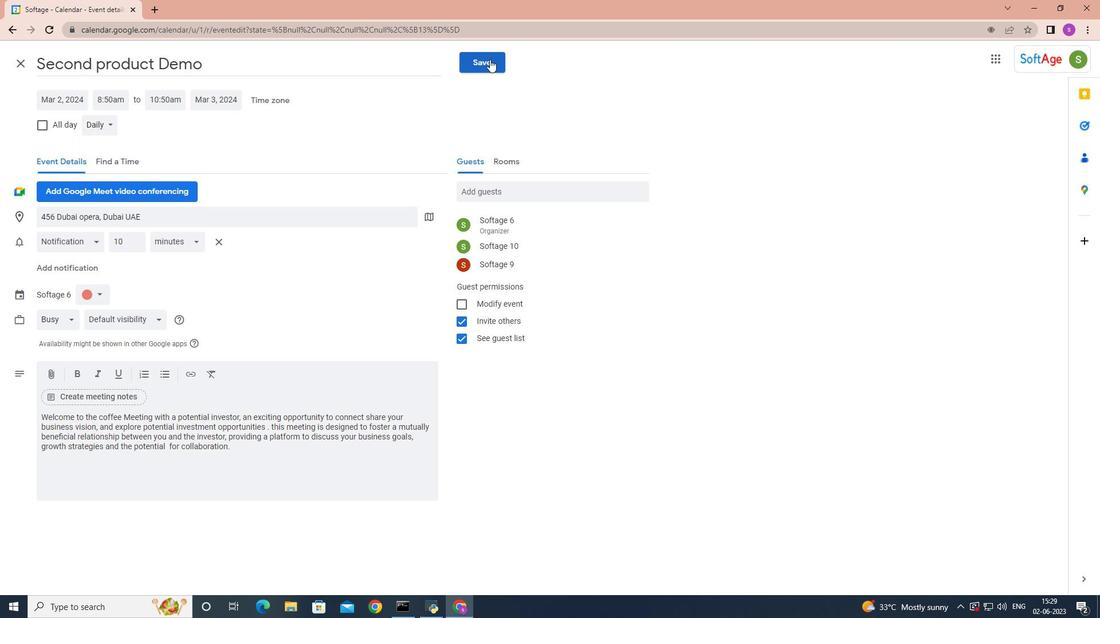 
Action: Mouse moved to (665, 336)
Screenshot: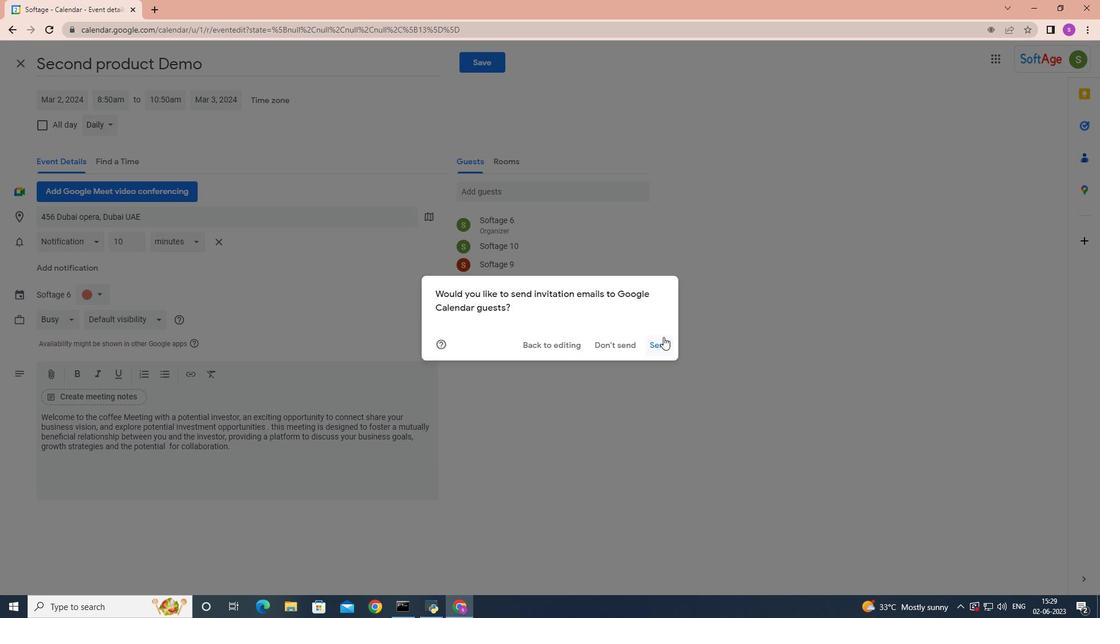 
